 Task: Create new invoice with Date Opened :15-Apr-23, Select Customer: Live Odor Free, Terms: Payment Term 1. Make invoice entry for item-1 with Date: 15-Apr-23, Description: Cheeze it White Cheddar_x000D_
, Action: Material, Income Account: Income:Sales, Quantity: 2, Unit Price: 8.25, Discount %: 6. Make entry for item-2 with Date: 15-Apr-23, Description: Ben & Jerry's Netflix & Chilll'd_x000D_
, Action: Material, Income Account: Income:Sales, Quantity: 1, Unit Price: 9.5, Discount %: 9. Make entry for item-3 with Date: 15-Apr-23, Description: Hershey's Candy Bar Milk Chocolate, Action: Material, Income Account: Income:Sales, Quantity: 4, Unit Price: 10.5, Discount %: 11. Write Notes: 'Looking forward to serving you again.'. Post Invoice with Post Date: 15-Apr-23, Post to Accounts: Assets:Accounts Receivable. Pay / Process Payment with Transaction Date: 15-May-23, Amount: 61.535, Transfer Account: Checking Account. Print Invoice, display notes by going to Option, then go to Display Tab and check 'Invoice Notes'.
Action: Mouse moved to (134, 29)
Screenshot: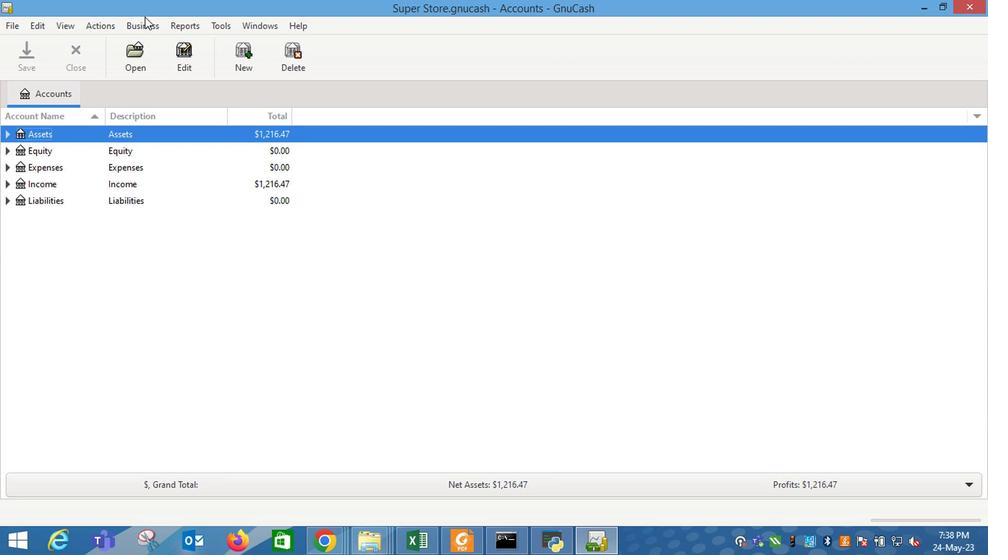 
Action: Mouse pressed left at (134, 29)
Screenshot: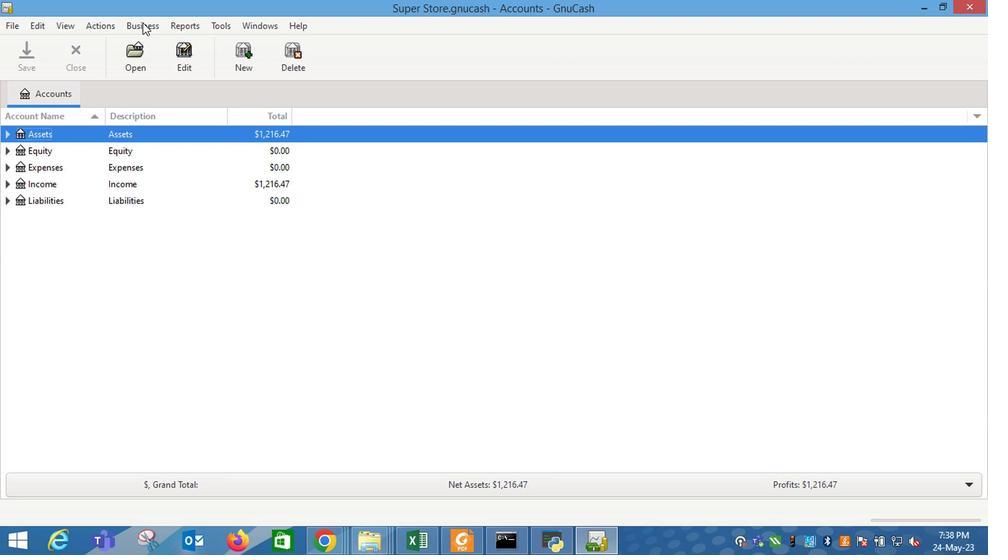 
Action: Mouse moved to (293, 106)
Screenshot: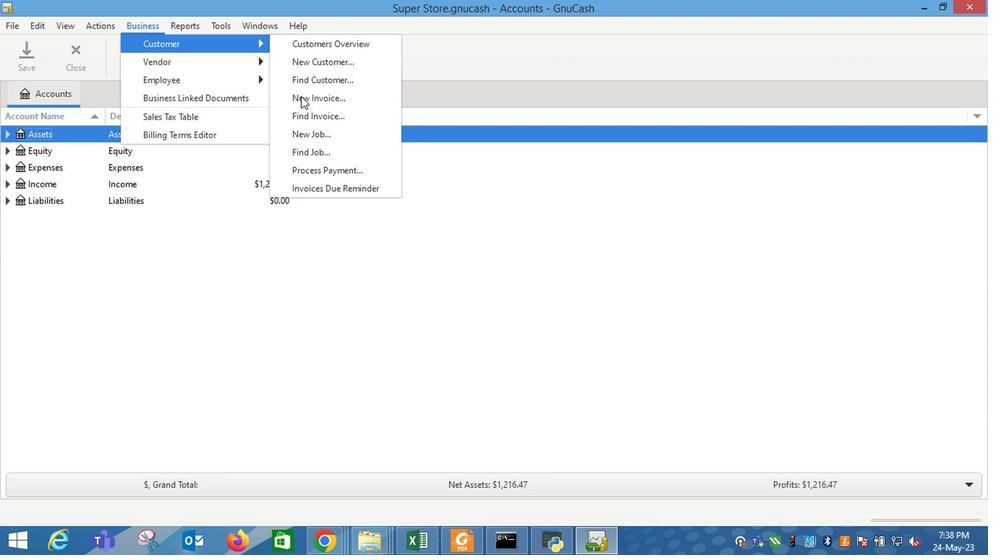 
Action: Mouse pressed left at (293, 106)
Screenshot: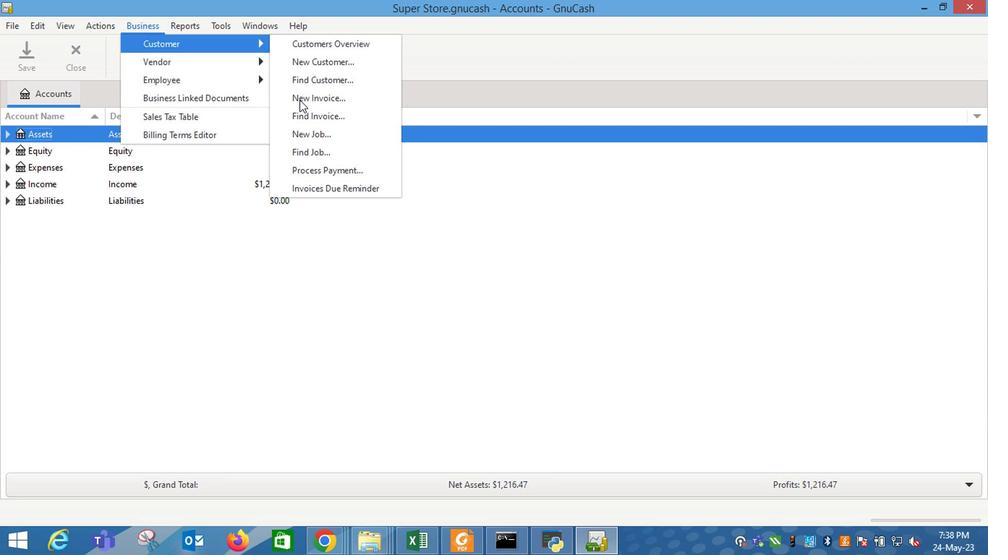 
Action: Mouse moved to (597, 222)
Screenshot: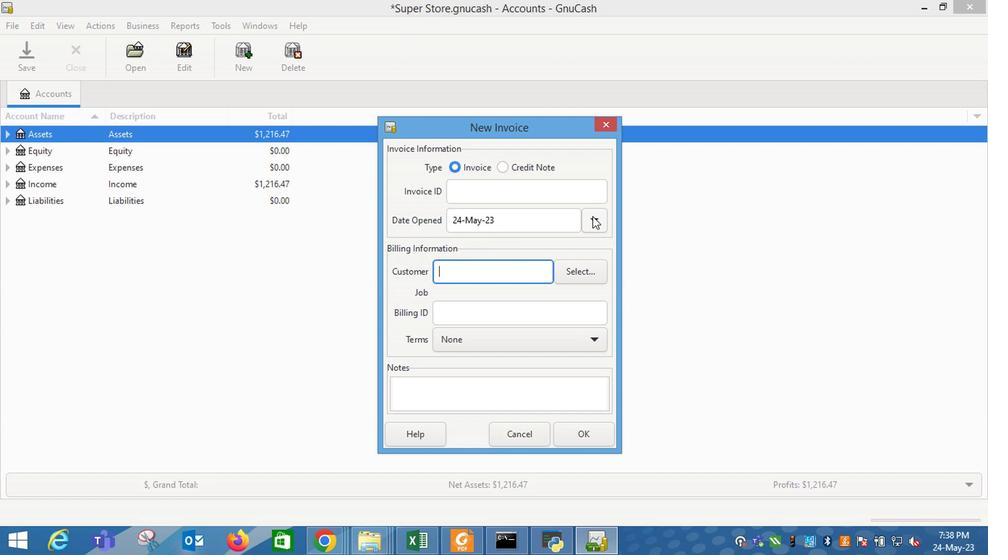 
Action: Mouse pressed left at (597, 222)
Screenshot: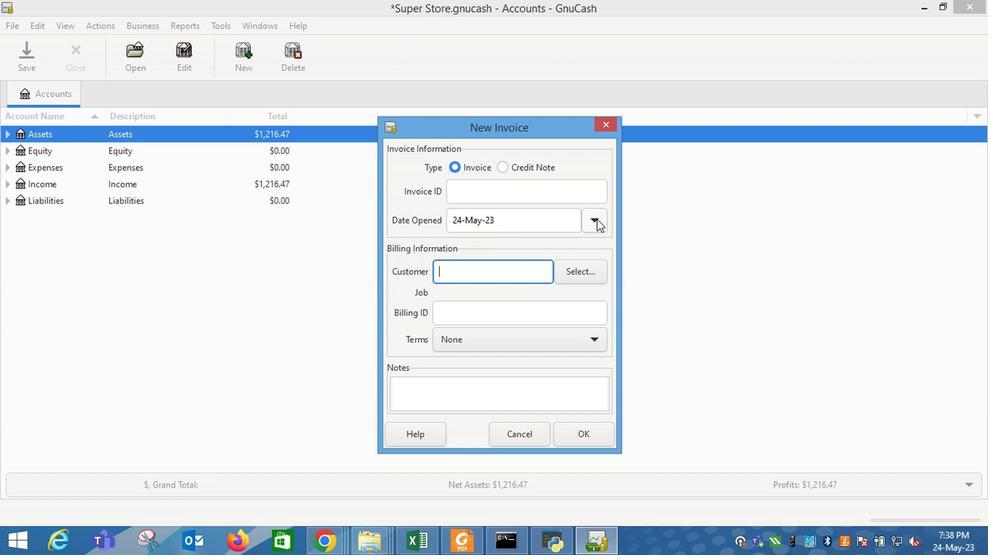 
Action: Mouse moved to (478, 243)
Screenshot: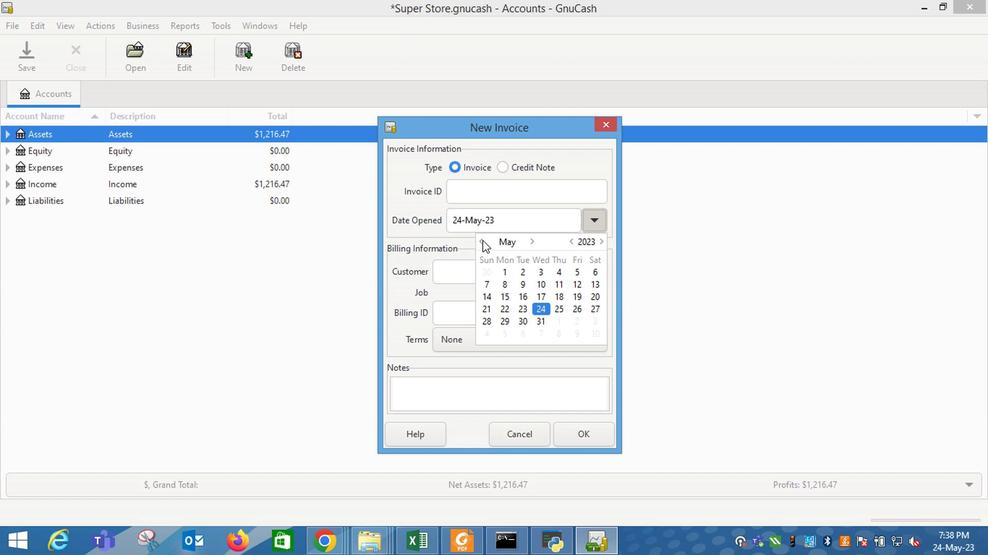 
Action: Mouse pressed left at (478, 243)
Screenshot: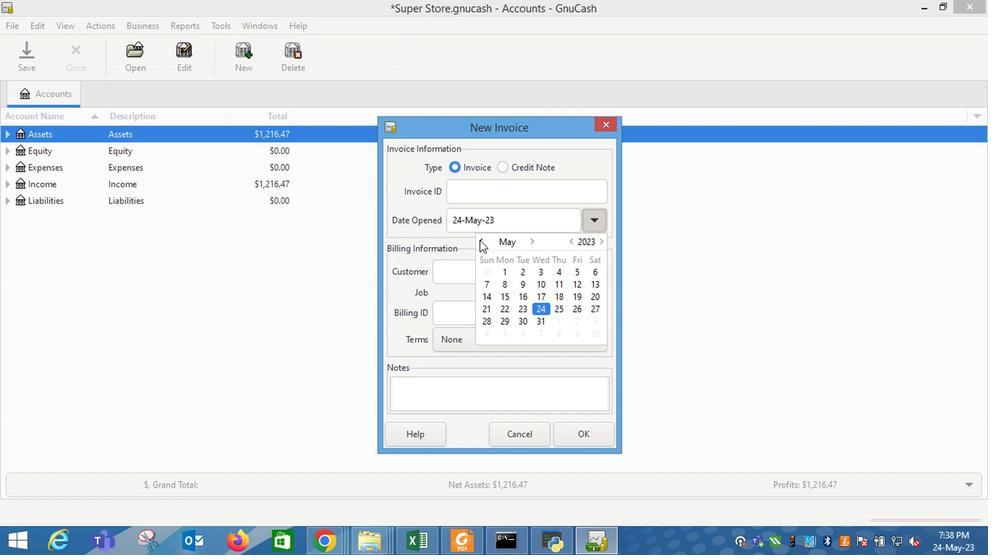 
Action: Mouse moved to (595, 300)
Screenshot: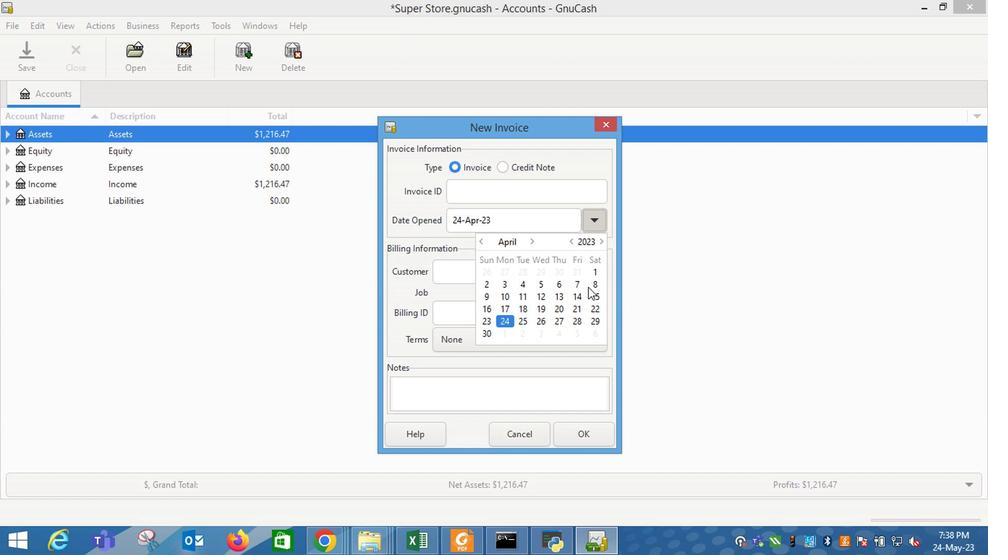 
Action: Mouse pressed left at (595, 300)
Screenshot: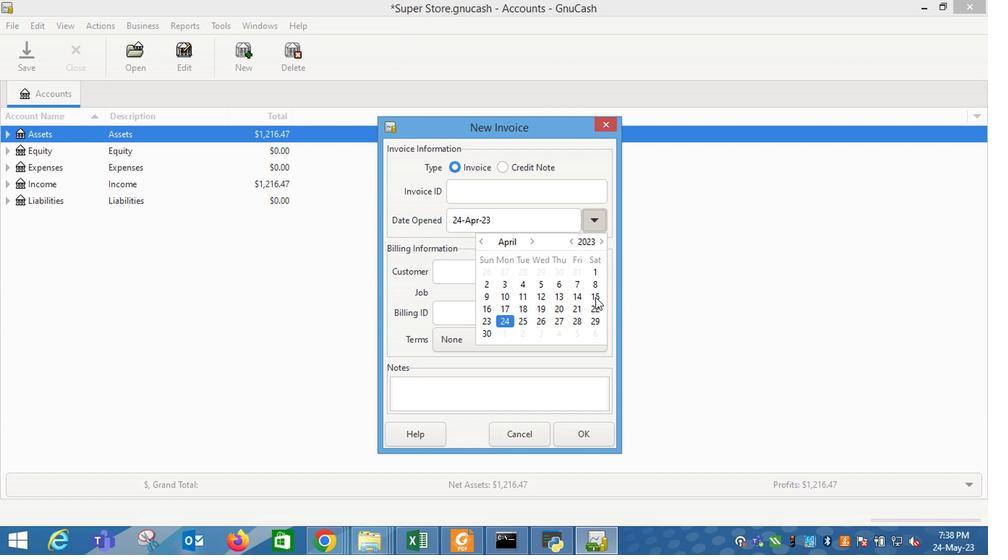 
Action: Mouse moved to (431, 274)
Screenshot: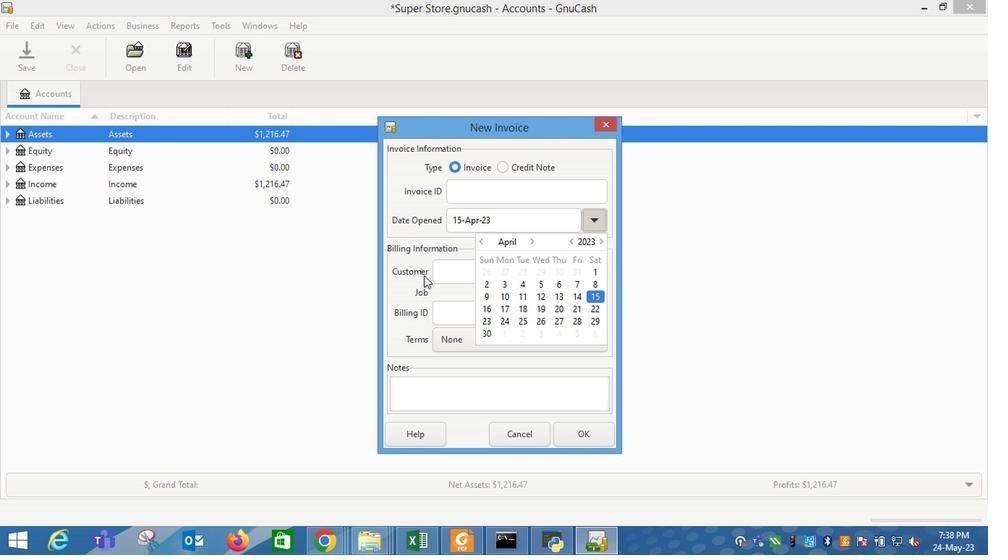 
Action: Mouse pressed left at (431, 274)
Screenshot: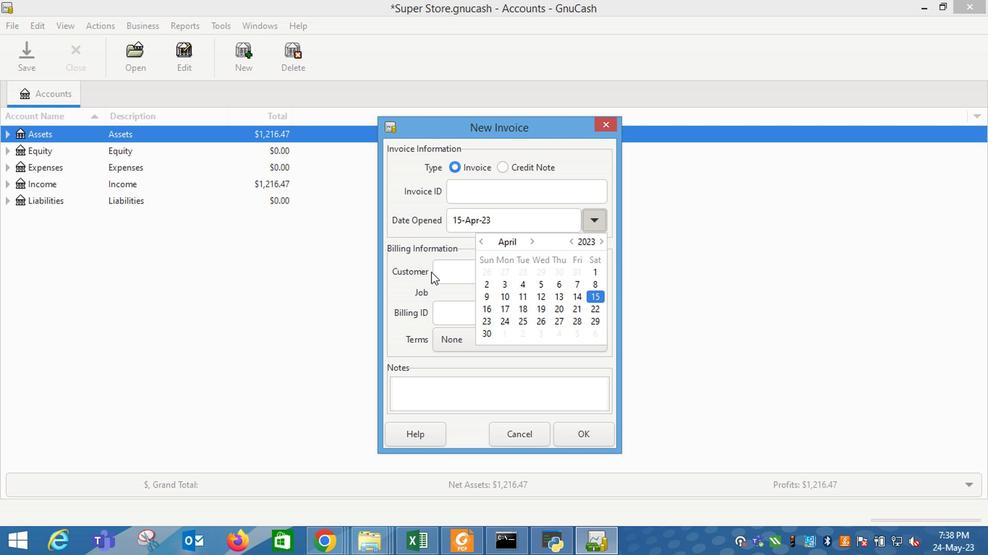 
Action: Mouse moved to (435, 274)
Screenshot: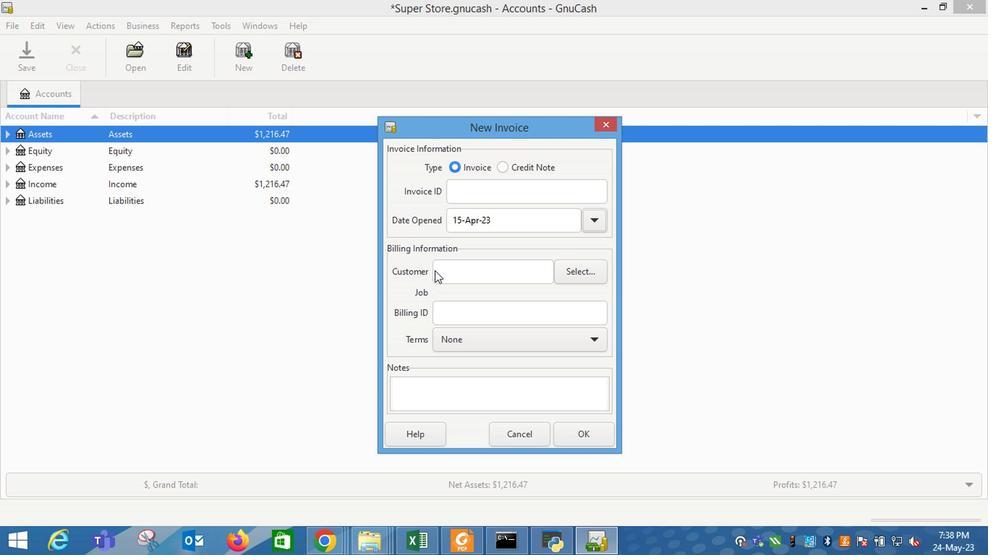 
Action: Mouse pressed left at (435, 274)
Screenshot: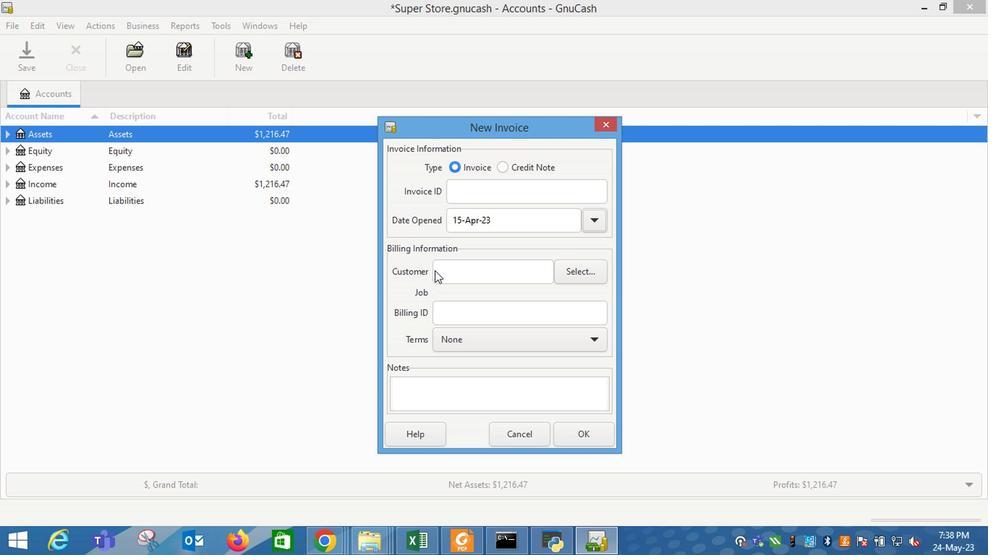 
Action: Mouse moved to (437, 274)
Screenshot: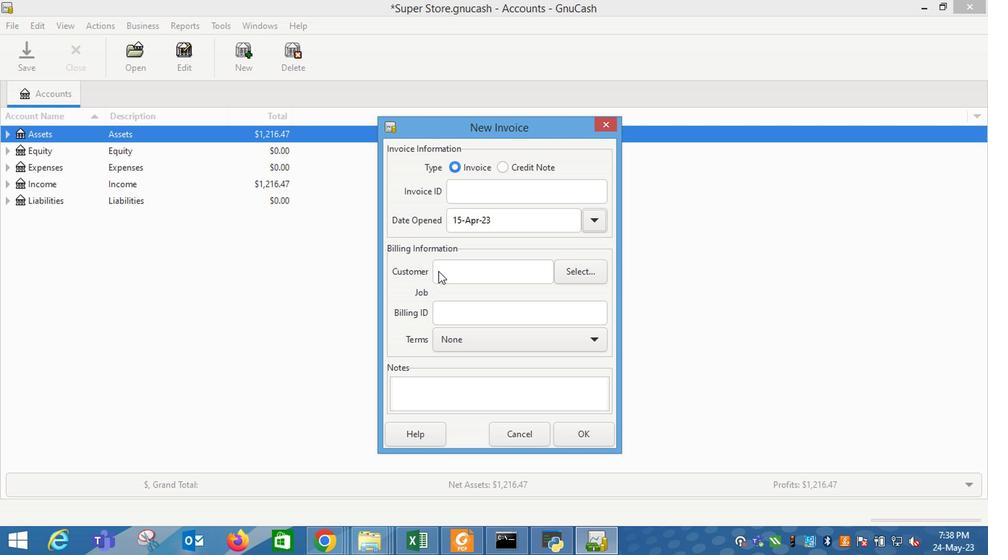 
Action: Key pressed li
Screenshot: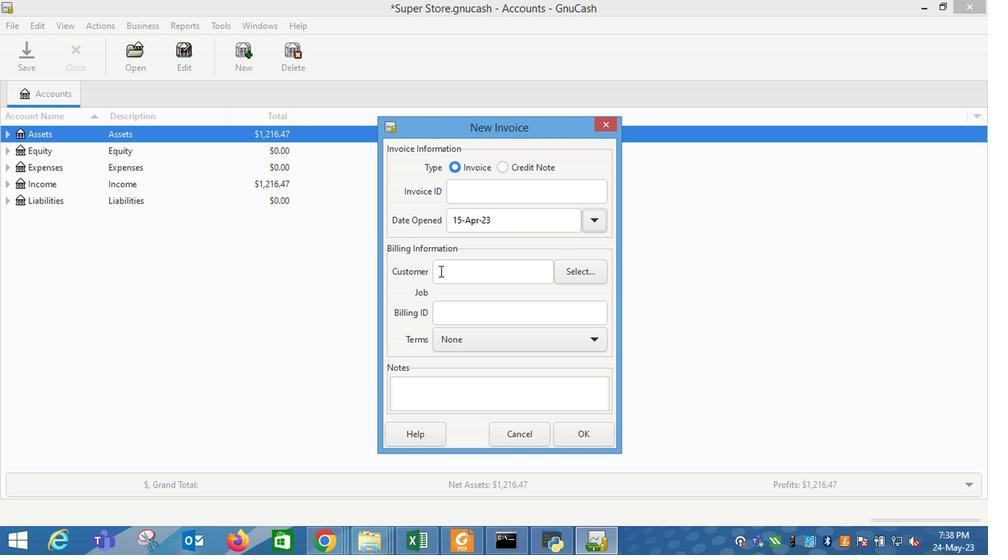 
Action: Mouse moved to (447, 273)
Screenshot: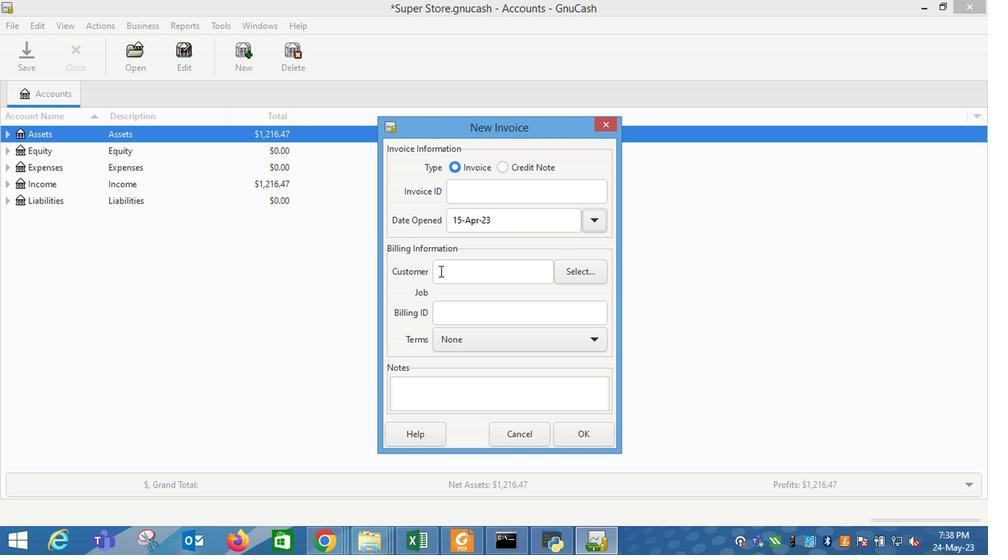 
Action: Mouse pressed left at (447, 273)
Screenshot: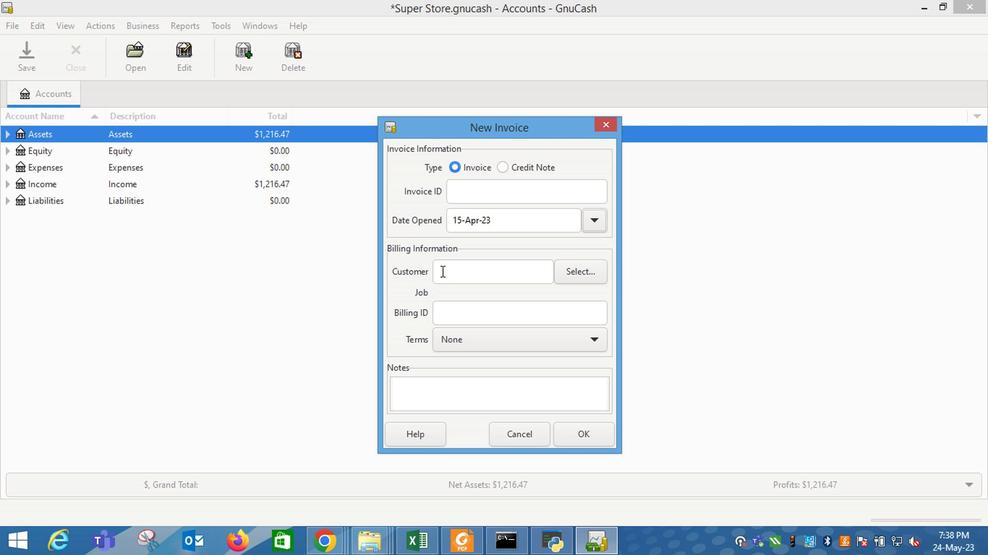 
Action: Key pressed li
Screenshot: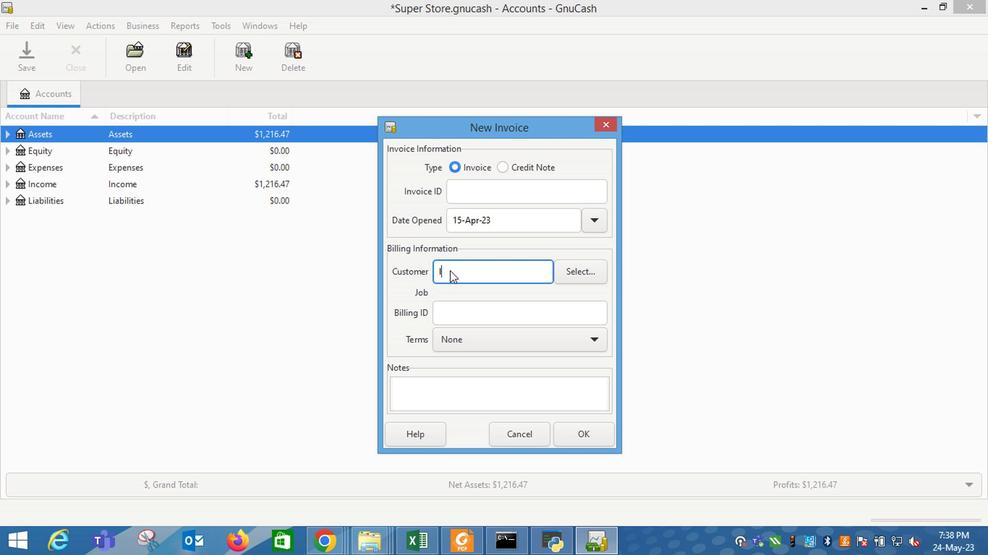 
Action: Mouse moved to (454, 294)
Screenshot: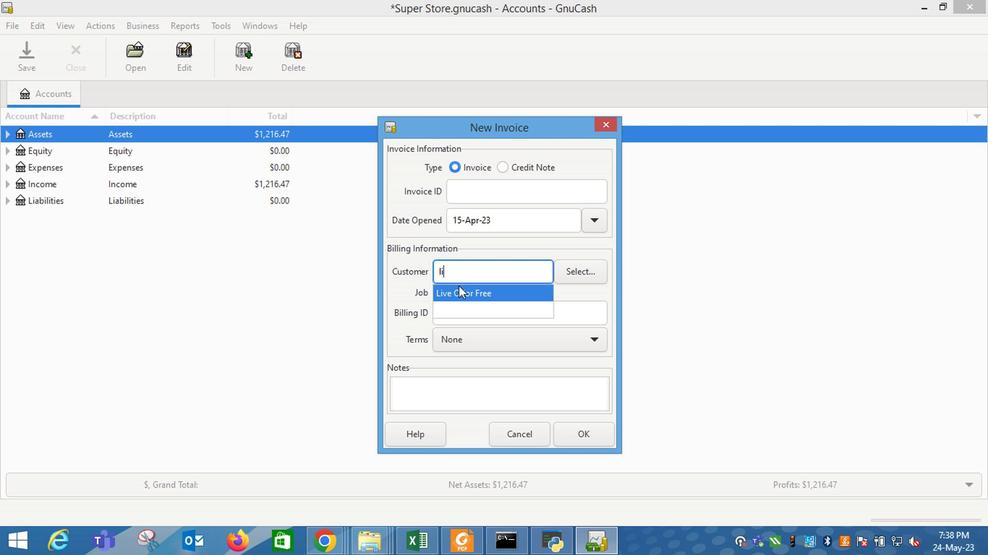 
Action: Mouse pressed left at (454, 294)
Screenshot: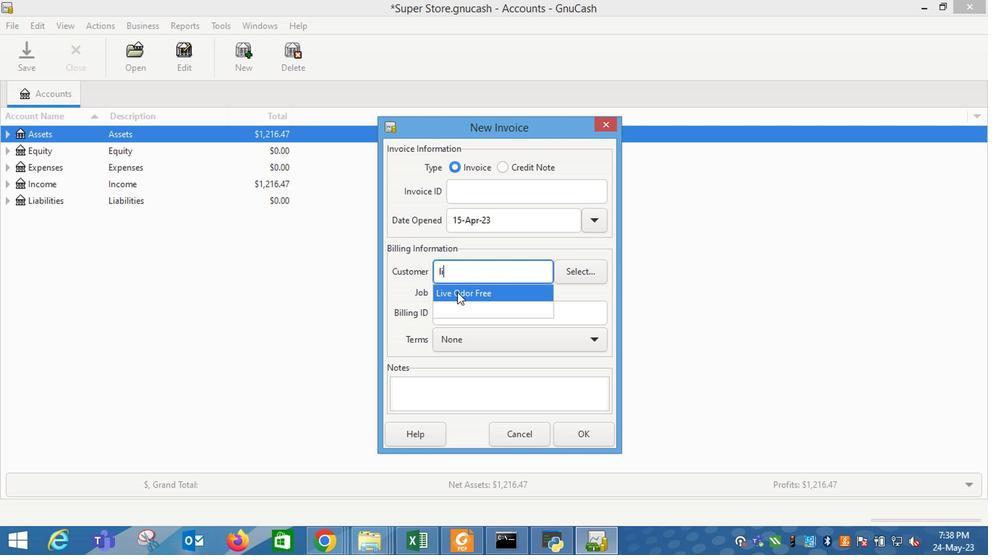 
Action: Mouse moved to (531, 350)
Screenshot: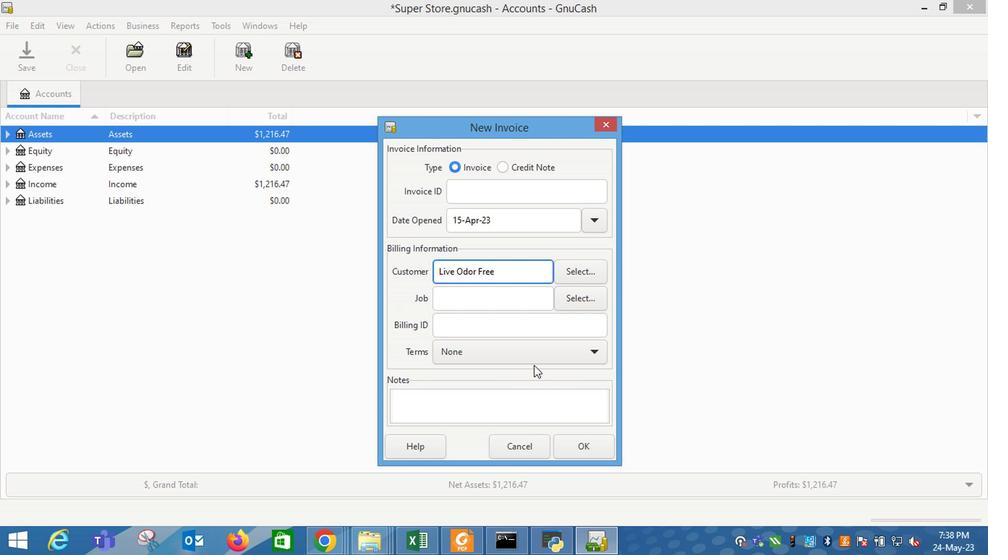 
Action: Mouse pressed left at (531, 350)
Screenshot: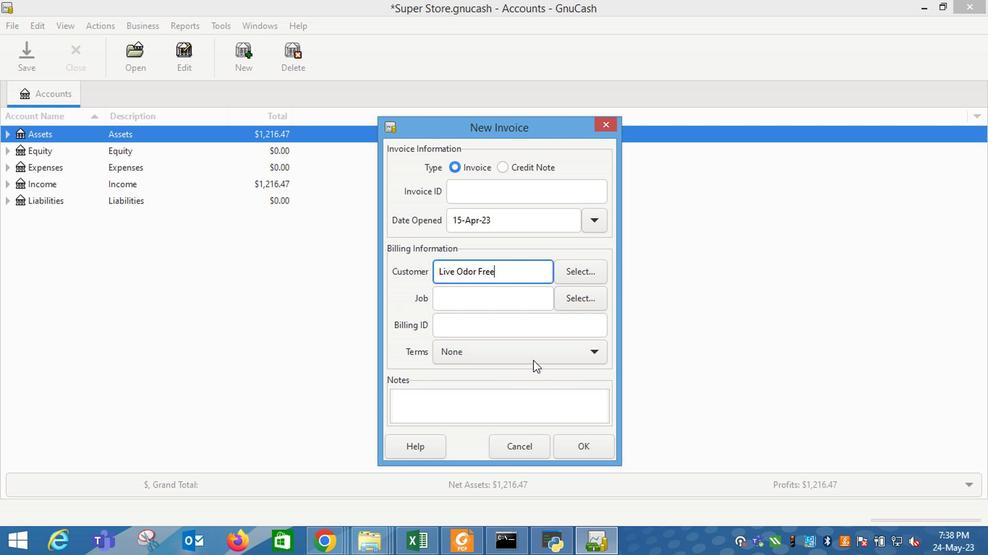 
Action: Mouse moved to (492, 374)
Screenshot: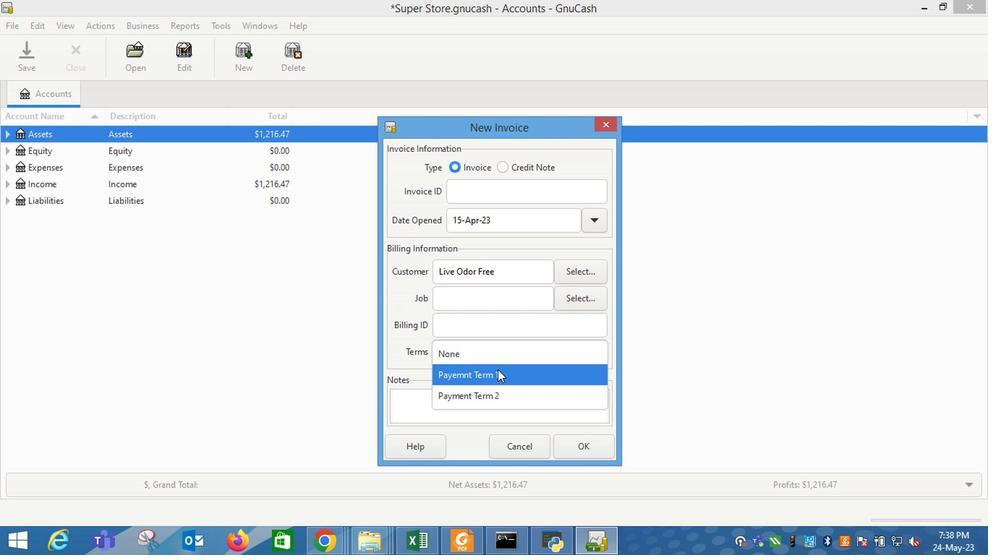 
Action: Mouse pressed left at (492, 374)
Screenshot: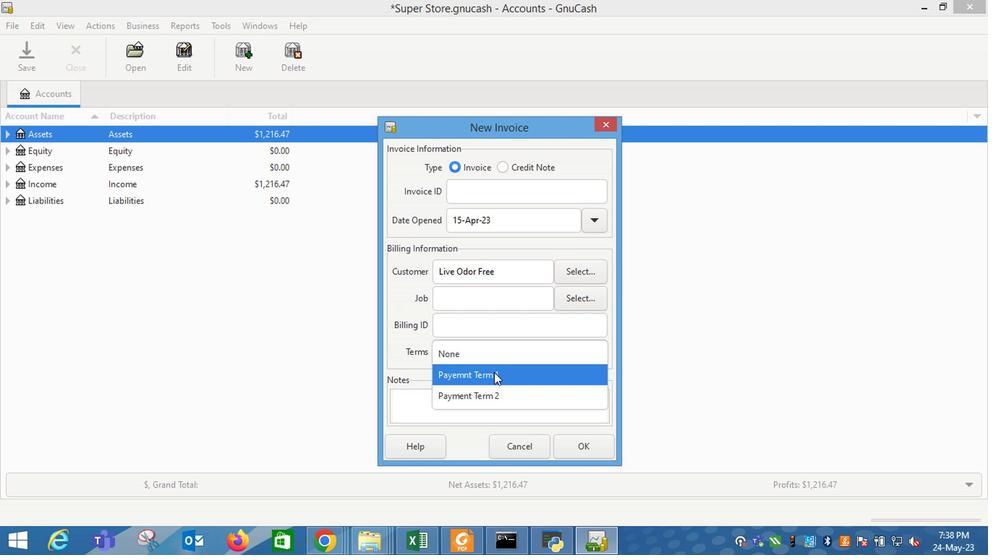 
Action: Mouse moved to (561, 454)
Screenshot: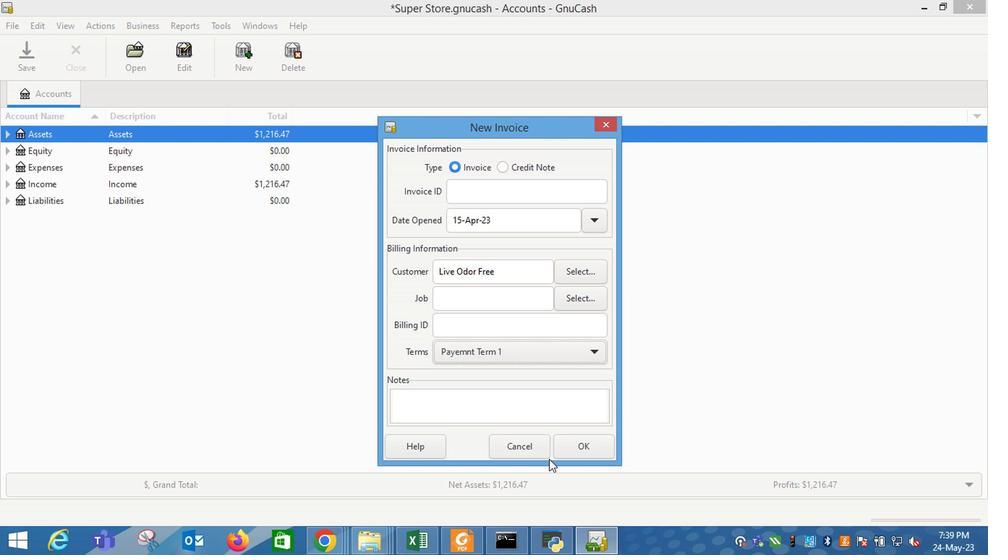 
Action: Mouse pressed left at (561, 454)
Screenshot: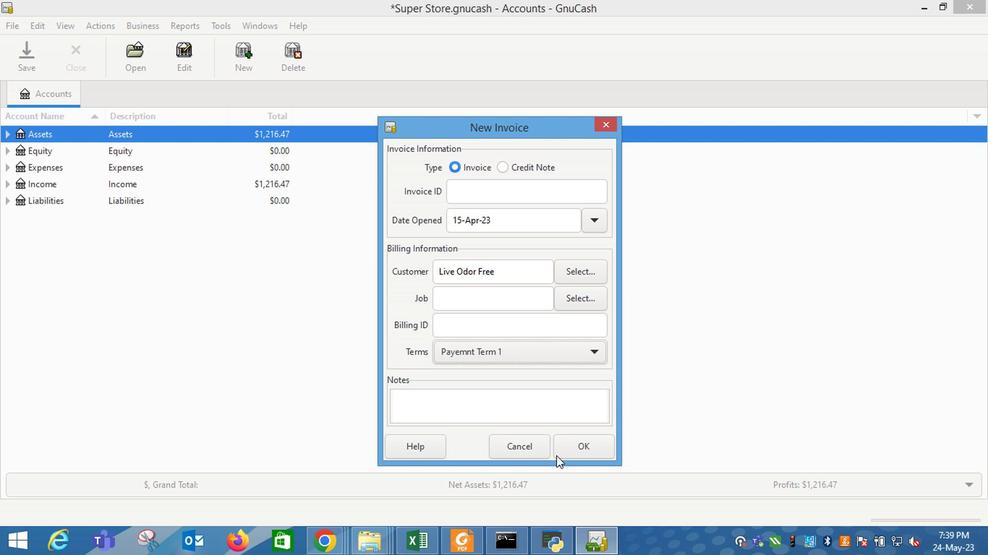
Action: Mouse moved to (51, 285)
Screenshot: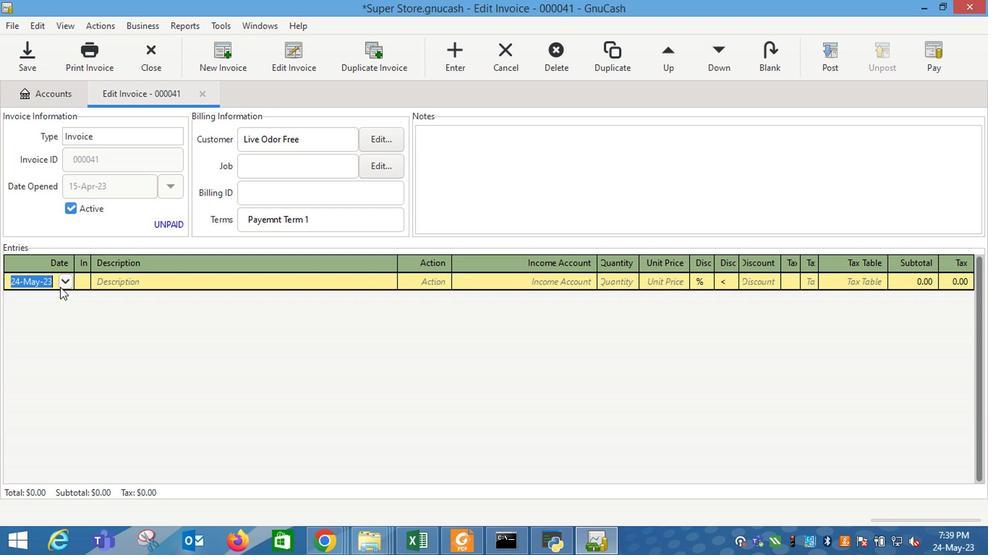 
Action: Mouse pressed left at (51, 285)
Screenshot: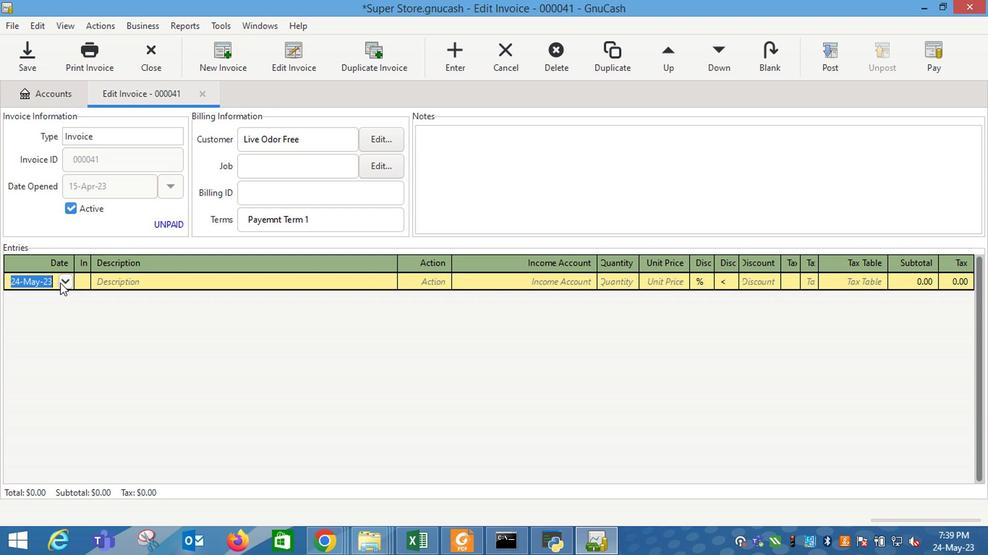 
Action: Mouse moved to (1, 305)
Screenshot: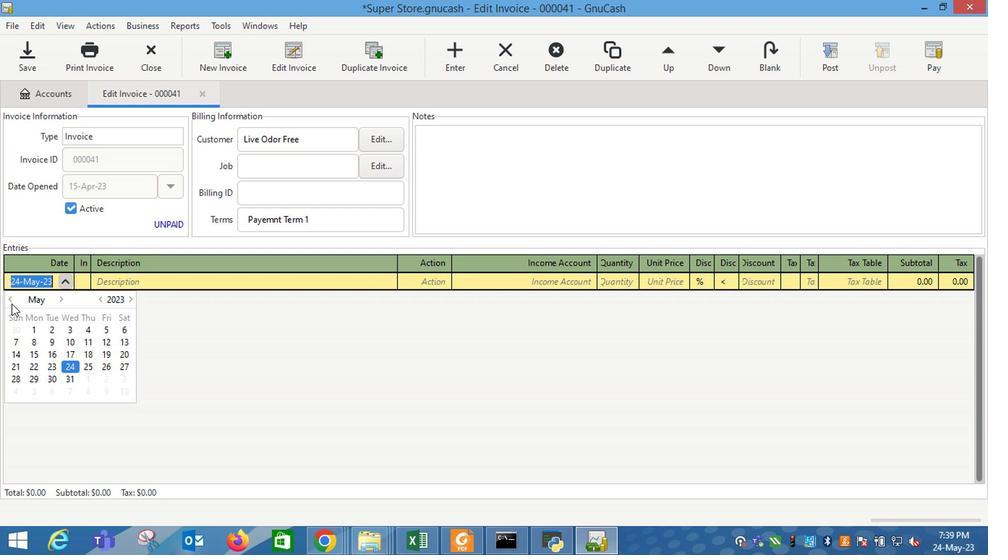 
Action: Mouse pressed left at (1, 305)
Screenshot: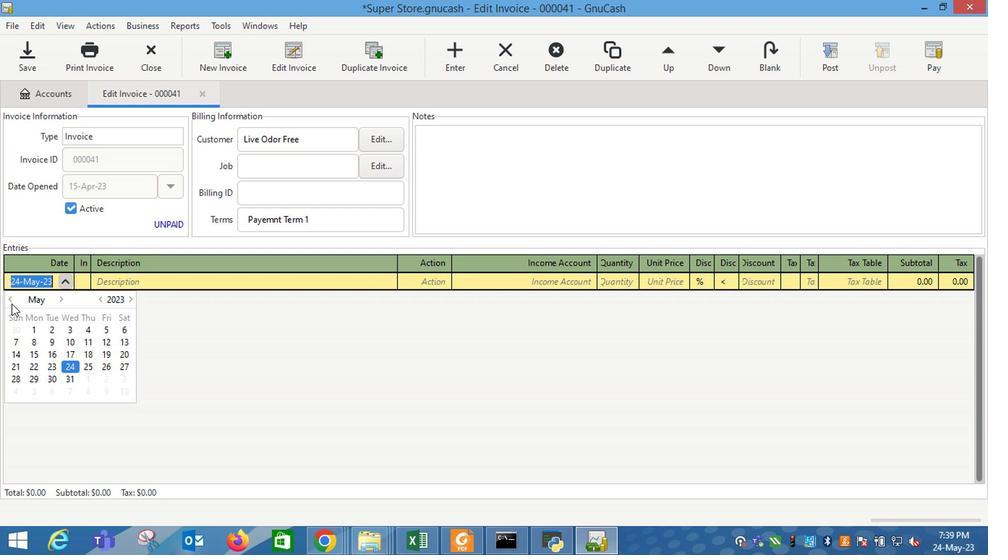 
Action: Mouse moved to (111, 352)
Screenshot: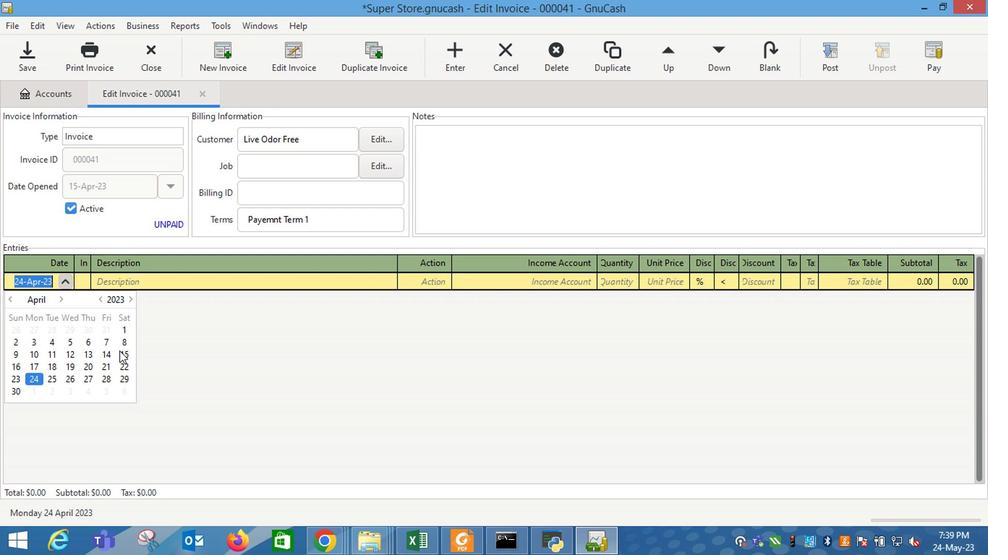 
Action: Mouse pressed left at (111, 352)
Screenshot: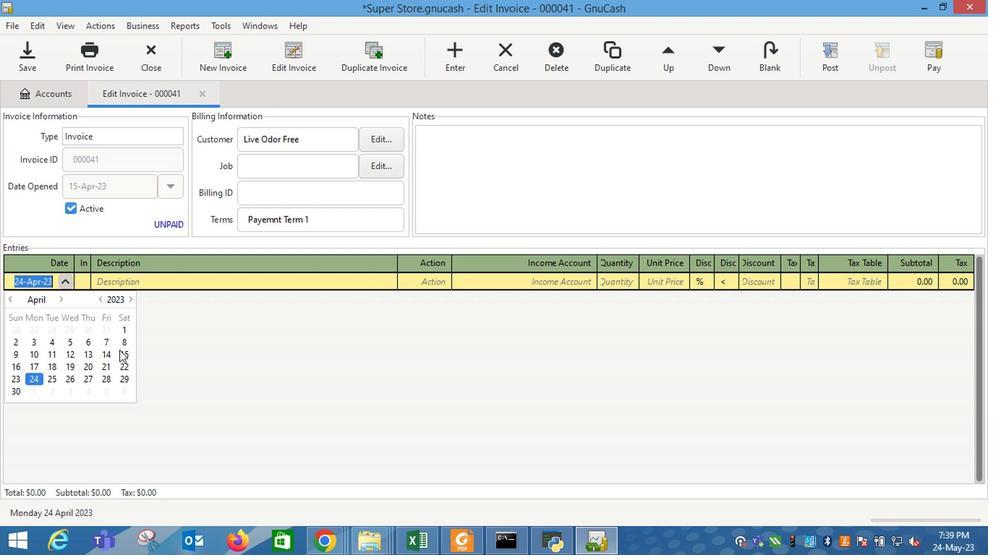 
Action: Mouse moved to (131, 283)
Screenshot: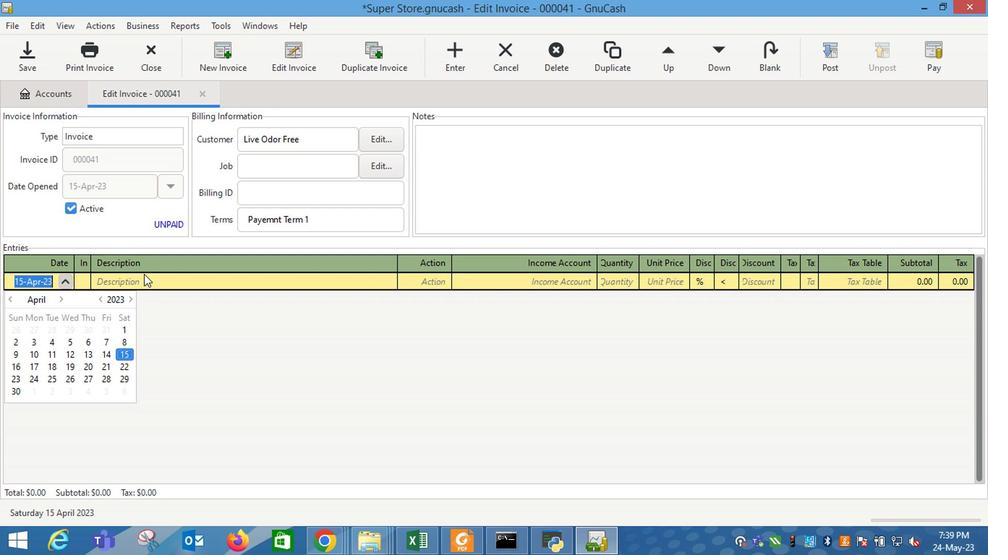 
Action: Mouse pressed left at (131, 283)
Screenshot: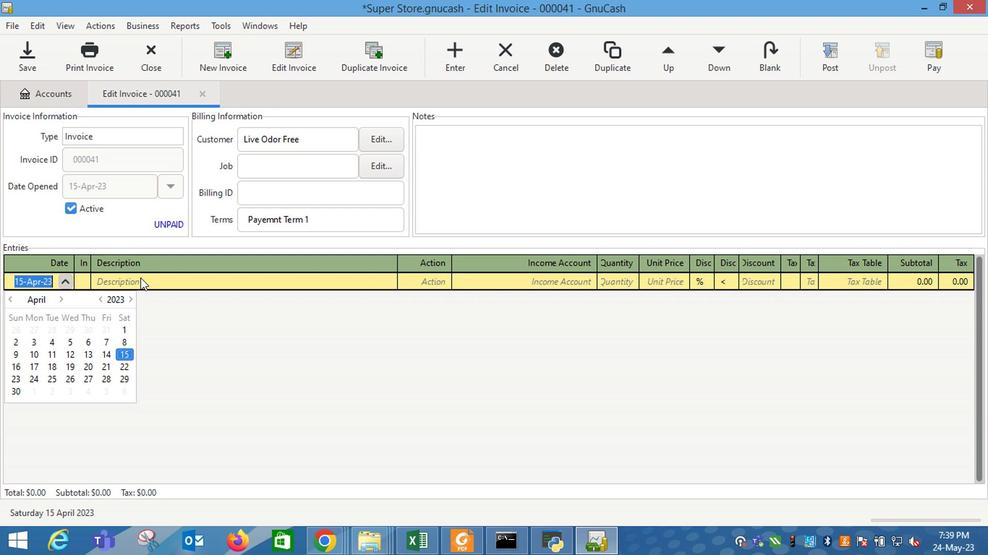 
Action: Mouse moved to (128, 285)
Screenshot: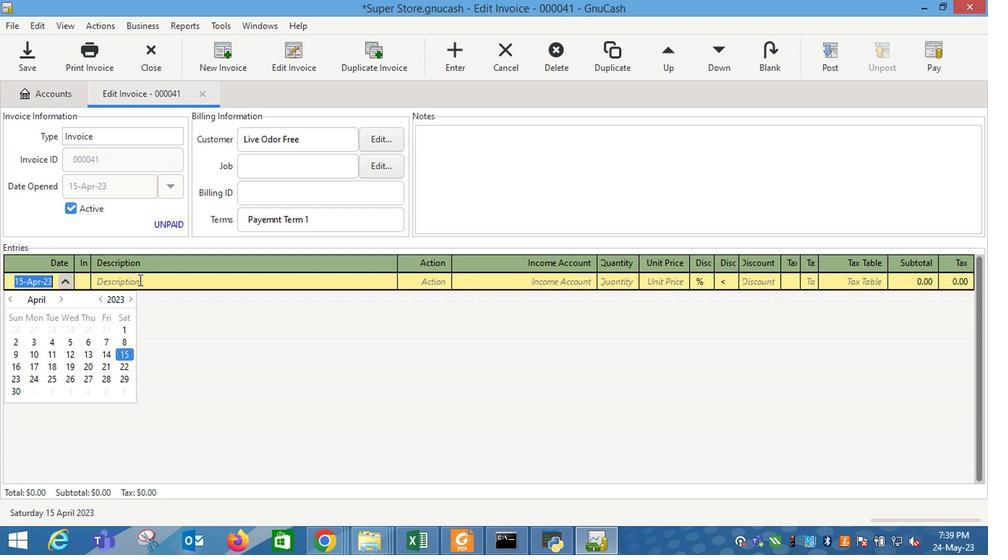 
Action: Key pressed <Key.shift_r>Cheeze<Key.space><Key.shift_r>It<Key.space><Key.shift_r>White<Key.space><Key.shift_r>Cheddar
Screenshot: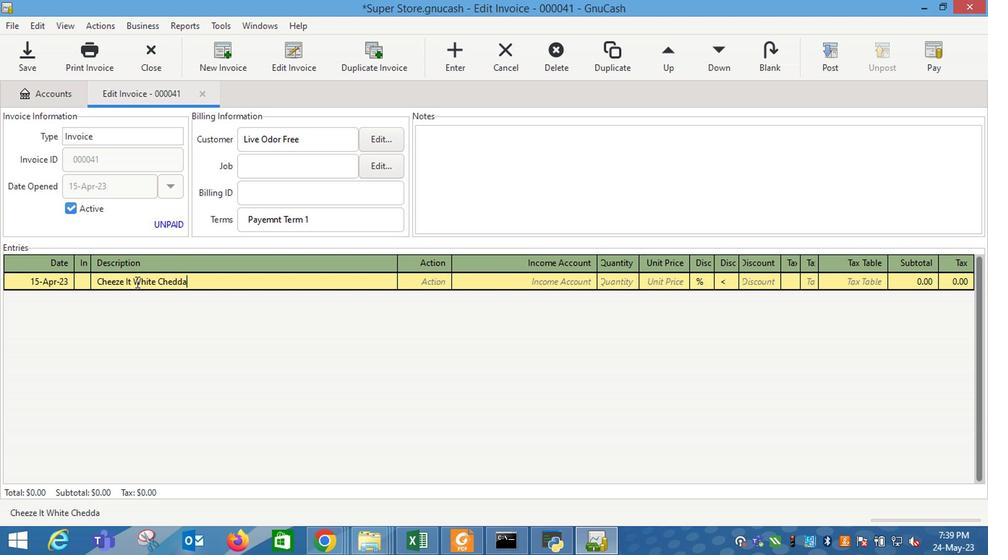 
Action: Mouse moved to (207, 243)
Screenshot: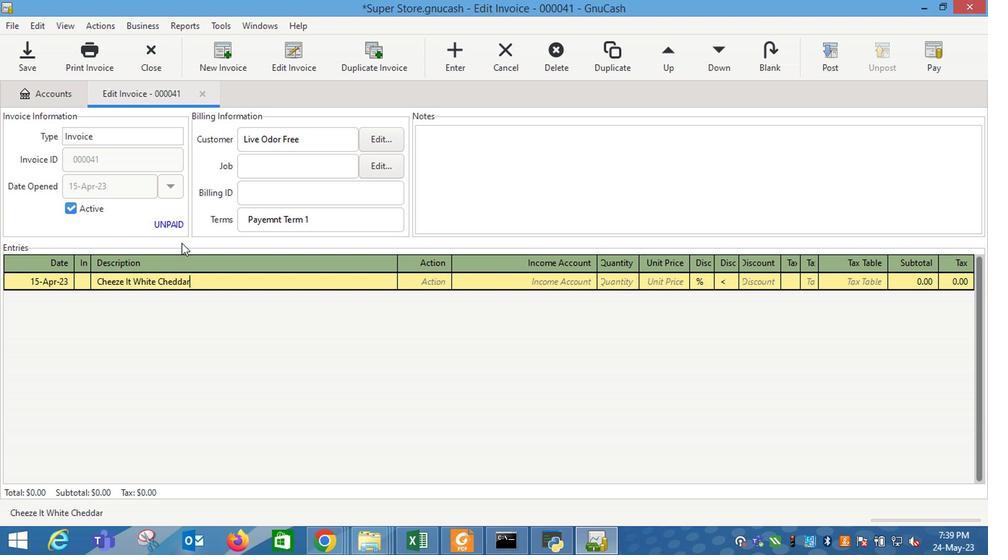 
Action: Key pressed <Key.tab>
Screenshot: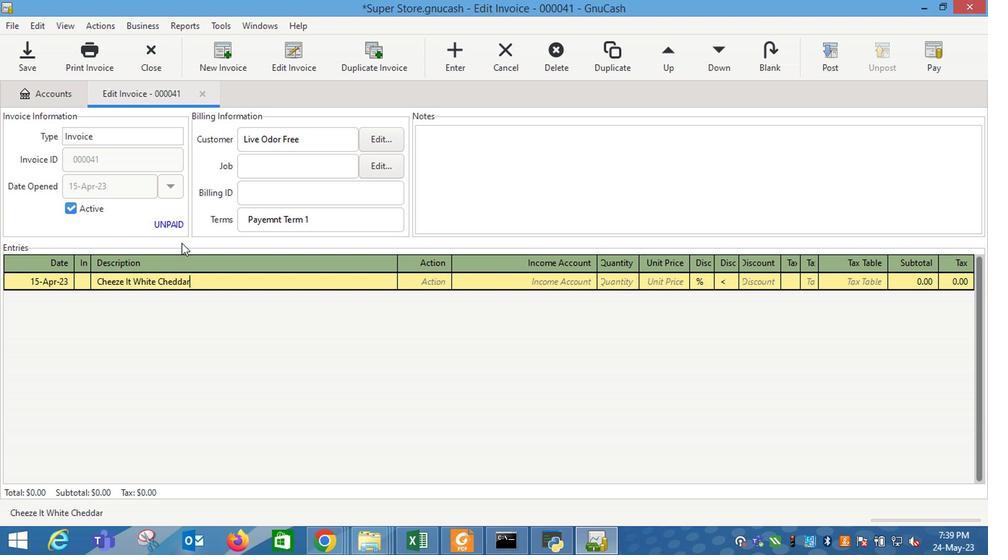 
Action: Mouse moved to (437, 284)
Screenshot: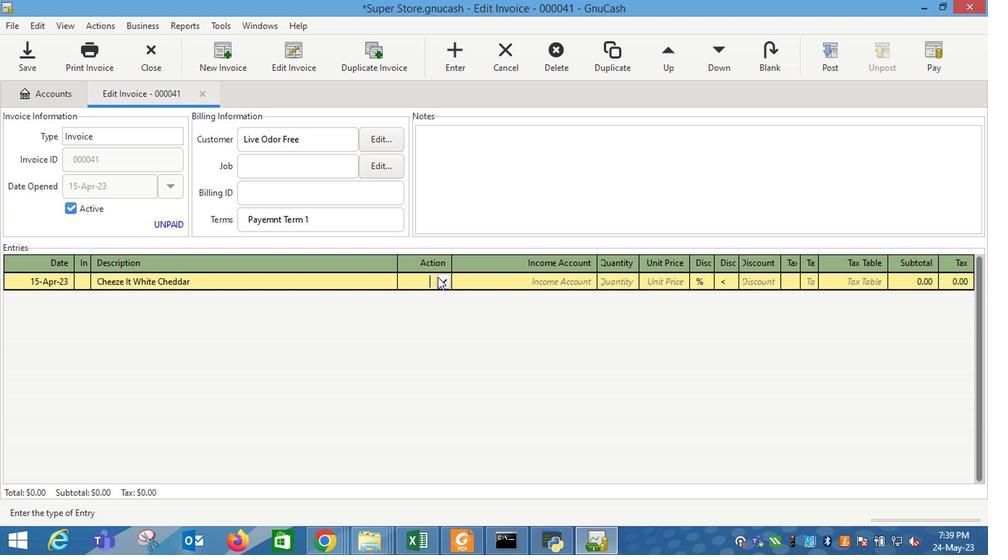 
Action: Mouse pressed left at (437, 284)
Screenshot: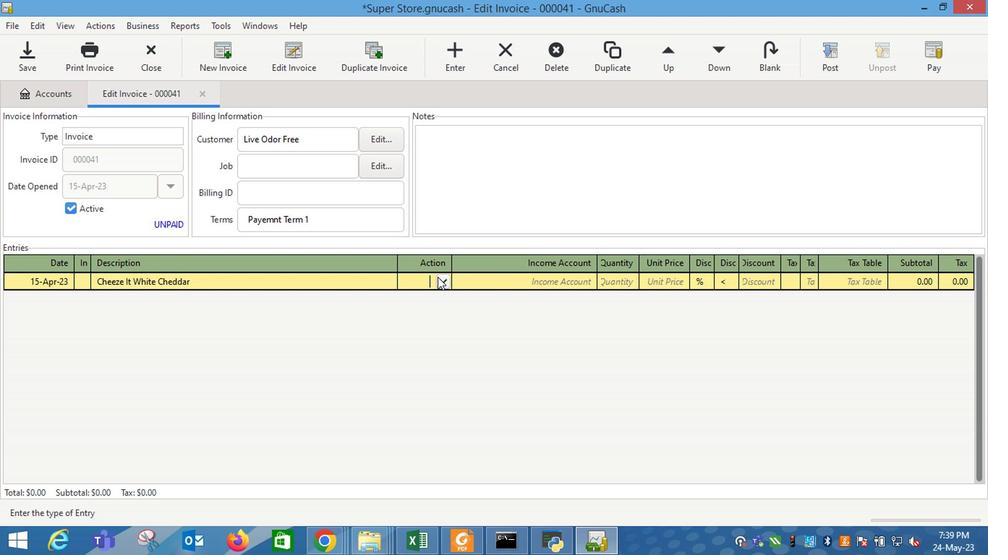 
Action: Mouse moved to (418, 318)
Screenshot: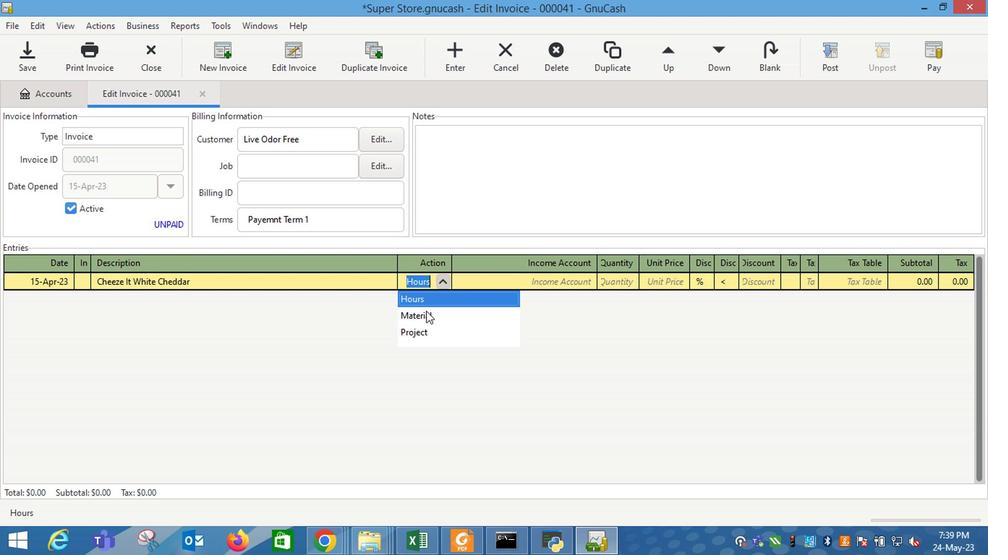 
Action: Mouse pressed left at (418, 318)
Screenshot: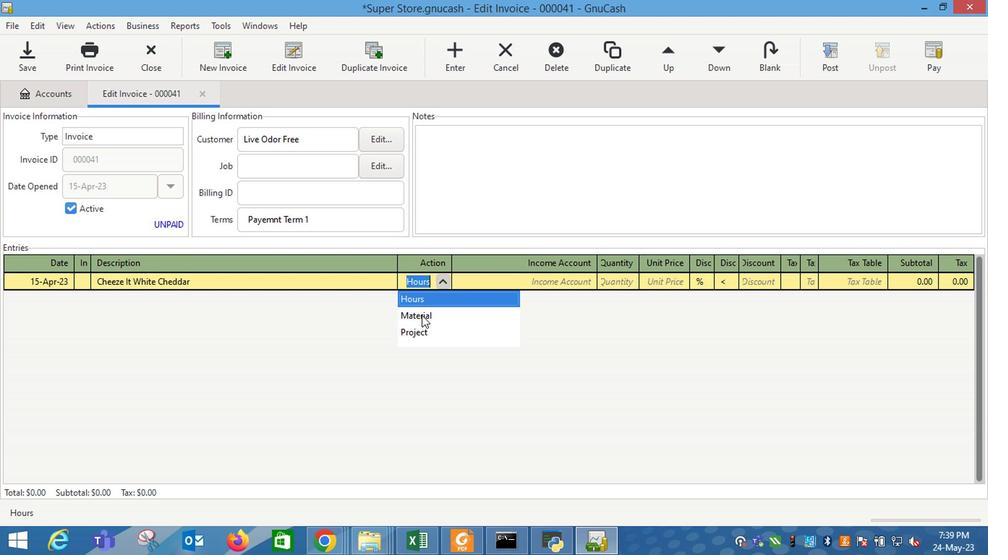 
Action: Mouse moved to (527, 284)
Screenshot: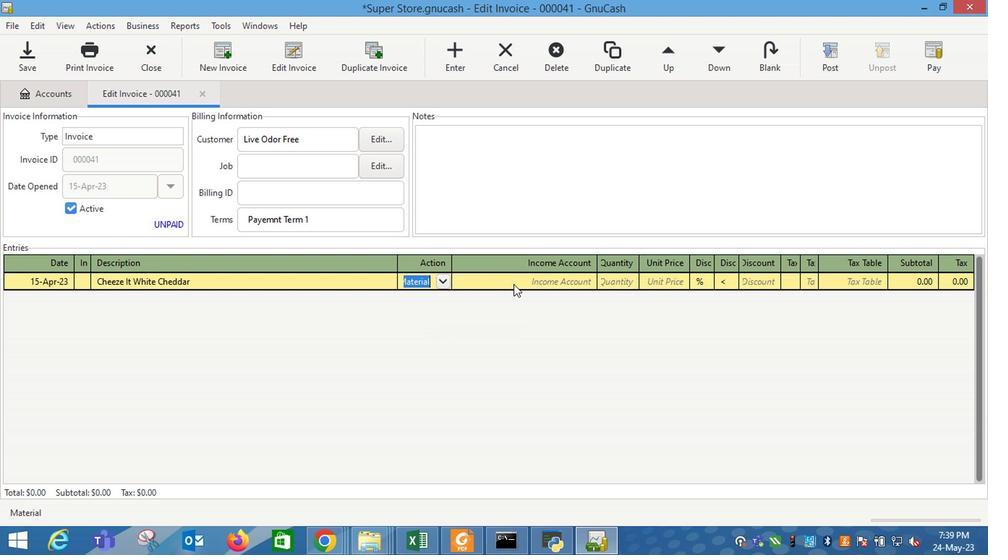 
Action: Key pressed <Key.tab>
Screenshot: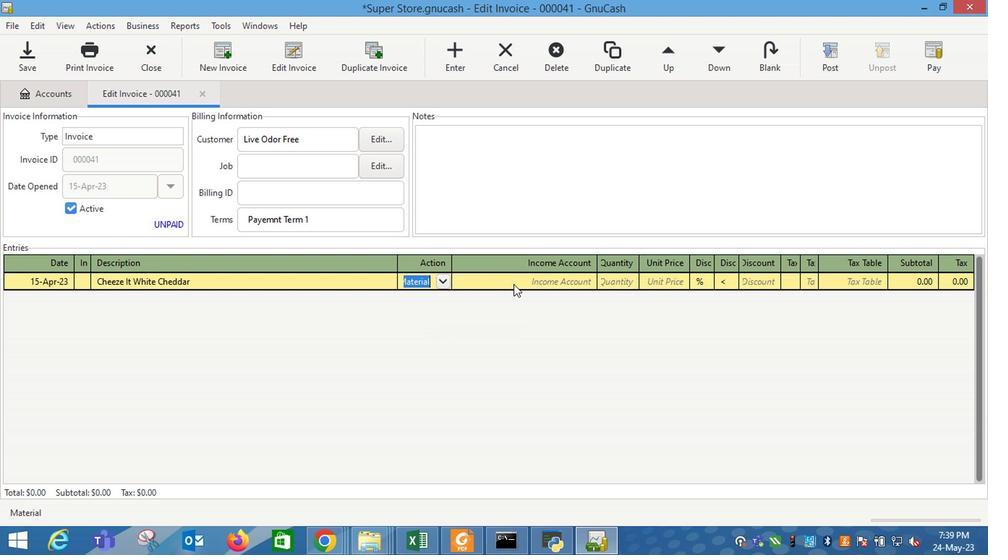 
Action: Mouse moved to (586, 284)
Screenshot: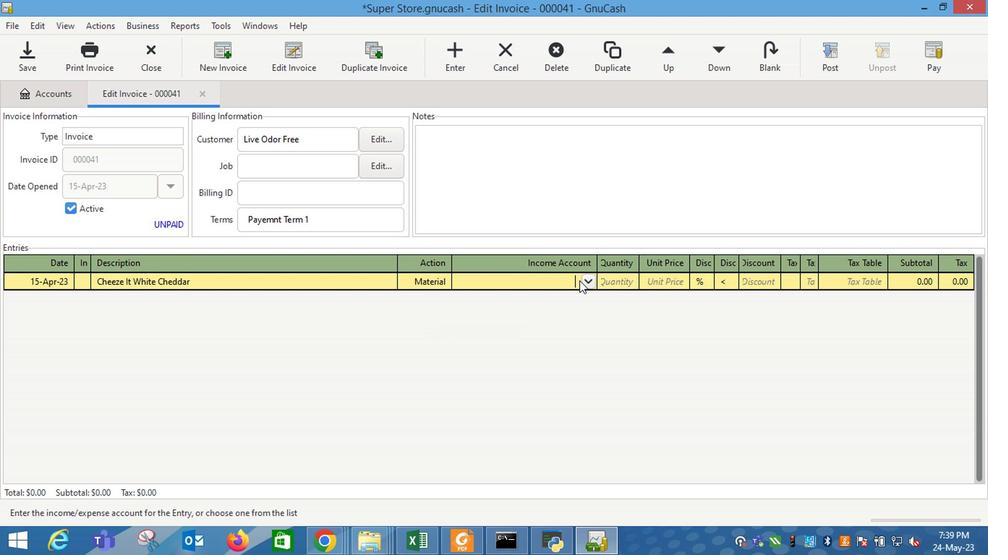 
Action: Mouse pressed left at (586, 284)
Screenshot: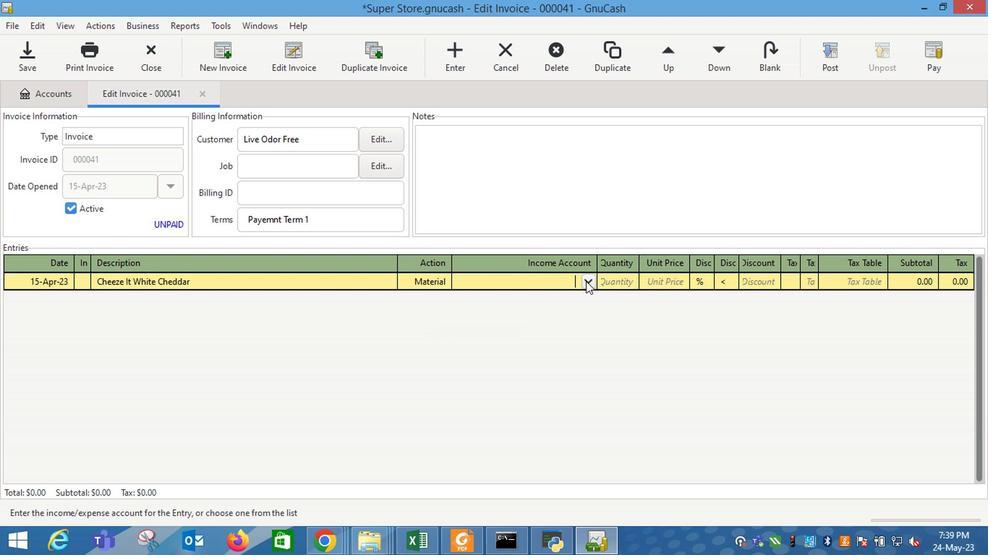 
Action: Mouse moved to (493, 353)
Screenshot: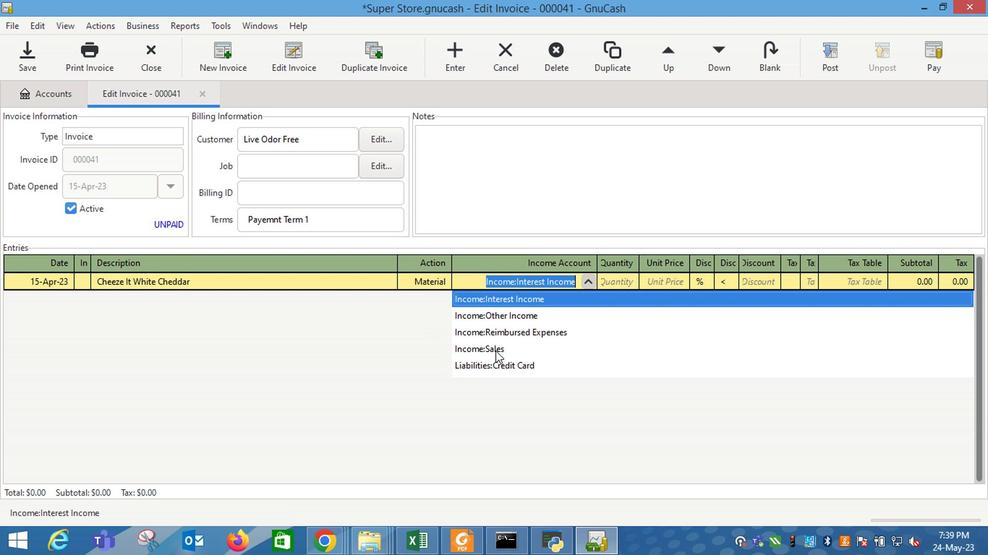 
Action: Mouse pressed left at (493, 353)
Screenshot: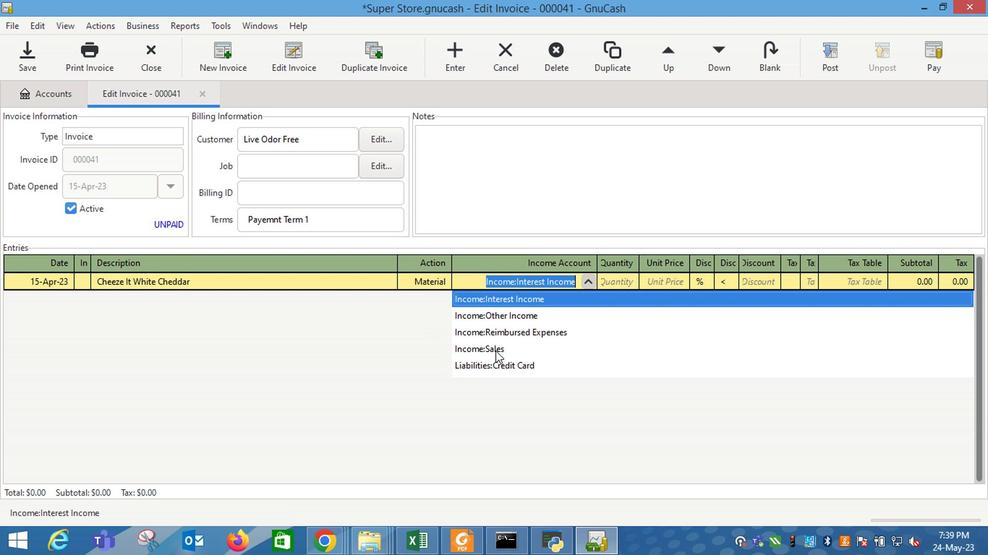 
Action: Mouse moved to (622, 290)
Screenshot: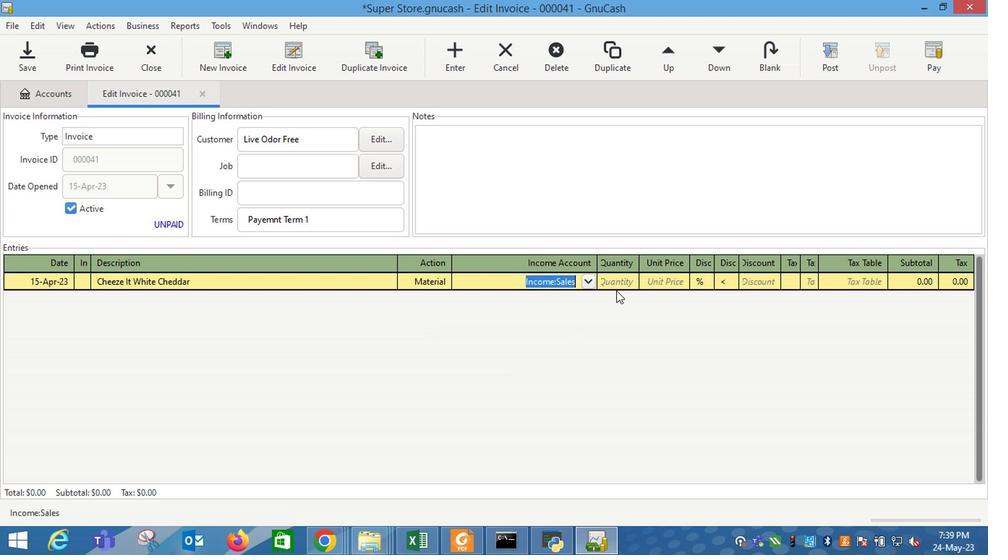 
Action: Mouse pressed left at (622, 290)
Screenshot: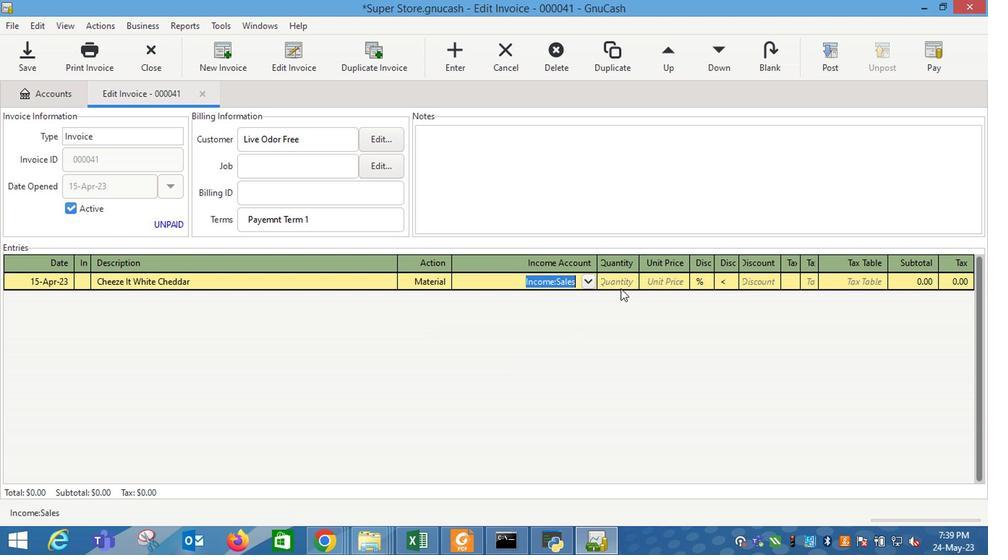 
Action: Key pressed 2
Screenshot: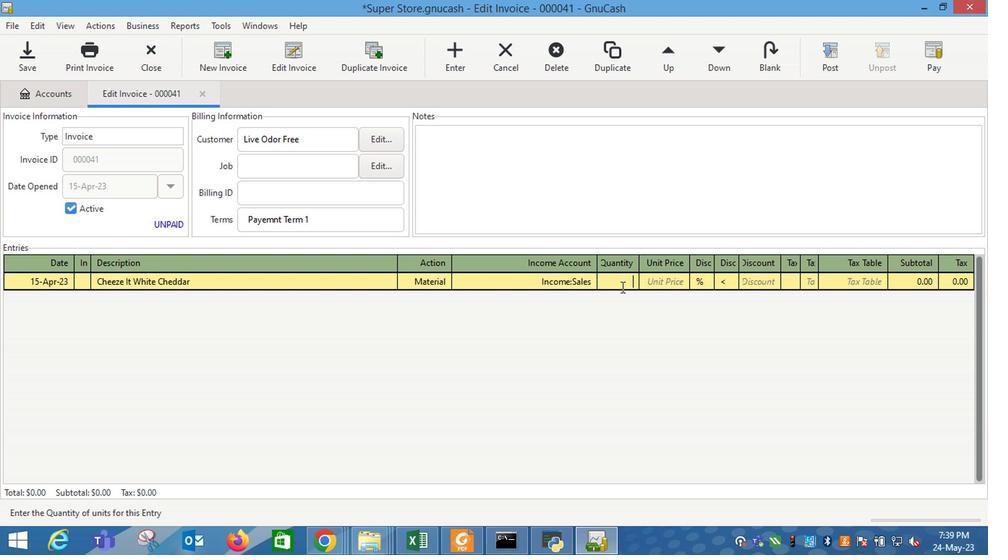 
Action: Mouse moved to (650, 285)
Screenshot: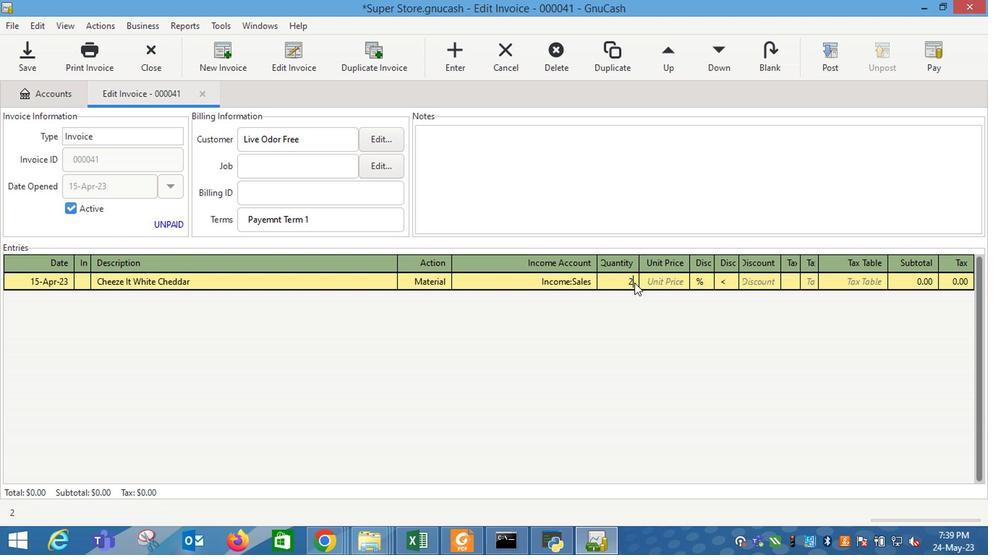 
Action: Mouse pressed left at (650, 285)
Screenshot: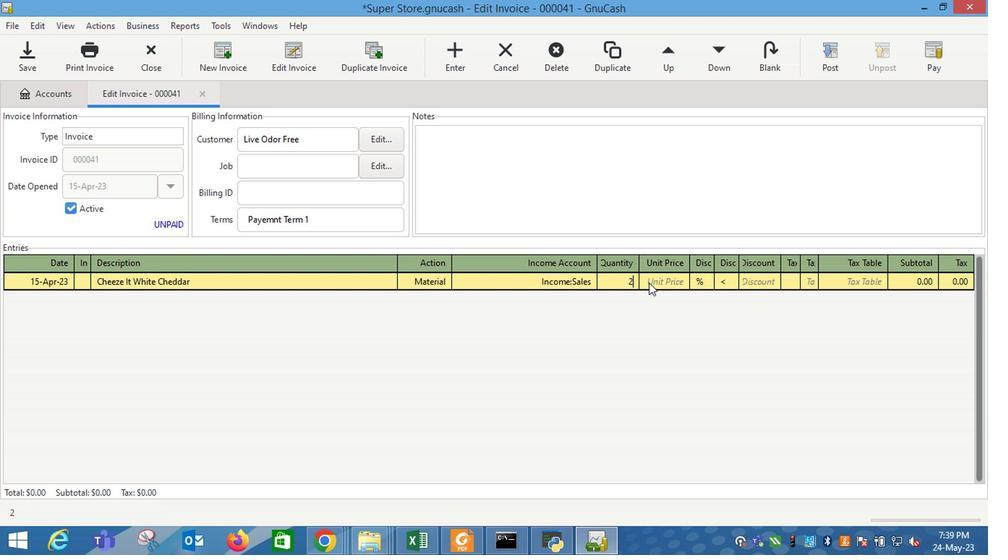 
Action: Mouse moved to (651, 285)
Screenshot: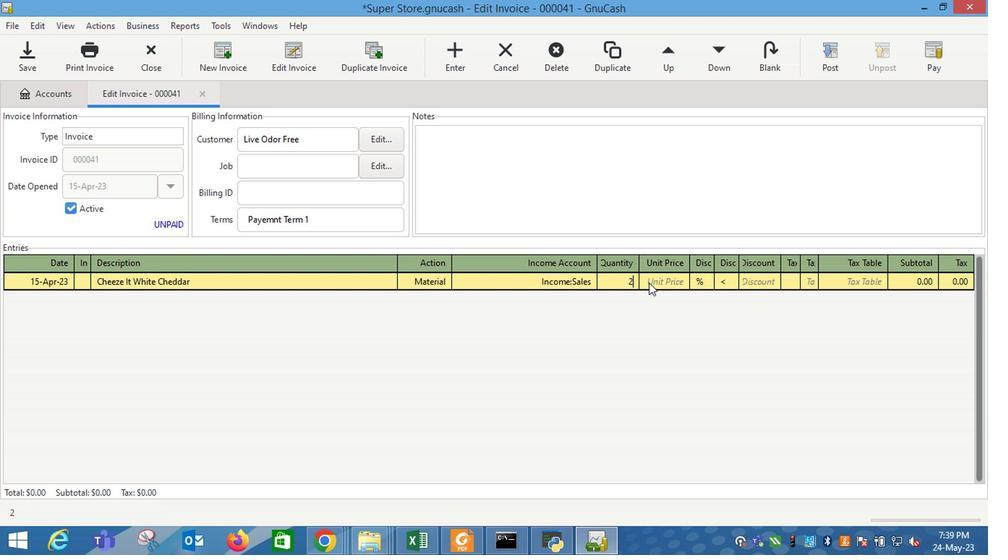 
Action: Key pressed 8.25
Screenshot: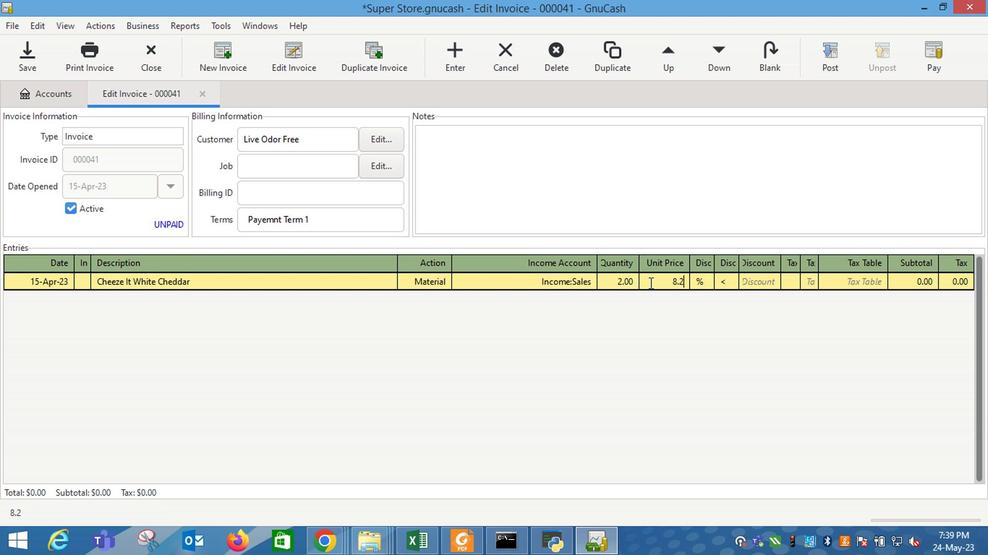 
Action: Mouse moved to (729, 284)
Screenshot: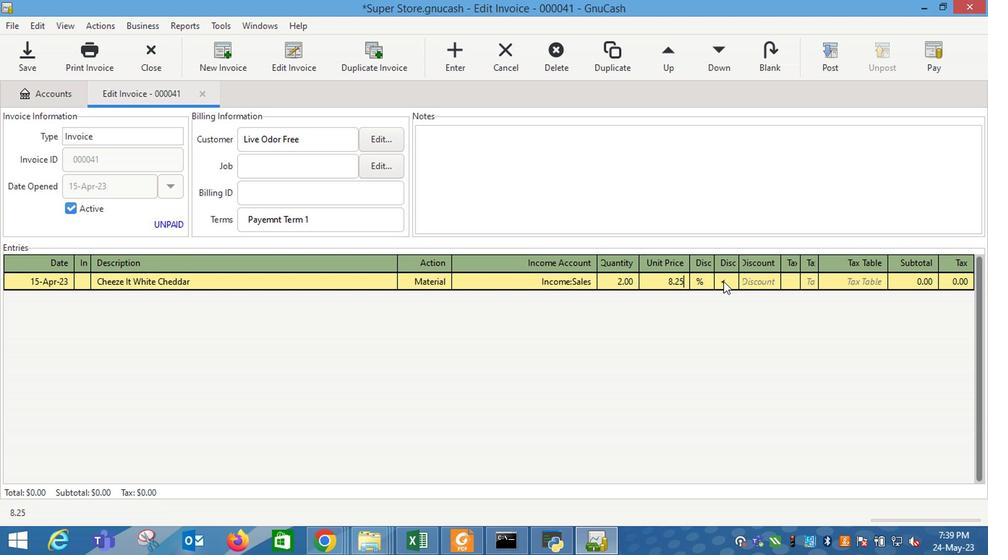 
Action: Mouse pressed left at (729, 284)
Screenshot: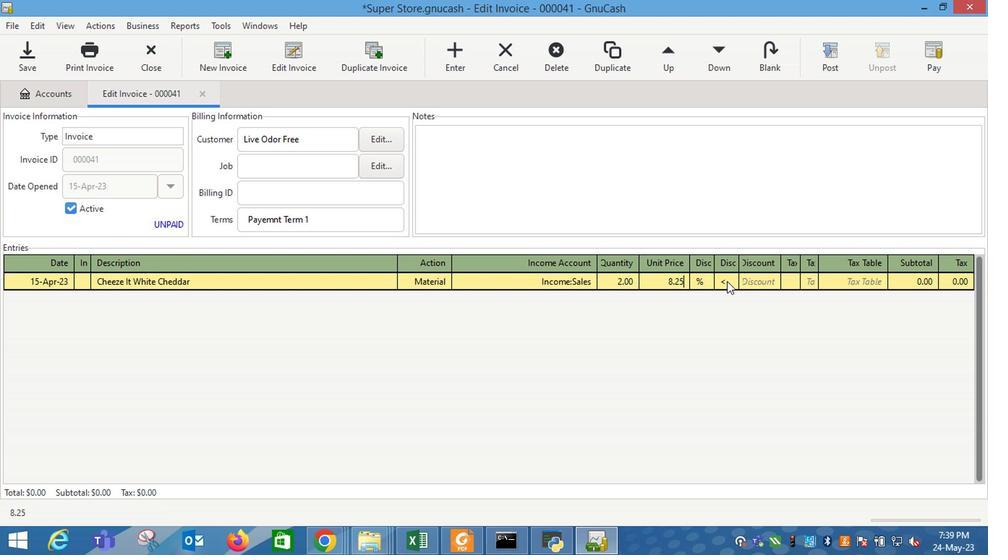 
Action: Mouse moved to (761, 284)
Screenshot: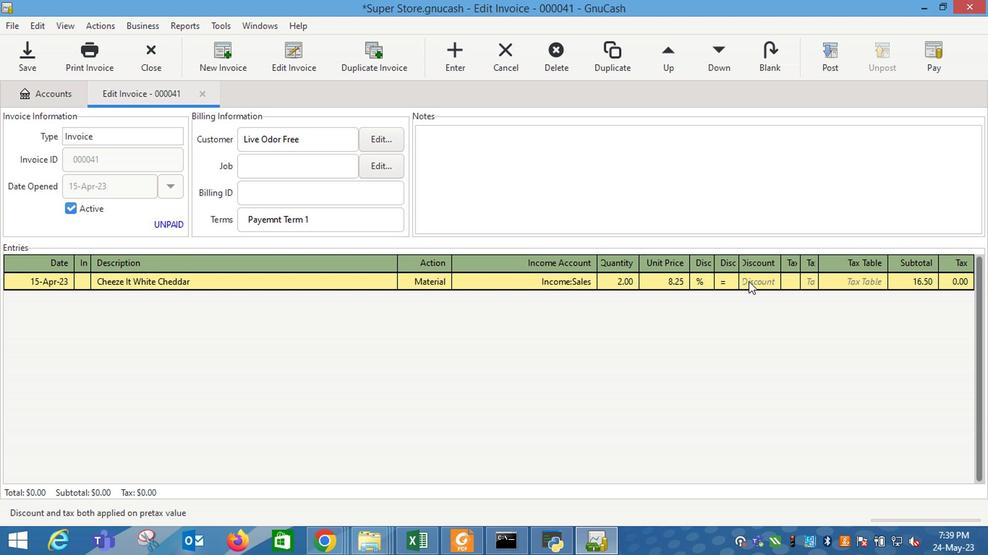
Action: Mouse pressed left at (761, 284)
Screenshot: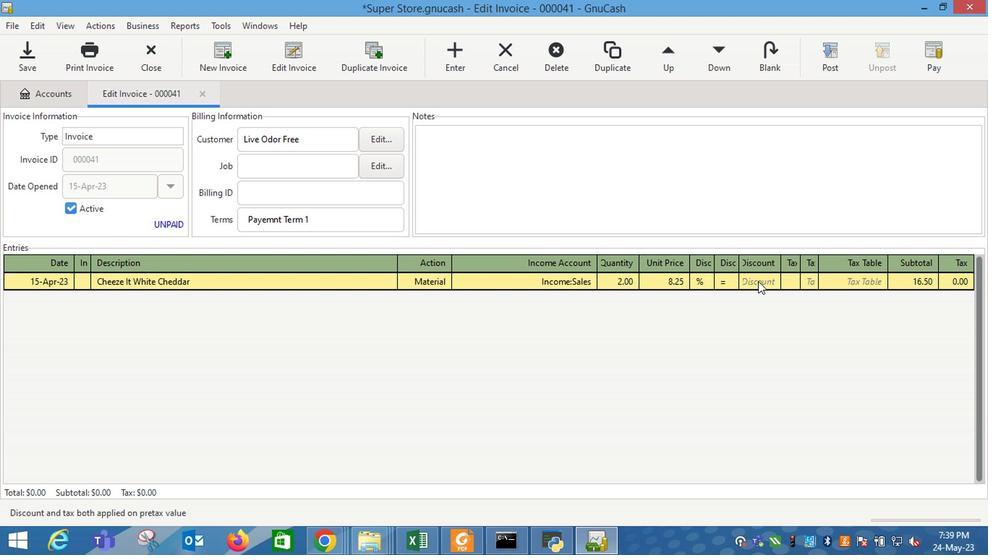 
Action: Mouse moved to (761, 284)
Screenshot: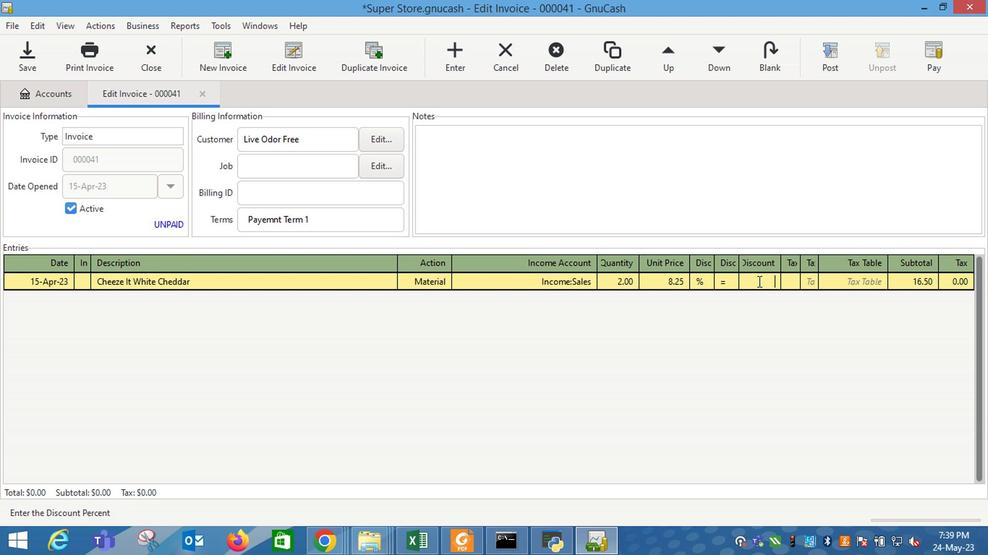 
Action: Key pressed 6<Key.enter>
Screenshot: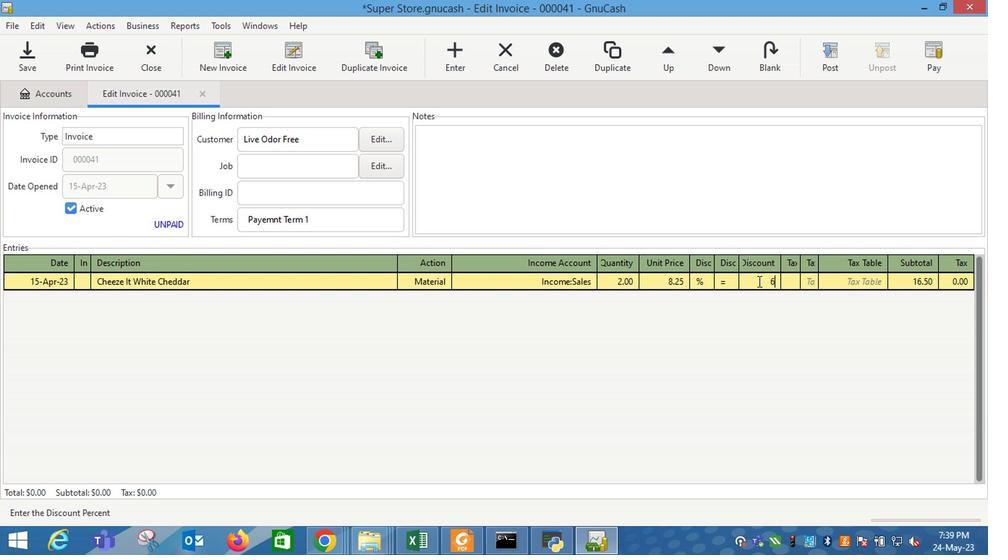 
Action: Mouse moved to (119, 302)
Screenshot: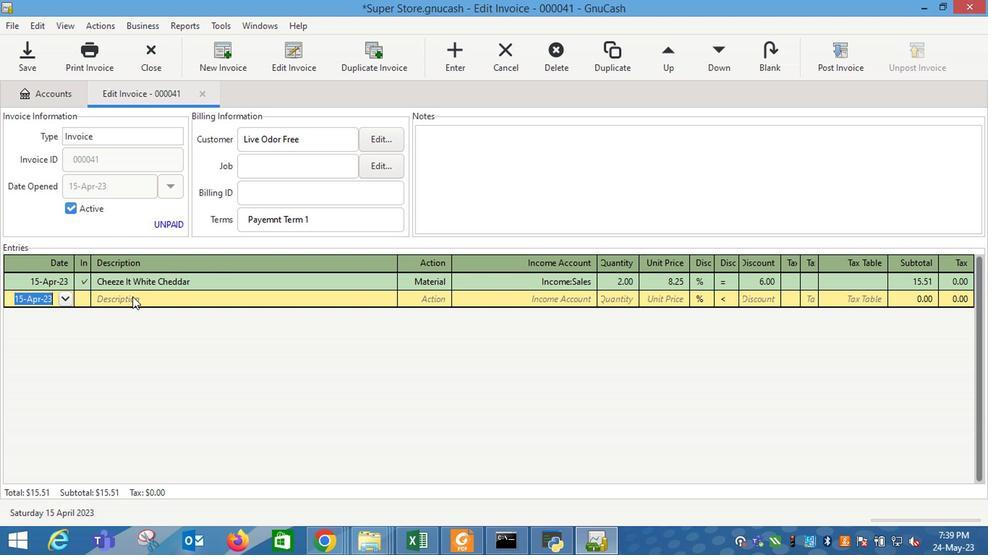 
Action: Mouse pressed left at (119, 302)
Screenshot: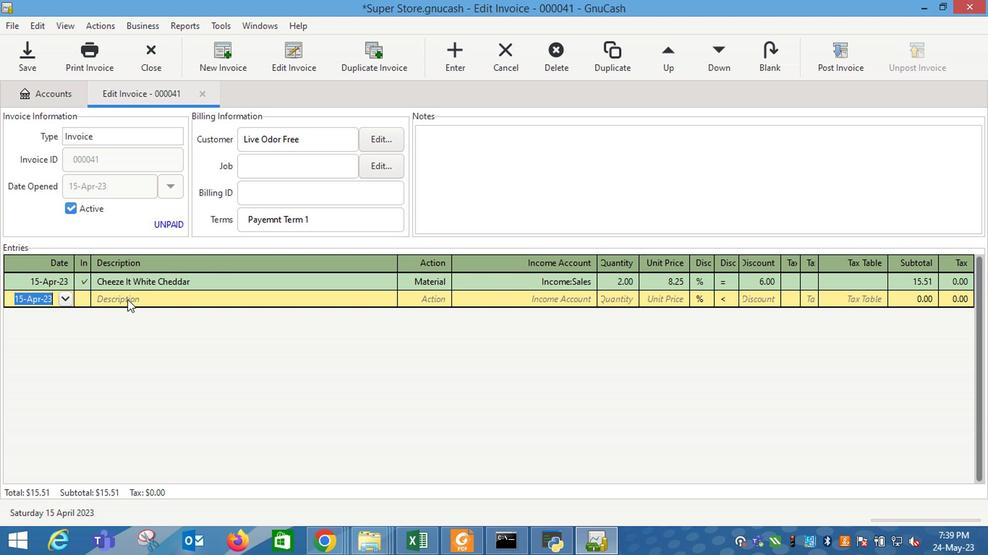 
Action: Key pressed <Key.shift_r><Key.shift_r><Key.shift_r><Key.shift_r><Key.shift_r><Key.shift_r><Key.shift_r><Key.shift_r><Key.shift_r><Key.shift_r><Key.shift_r><Key.shift_r>Ben<Key.space><Key.shift_r>&<Key.space><Key.shift_r>Jerry's<Key.space><Key.shift_r>Netflix<Key.space><Key.shift_r>&<Key.space><Key.shift_r>Chilll'd
Screenshot: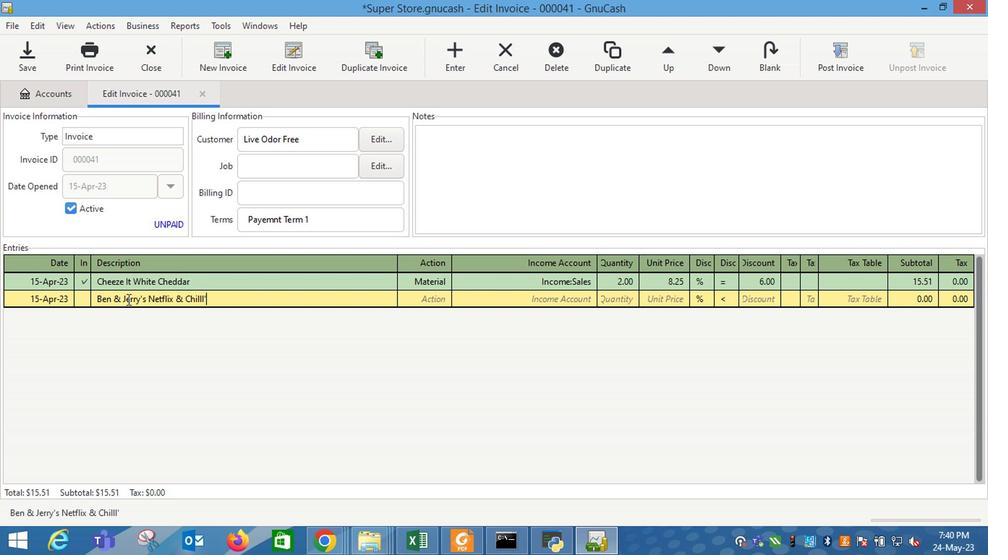 
Action: Mouse moved to (444, 305)
Screenshot: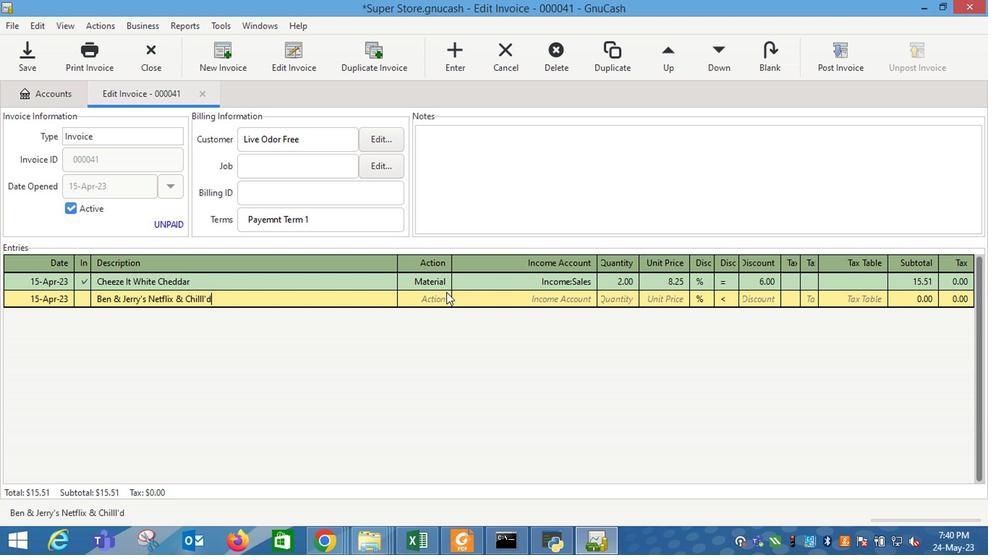 
Action: Key pressed <Key.tab>
Screenshot: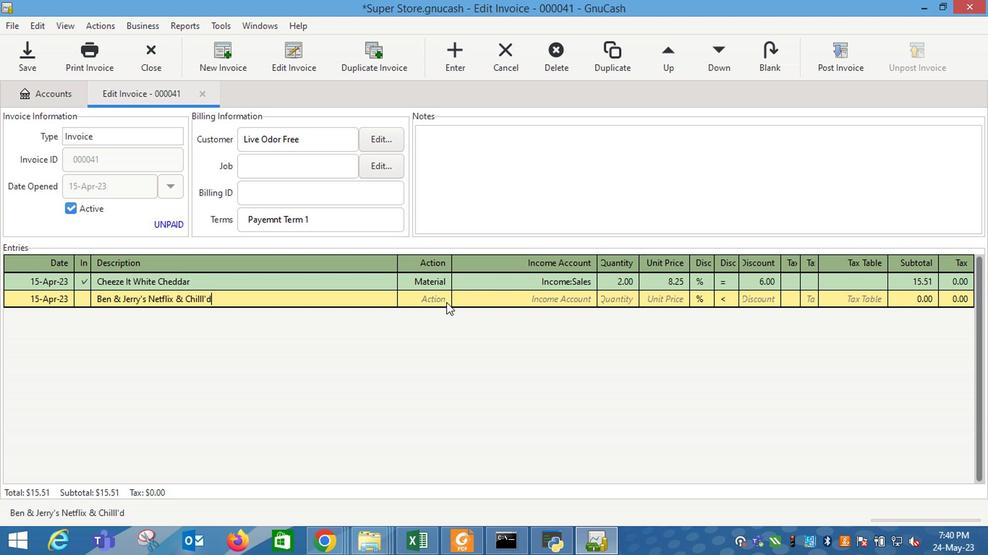 
Action: Mouse moved to (446, 303)
Screenshot: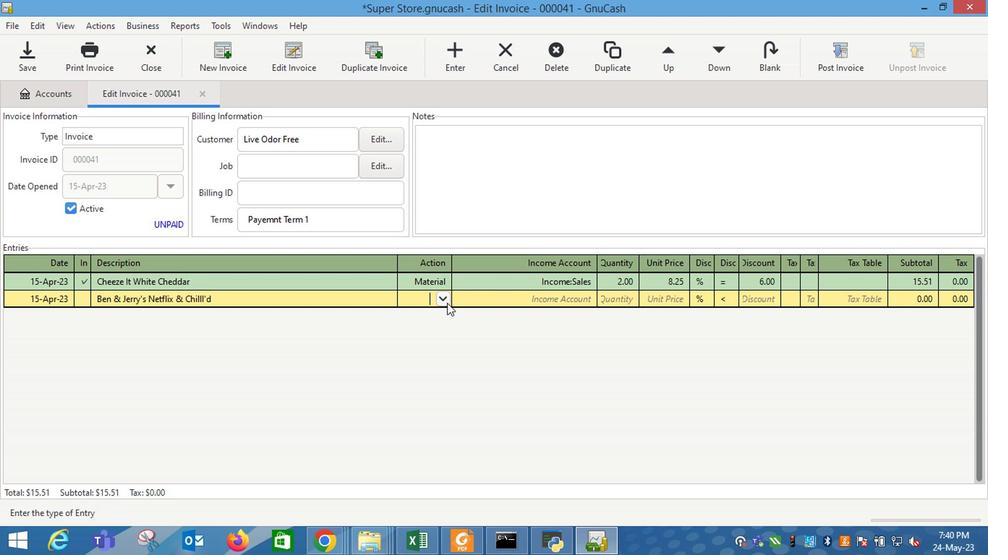 
Action: Mouse pressed left at (446, 303)
Screenshot: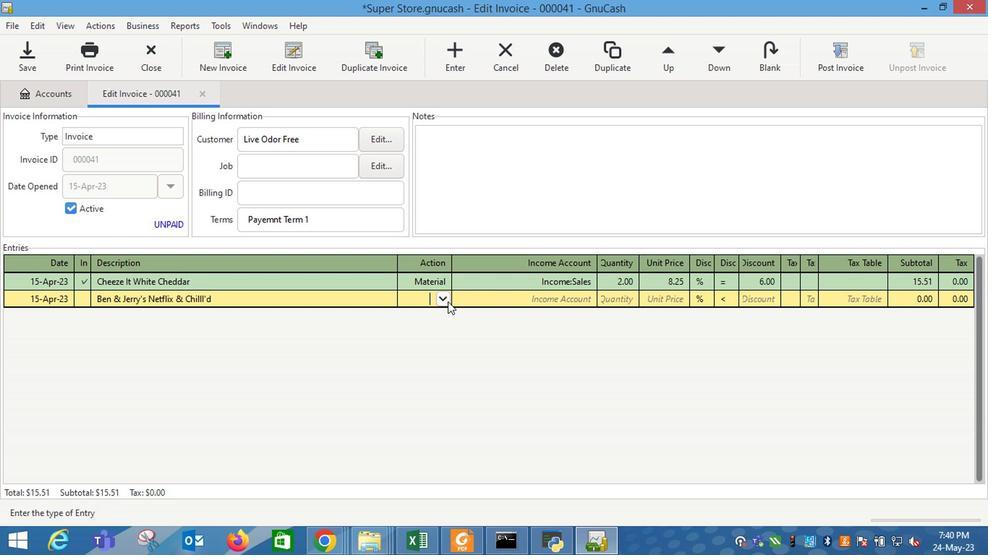 
Action: Mouse moved to (420, 338)
Screenshot: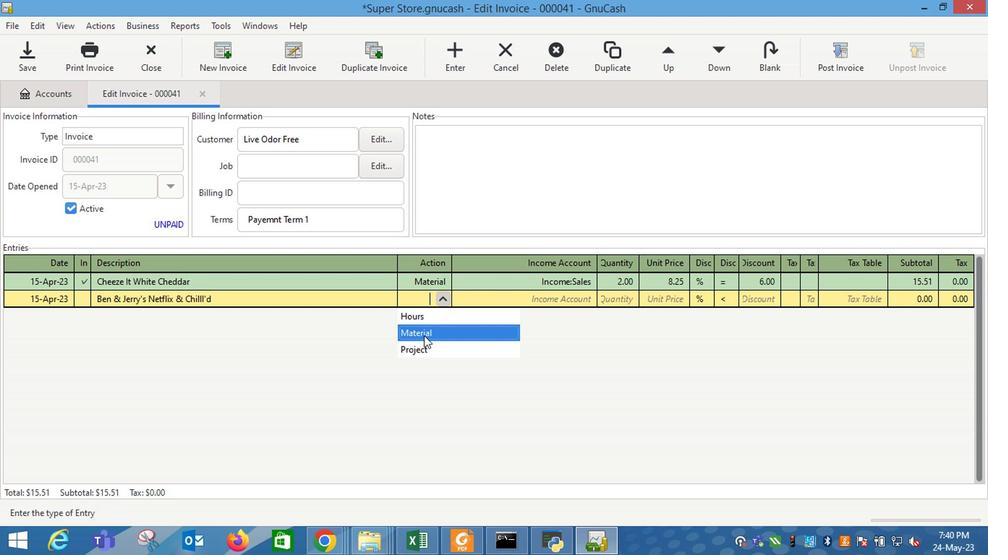 
Action: Mouse pressed left at (420, 338)
Screenshot: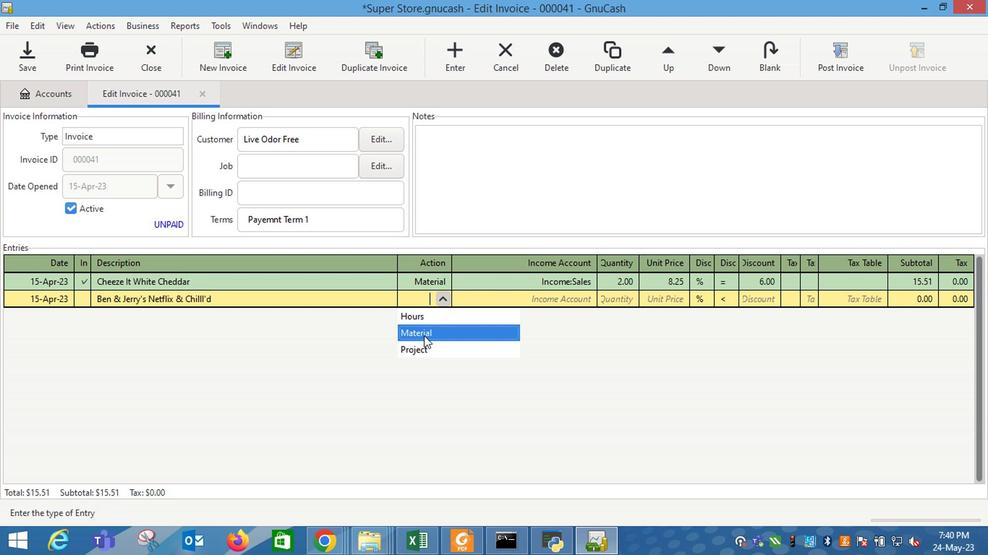 
Action: Mouse moved to (551, 299)
Screenshot: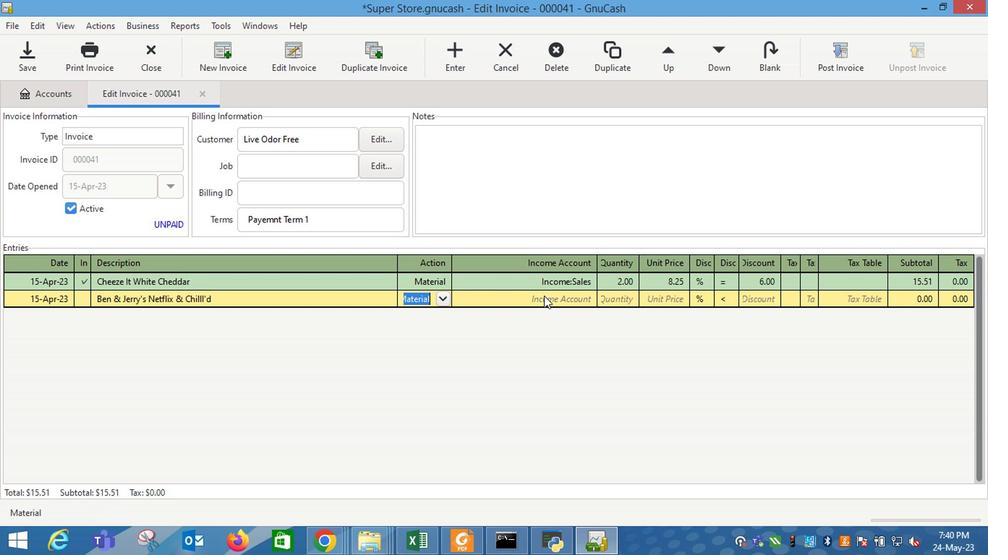 
Action: Key pressed <Key.tab>
Screenshot: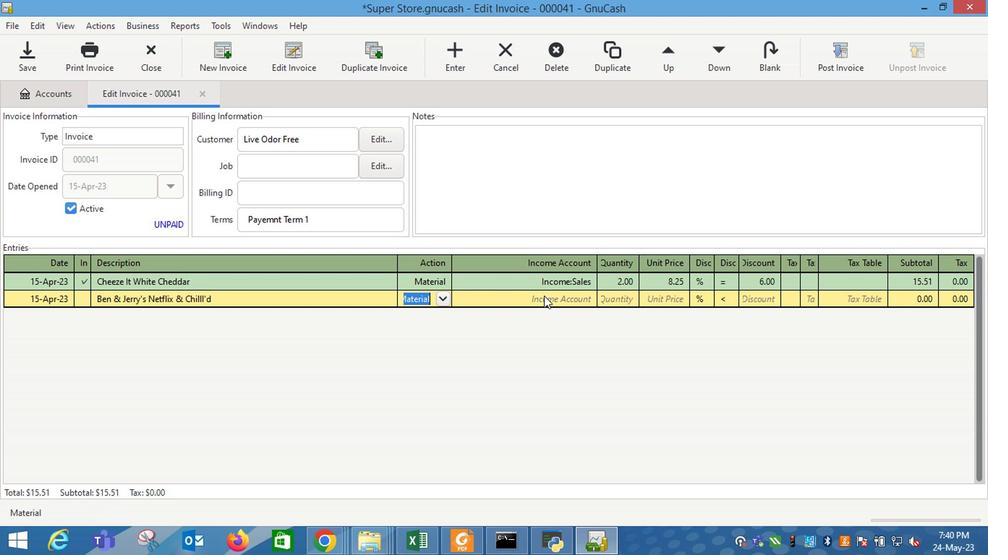 
Action: Mouse moved to (582, 304)
Screenshot: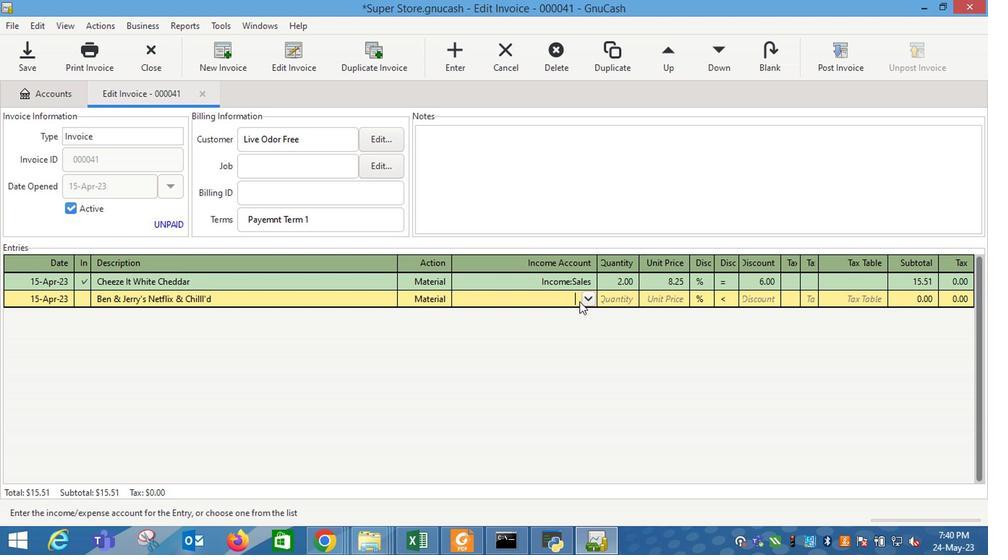 
Action: Mouse pressed left at (582, 304)
Screenshot: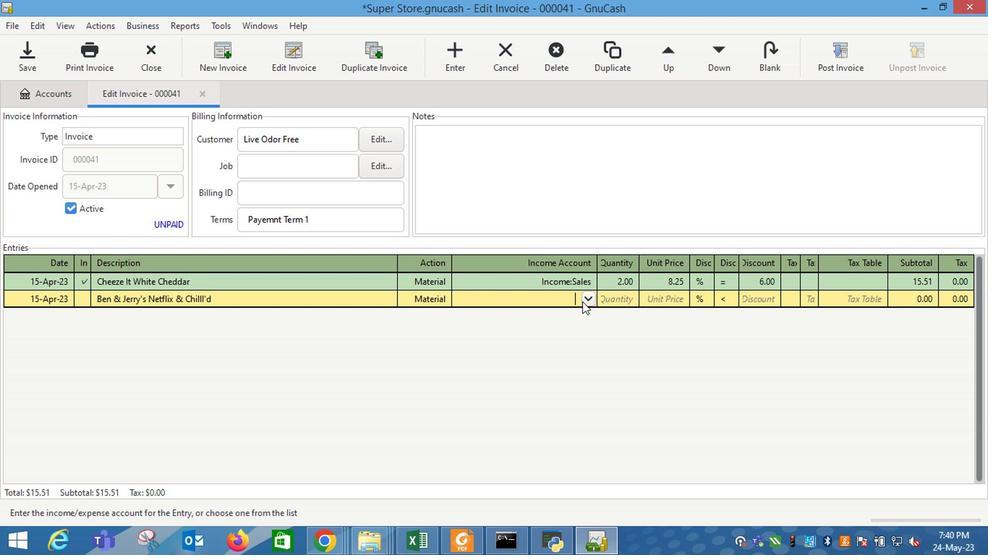 
Action: Mouse moved to (491, 370)
Screenshot: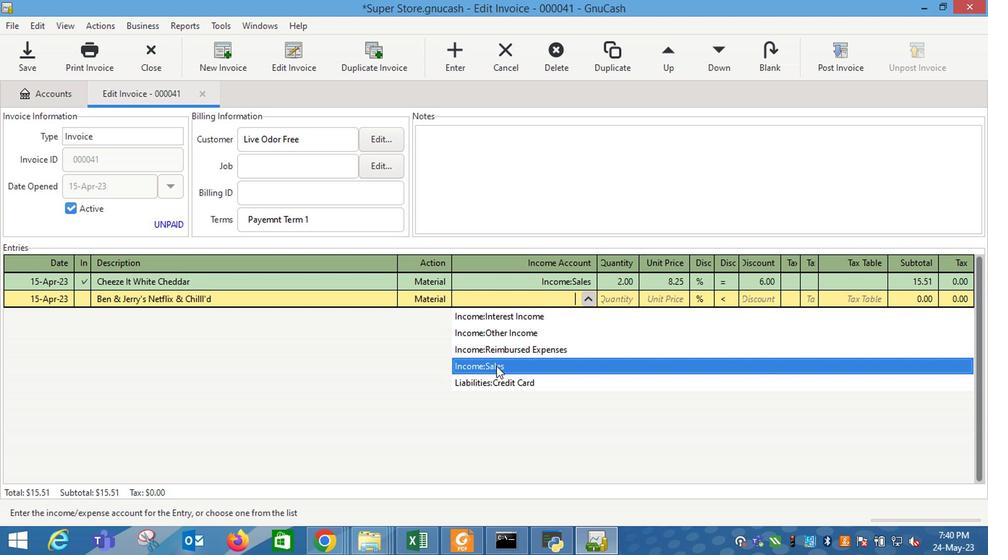 
Action: Mouse pressed left at (491, 370)
Screenshot: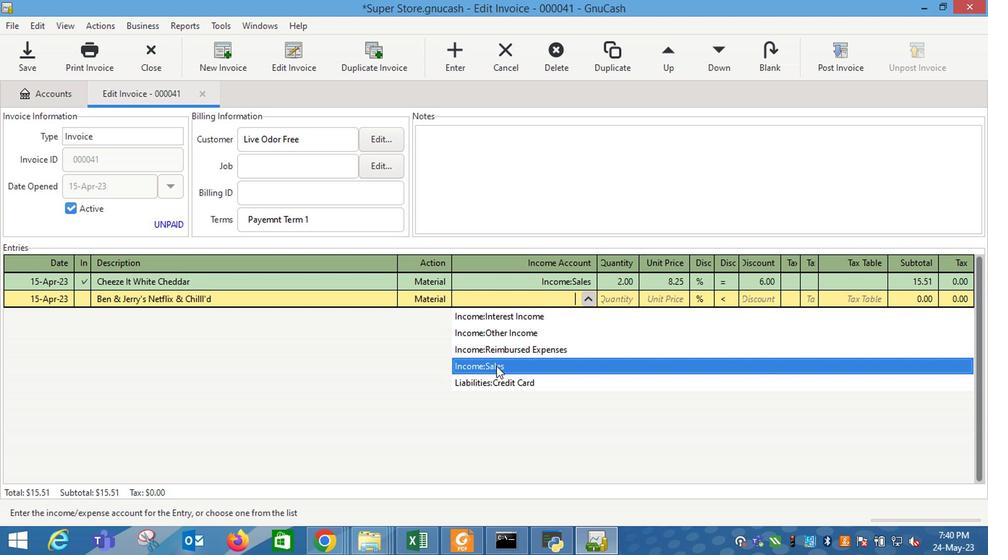 
Action: Mouse moved to (619, 302)
Screenshot: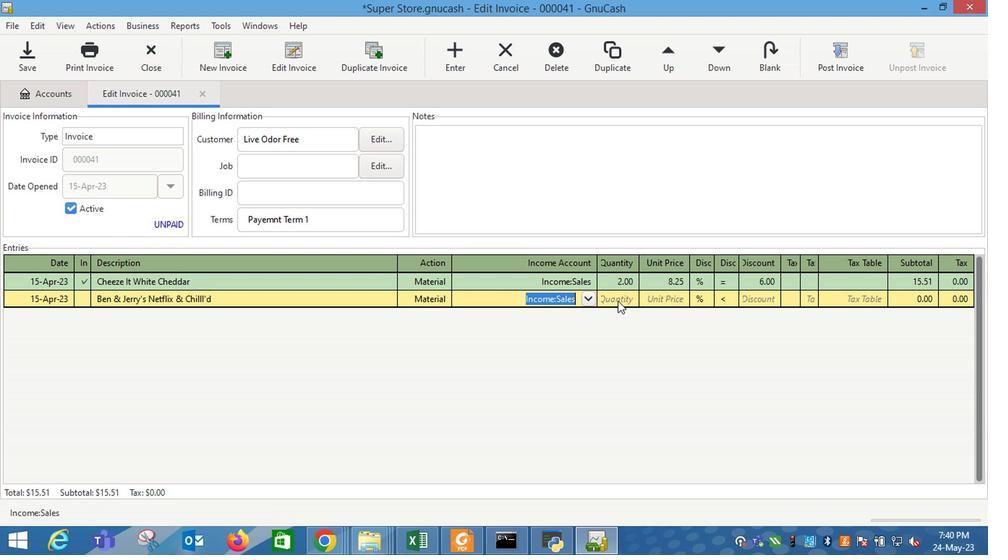 
Action: Mouse pressed left at (619, 302)
Screenshot: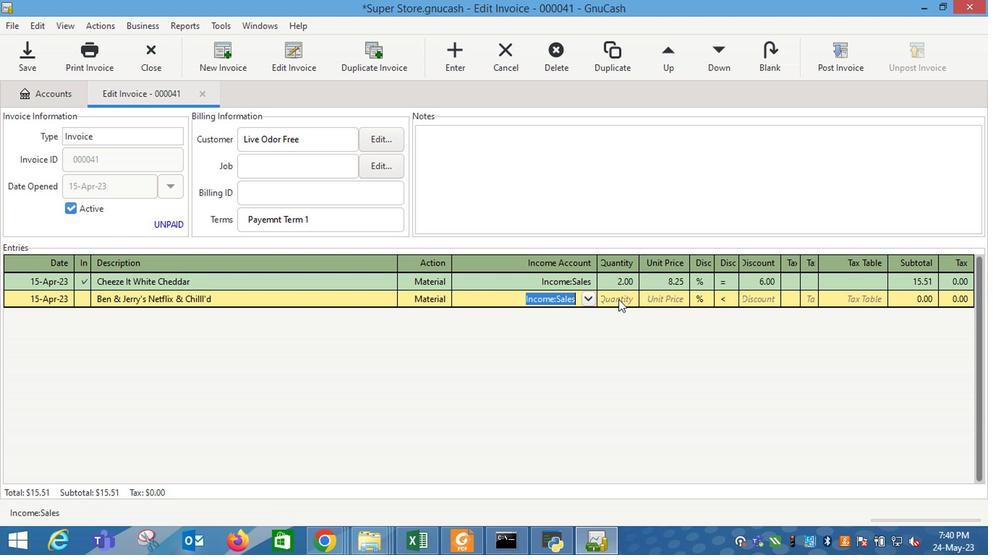 
Action: Key pressed 1
Screenshot: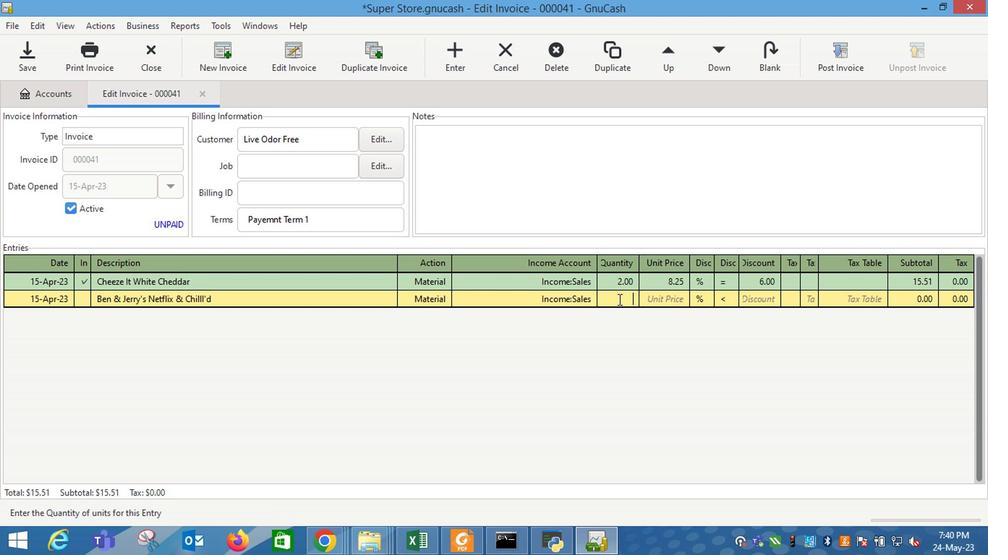 
Action: Mouse moved to (662, 307)
Screenshot: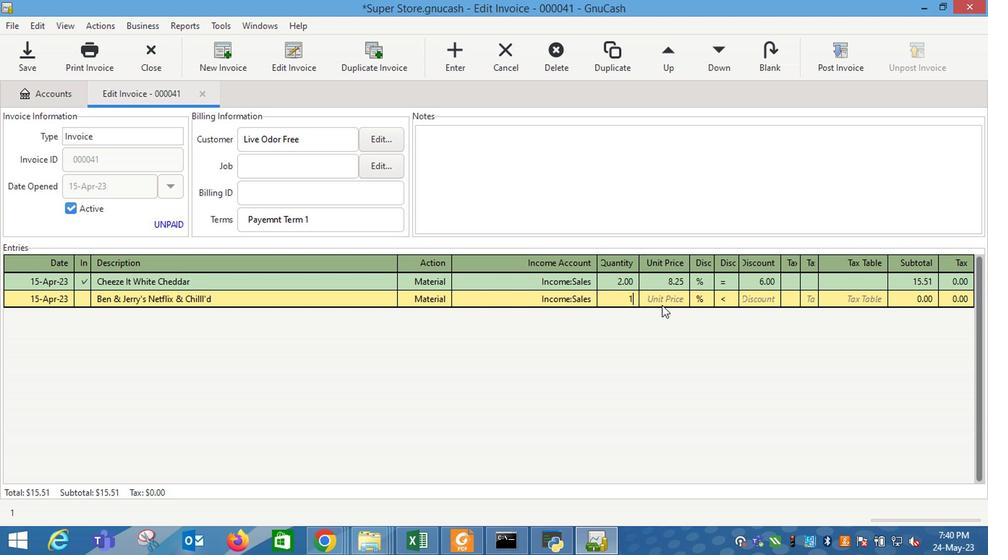 
Action: Mouse pressed left at (662, 307)
Screenshot: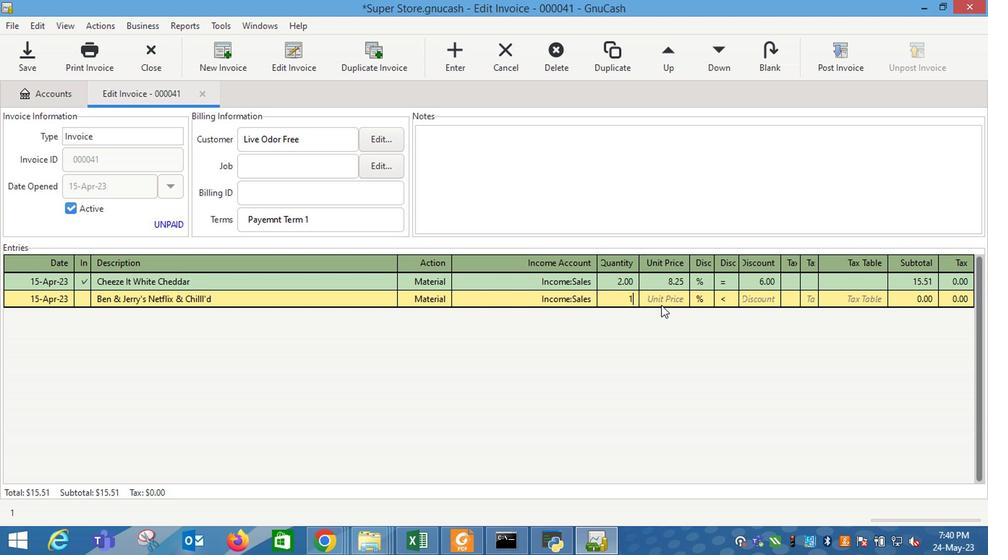 
Action: Key pressed 9.5
Screenshot: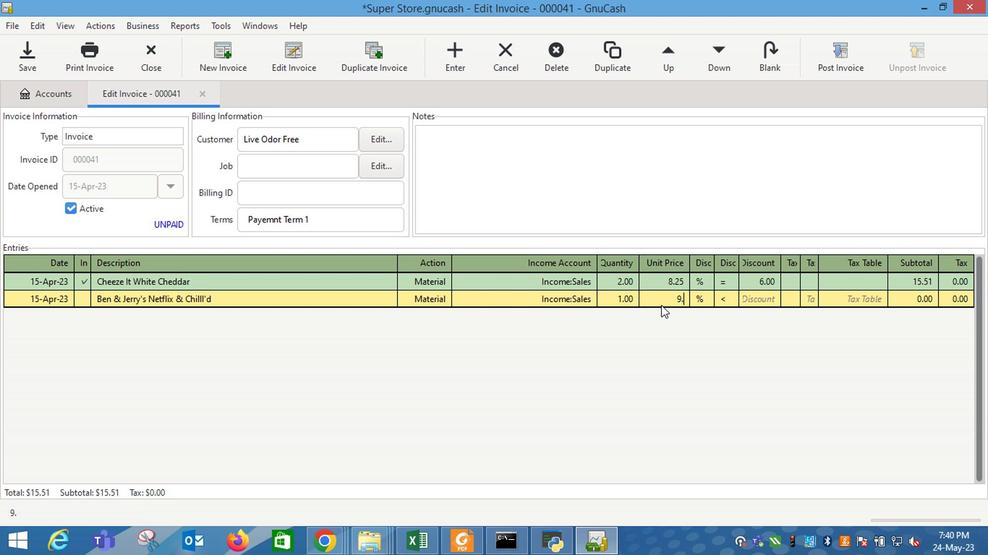 
Action: Mouse moved to (731, 296)
Screenshot: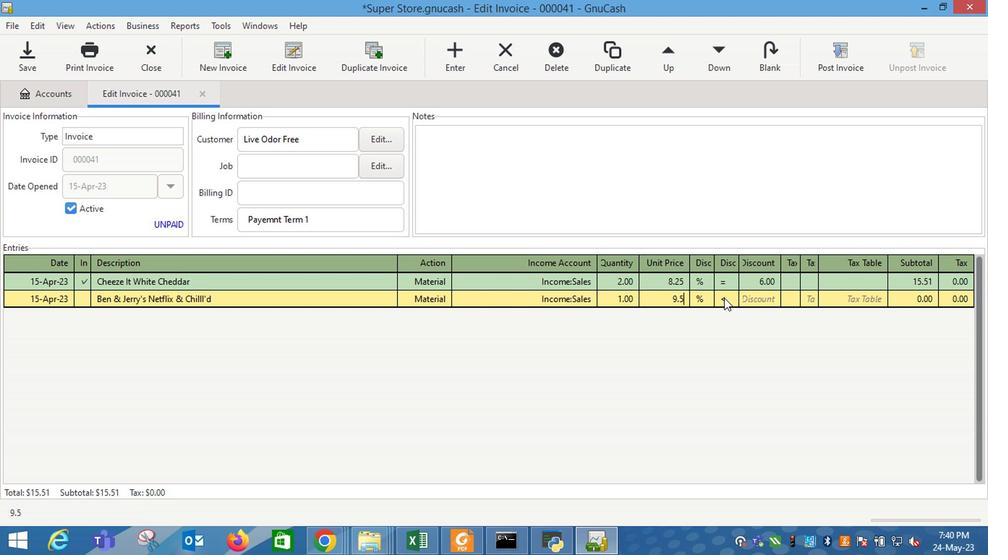 
Action: Mouse pressed left at (731, 296)
Screenshot: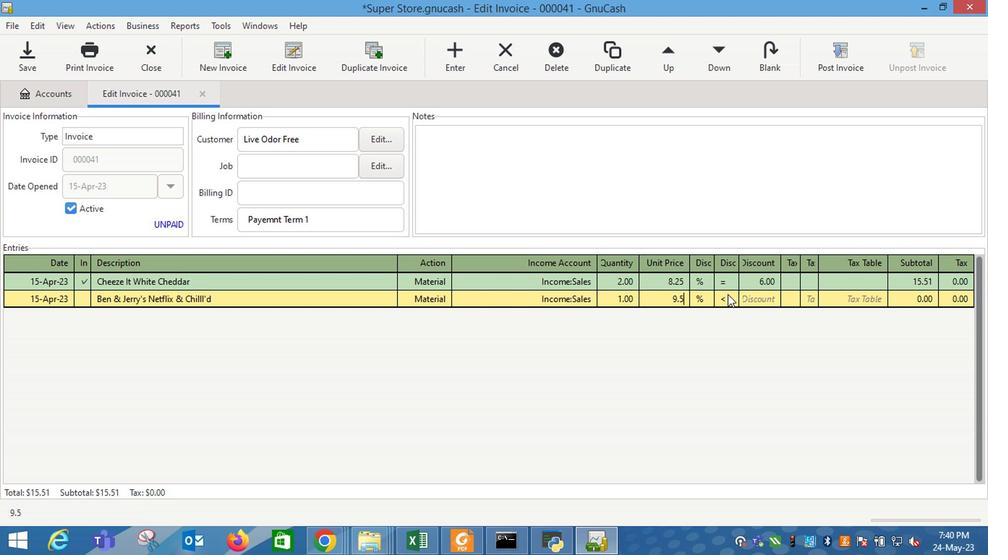 
Action: Mouse moved to (760, 303)
Screenshot: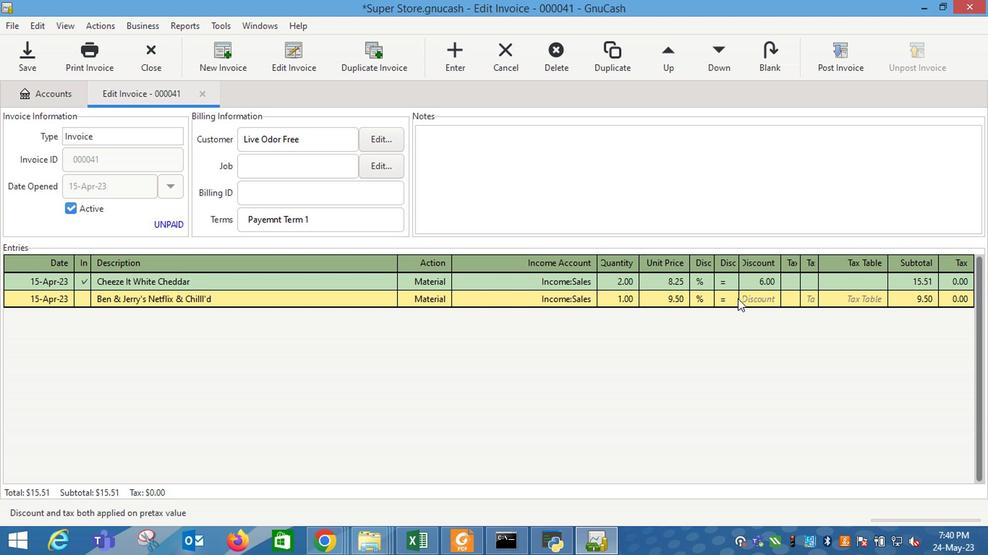 
Action: Mouse pressed left at (760, 303)
Screenshot: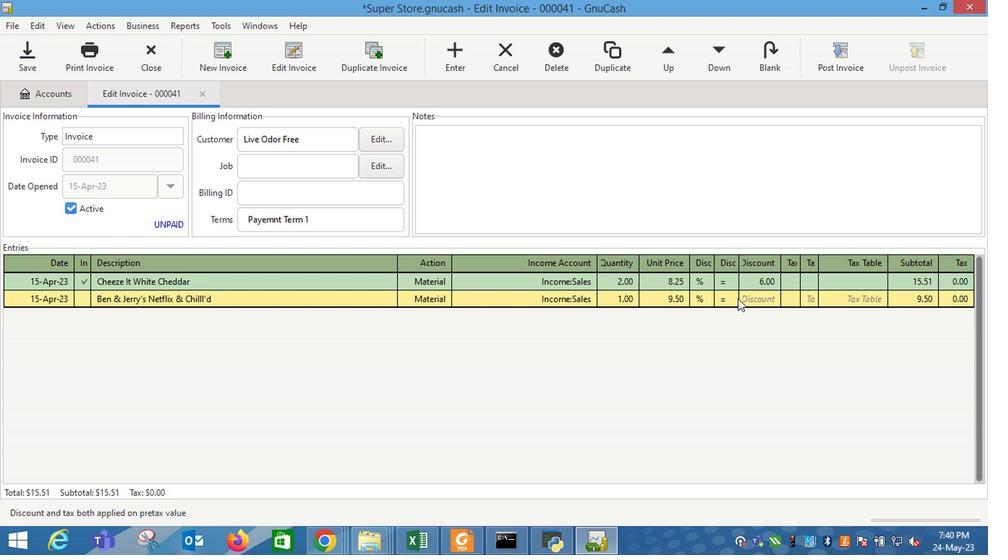 
Action: Mouse moved to (760, 304)
Screenshot: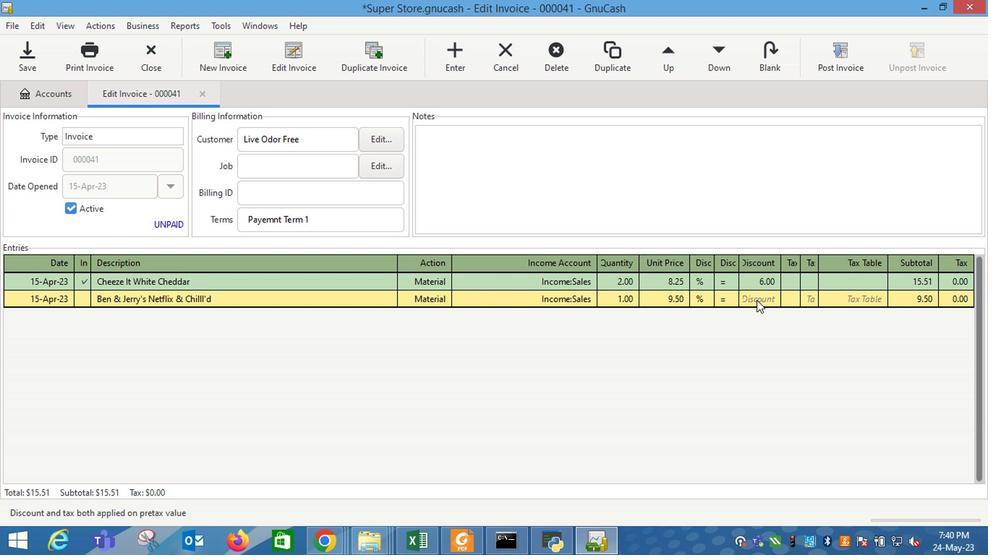 
Action: Key pressed 9<Key.enter>
Screenshot: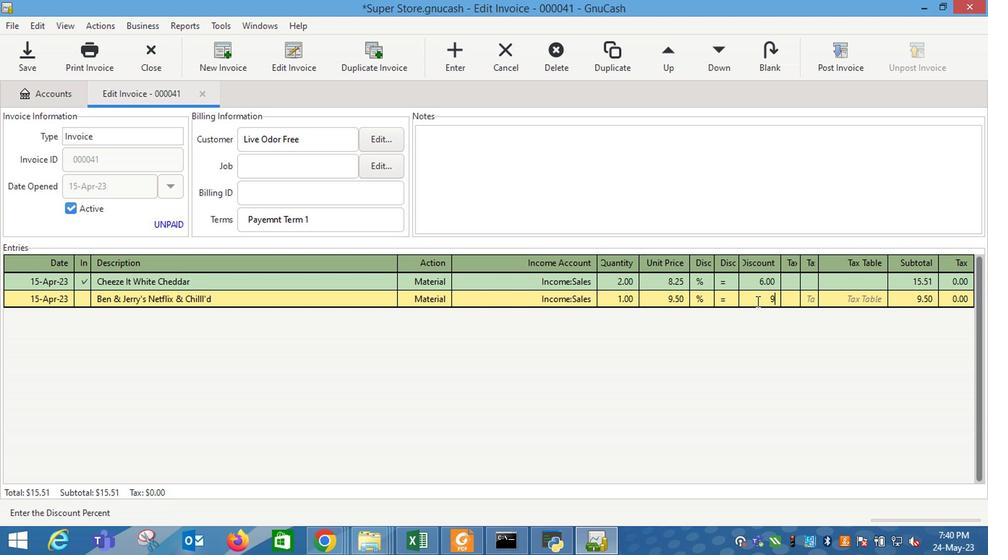 
Action: Mouse moved to (215, 321)
Screenshot: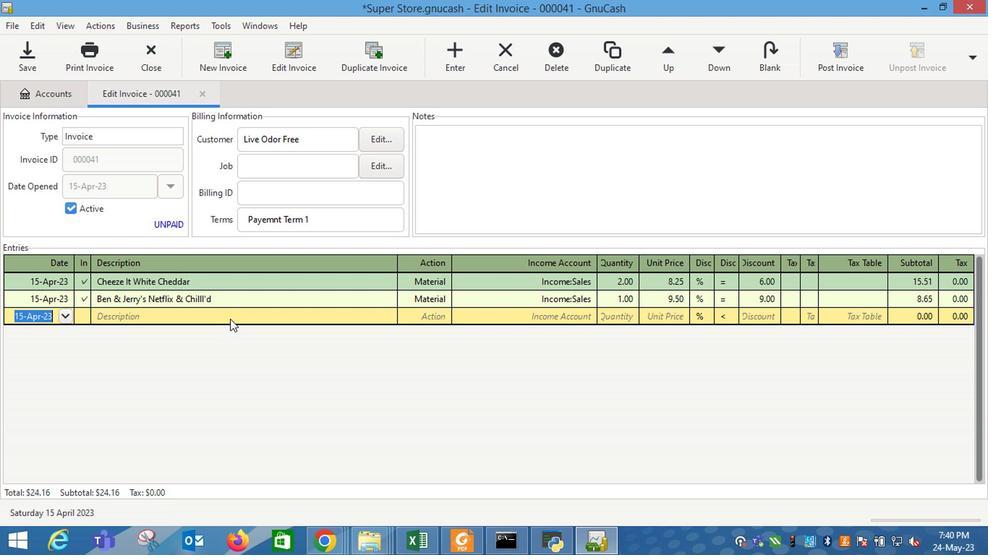 
Action: Mouse pressed left at (215, 321)
Screenshot: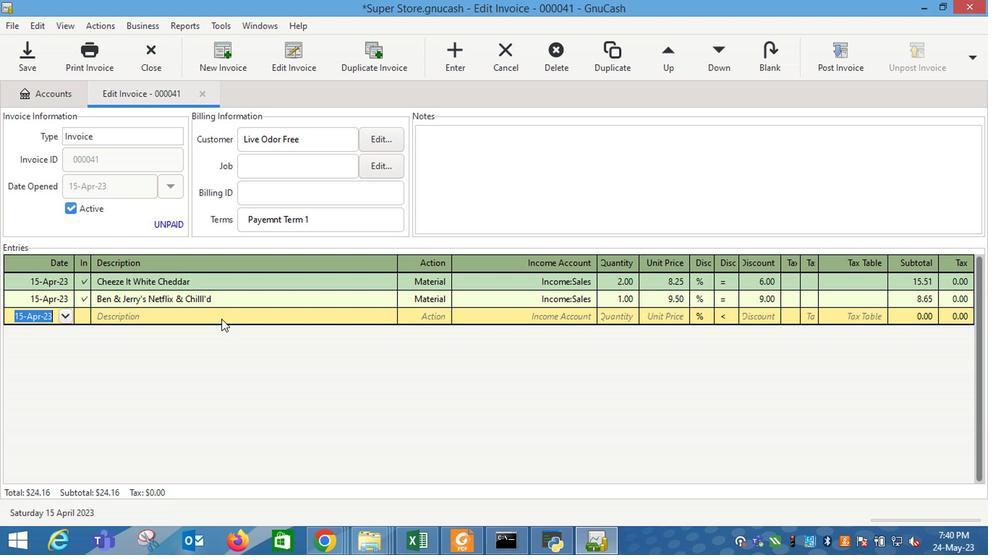 
Action: Key pressed <Key.shift_r>Her
Screenshot: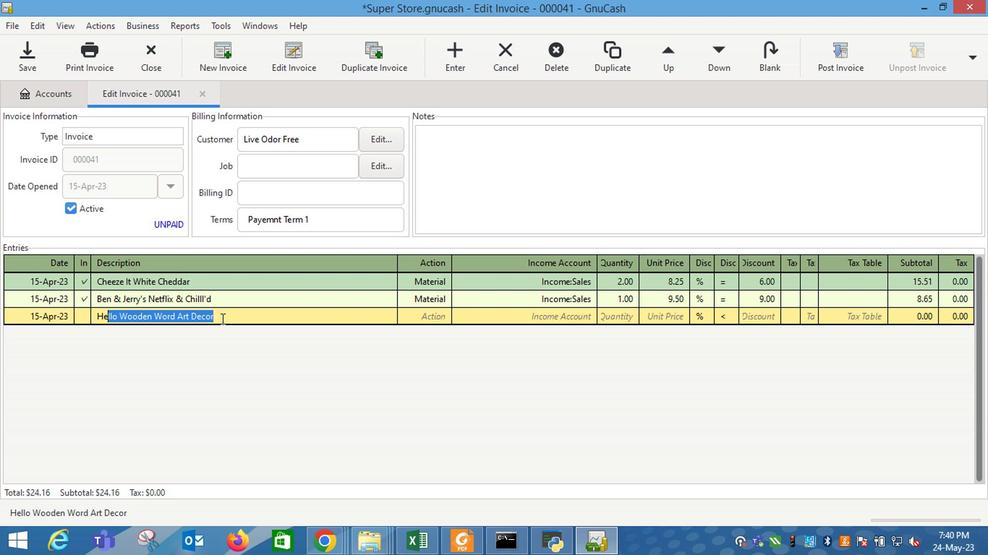 
Action: Mouse moved to (205, 323)
Screenshot: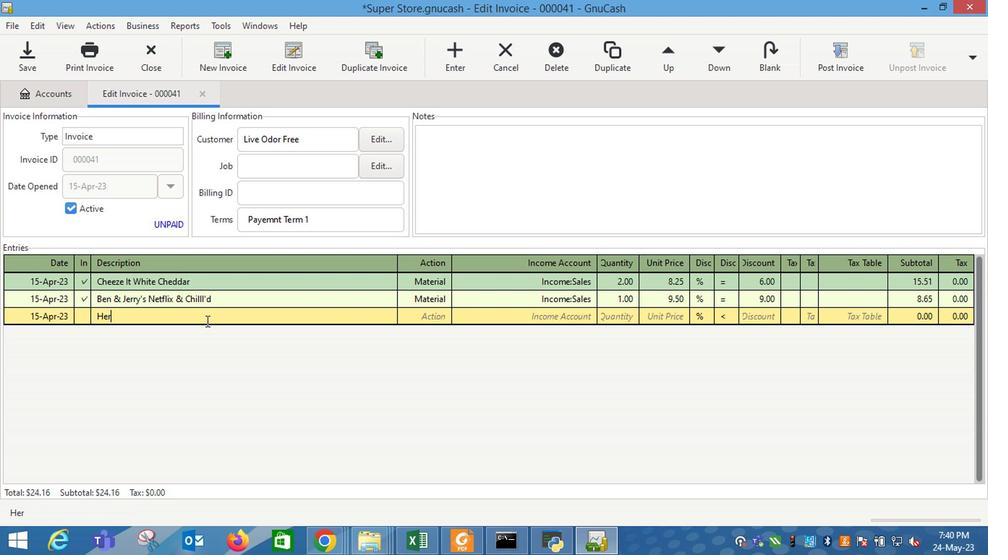 
Action: Key pressed shey's<Key.space><Key.shift_r>Candy<Key.space><Key.shift_r><Key.shift_r><Key.shift_r><Key.shift_r><Key.shift_r><Key.shift_r><Key.shift_r><Key.shift_r><Key.shift_r>Bar<Key.space><Key.shift_r>Milk<Key.space><Key.shift_r>Chocolate<Key.space><Key.backspace><Key.tab>
Screenshot: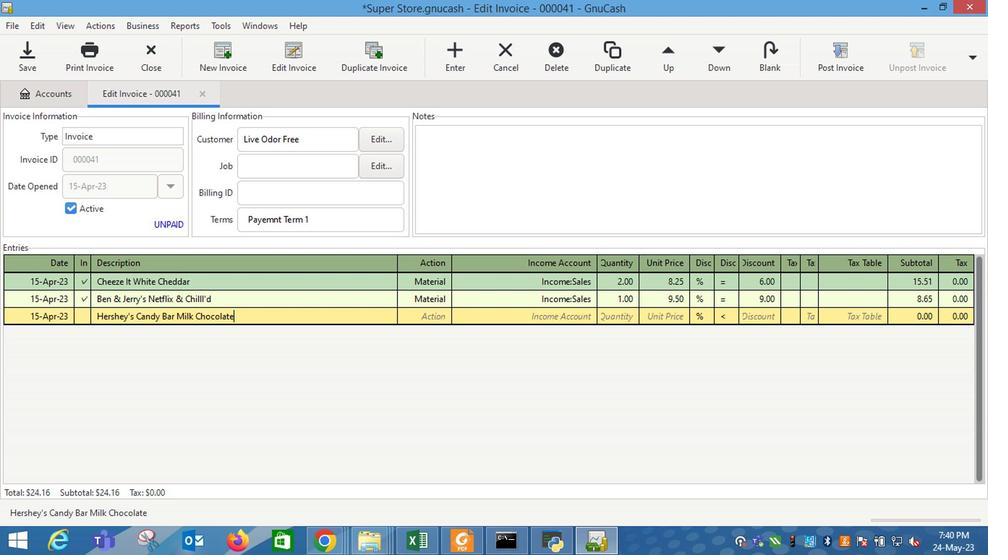 
Action: Mouse moved to (442, 313)
Screenshot: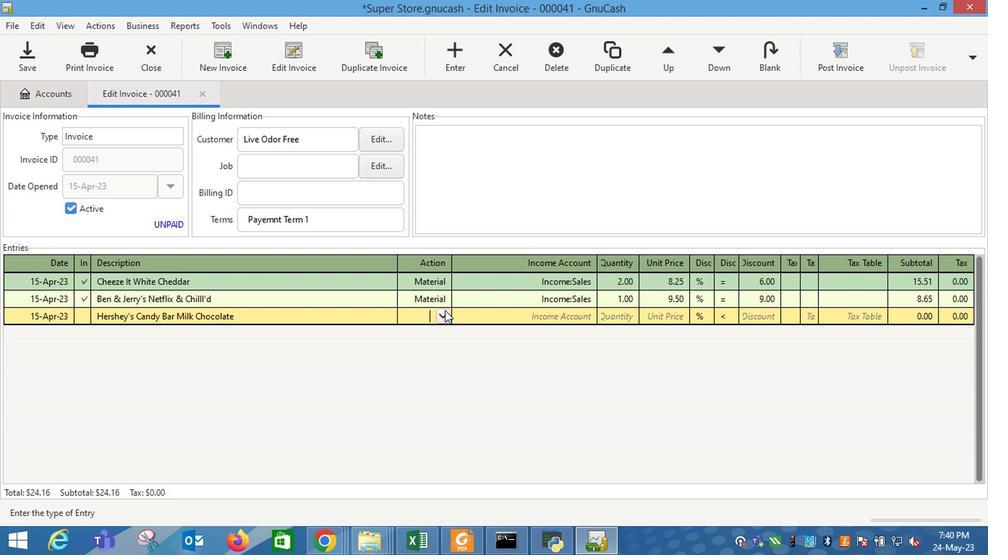 
Action: Mouse pressed left at (442, 313)
Screenshot: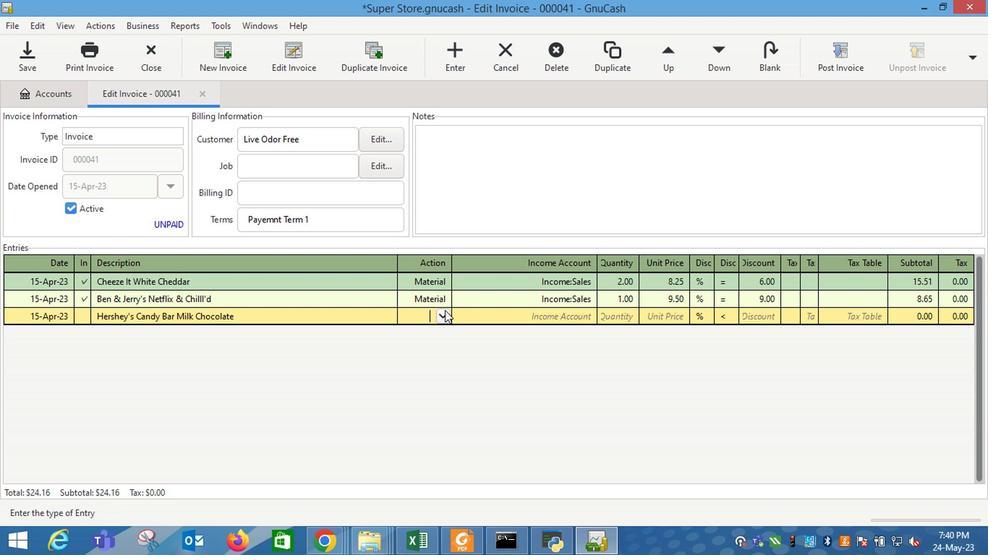
Action: Mouse moved to (413, 354)
Screenshot: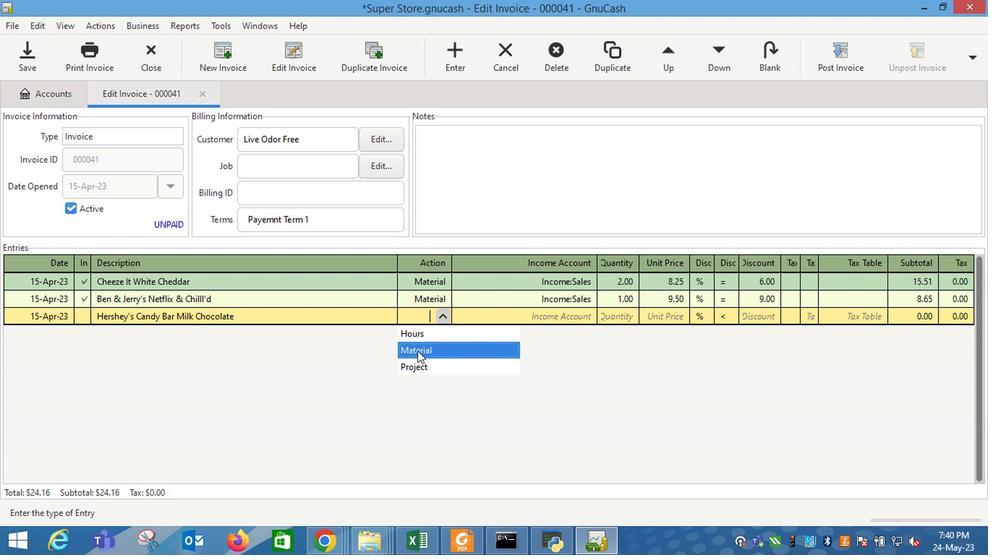 
Action: Mouse pressed left at (413, 354)
Screenshot: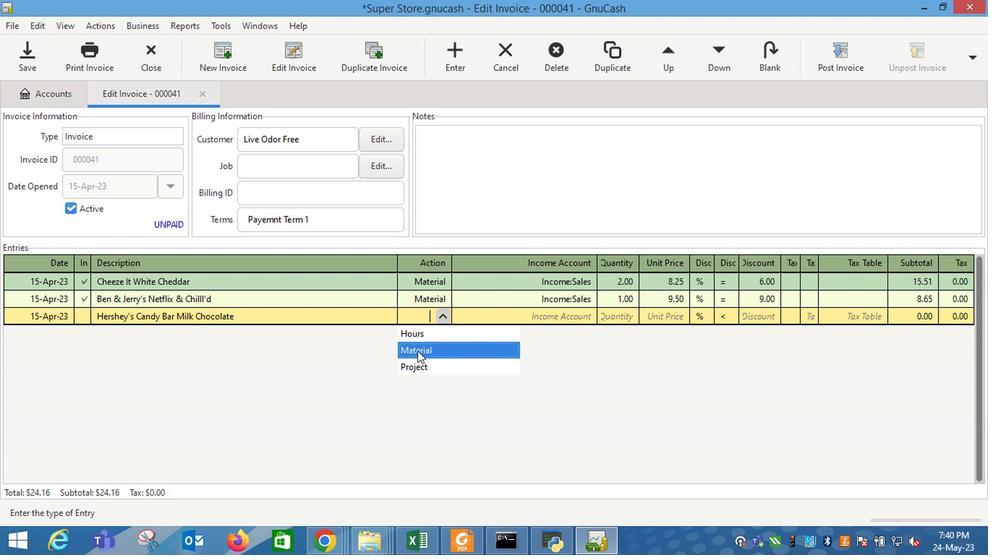 
Action: Mouse moved to (514, 326)
Screenshot: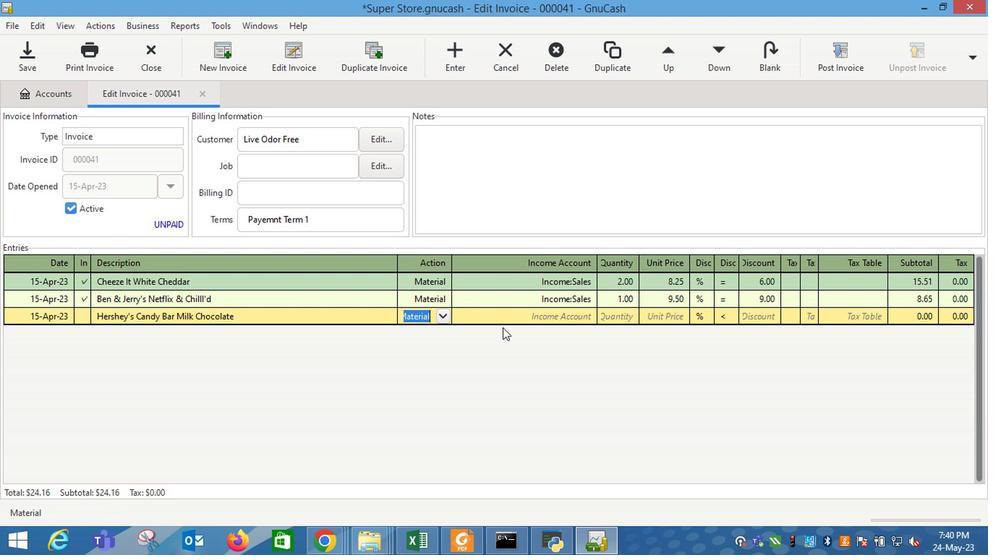 
Action: Key pressed <Key.tab>
Screenshot: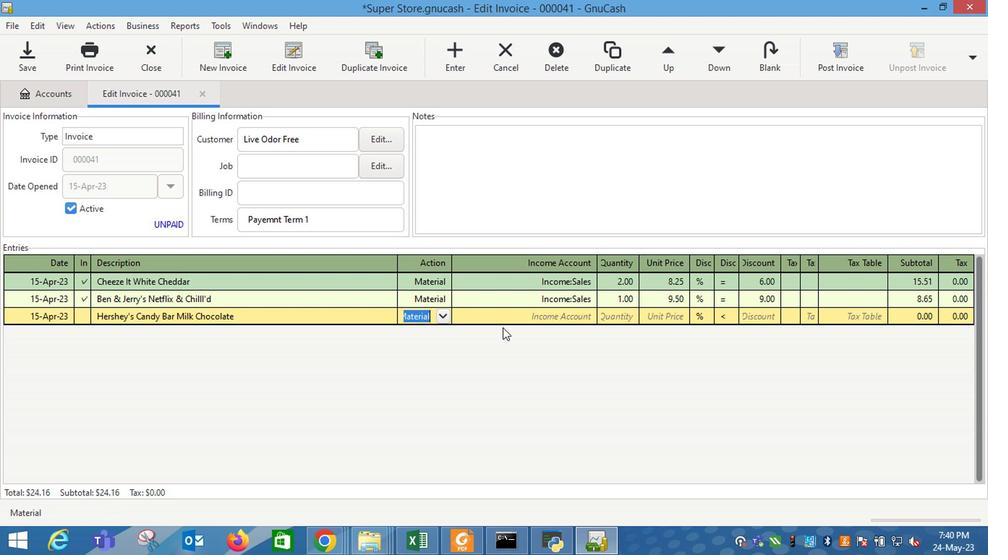 
Action: Mouse moved to (584, 316)
Screenshot: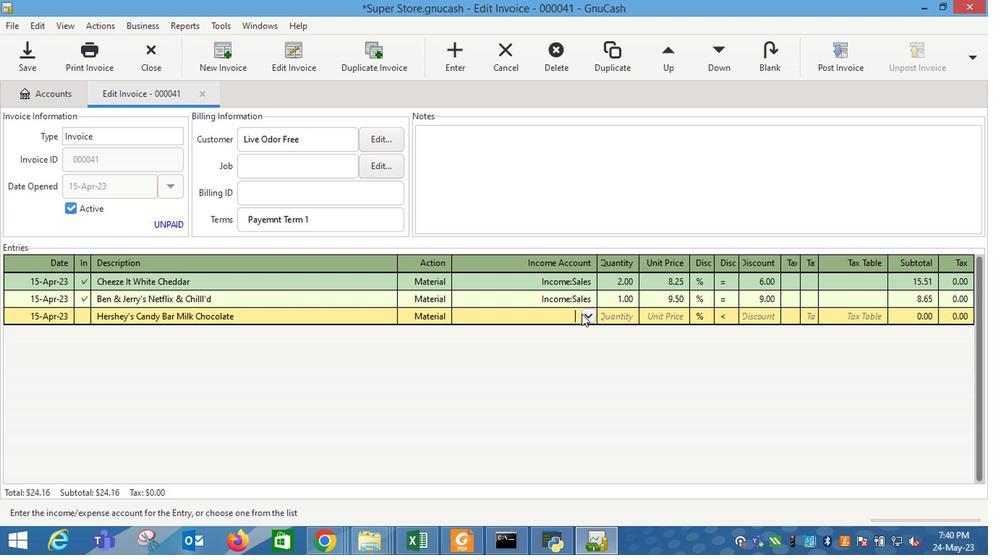 
Action: Mouse pressed left at (584, 316)
Screenshot: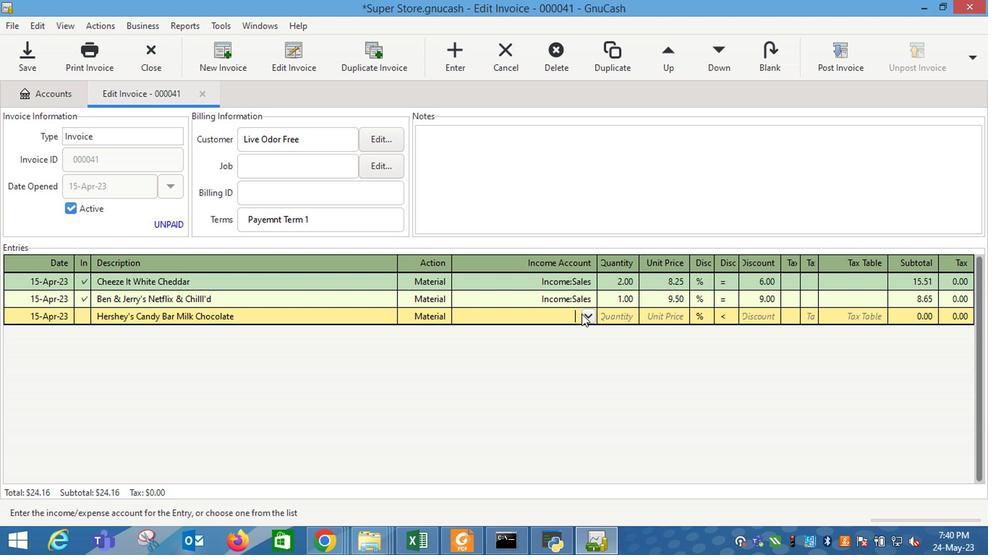 
Action: Mouse moved to (495, 385)
Screenshot: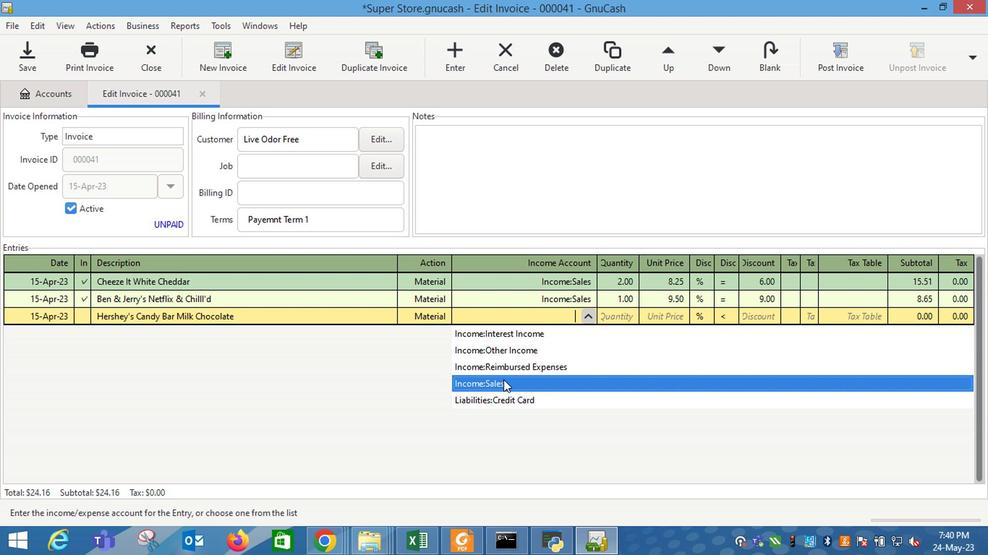 
Action: Mouse pressed left at (495, 385)
Screenshot: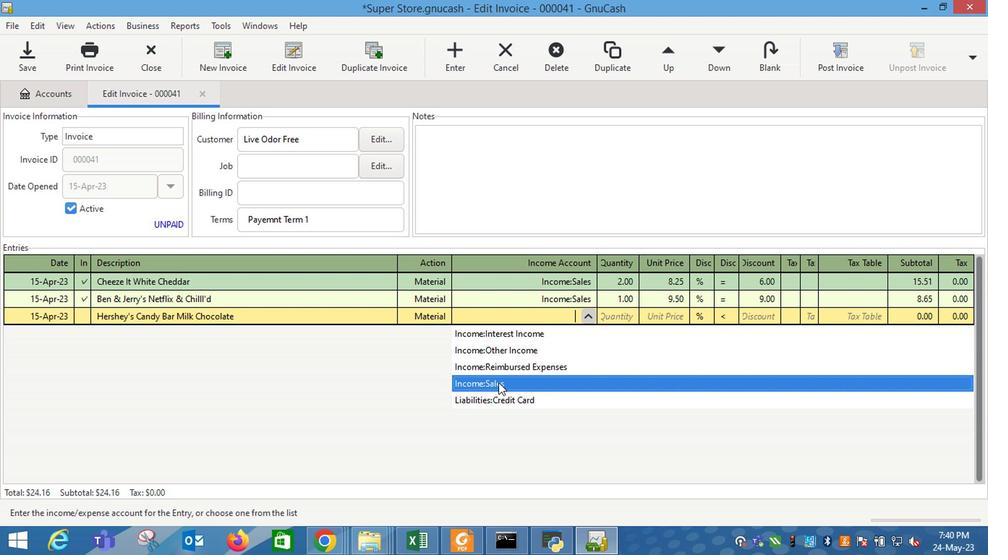 
Action: Mouse moved to (615, 321)
Screenshot: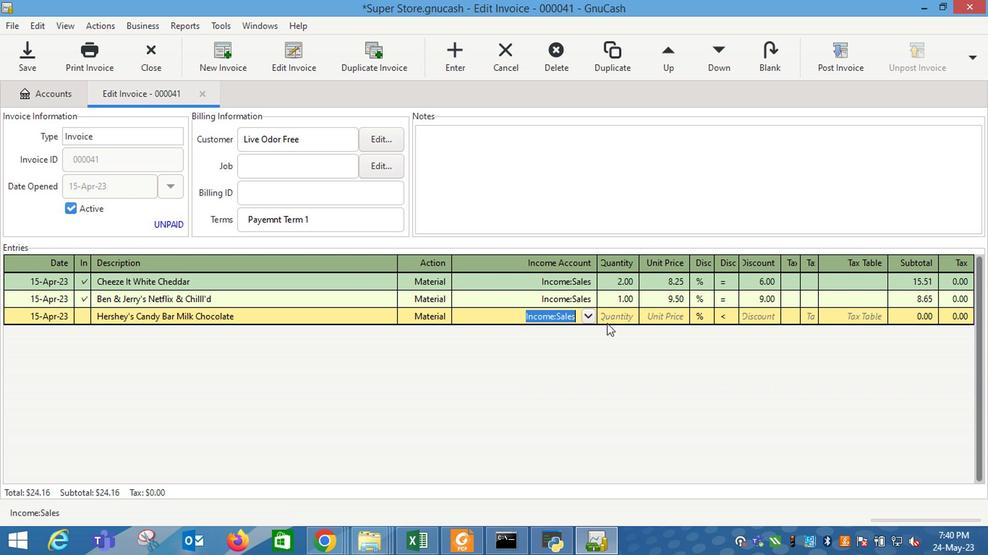 
Action: Mouse pressed left at (615, 321)
Screenshot: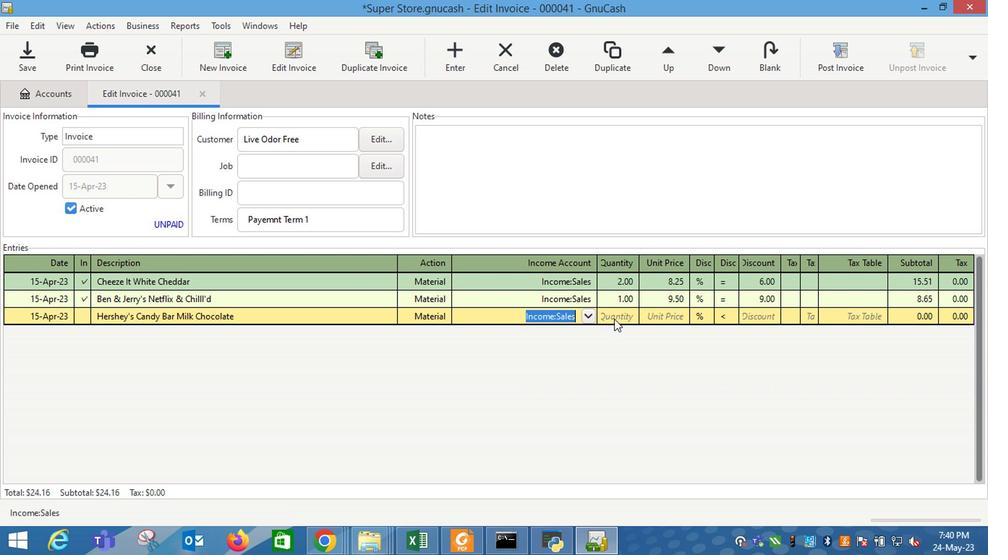 
Action: Mouse moved to (615, 321)
Screenshot: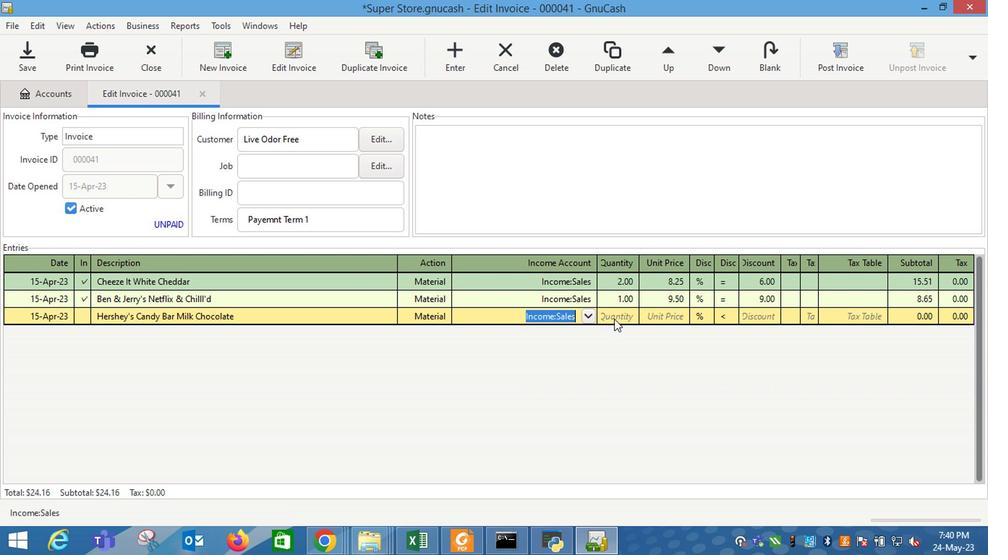 
Action: Key pressed 4
Screenshot: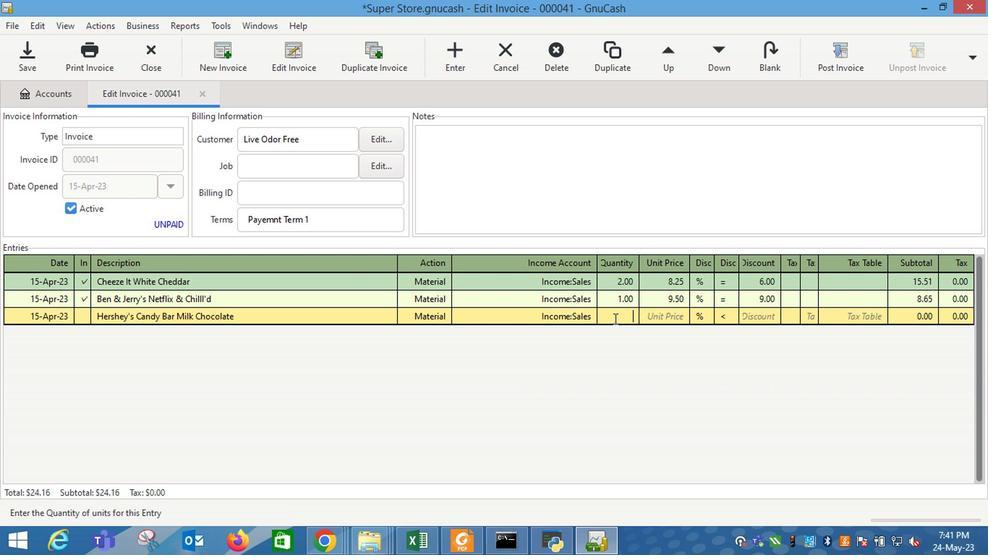 
Action: Mouse moved to (666, 319)
Screenshot: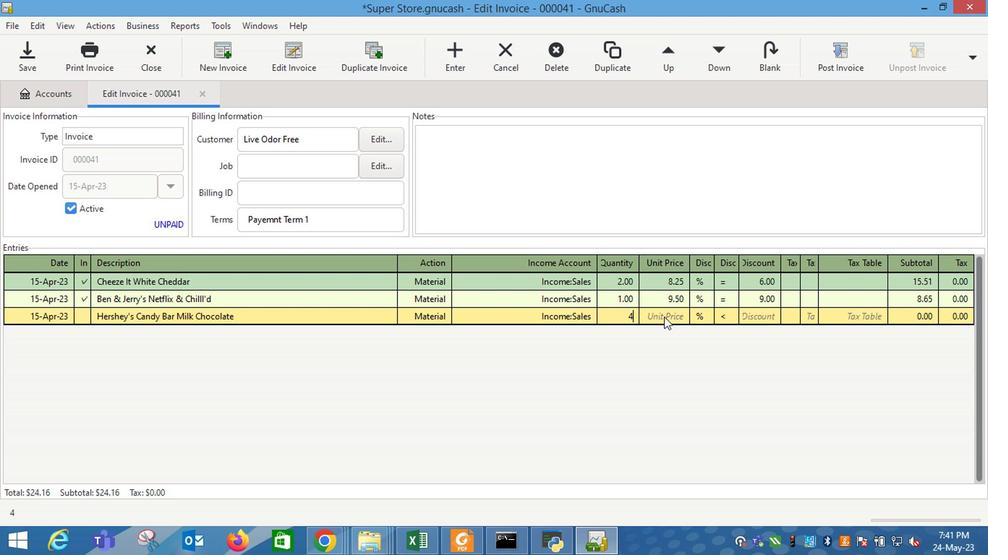 
Action: Mouse pressed left at (666, 319)
Screenshot: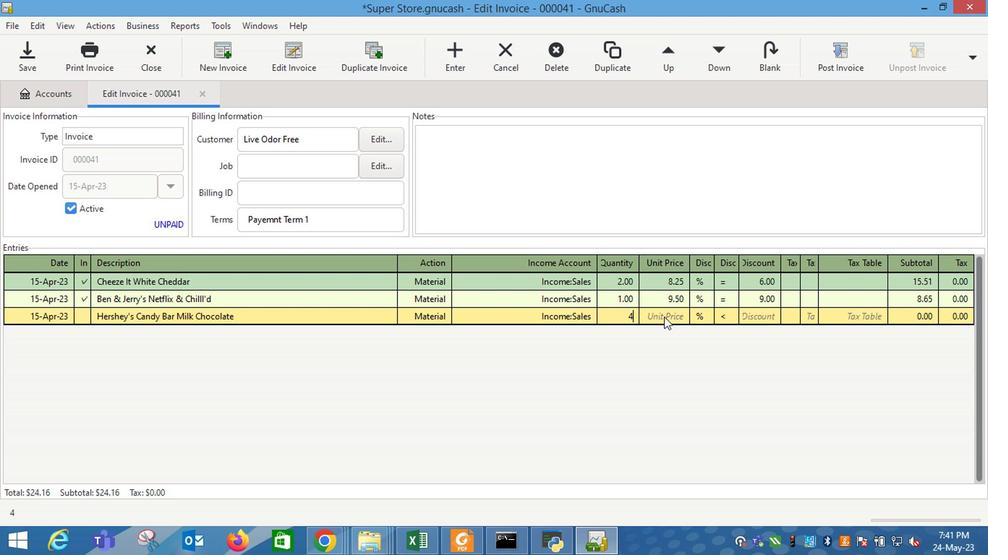 
Action: Mouse moved to (666, 319)
Screenshot: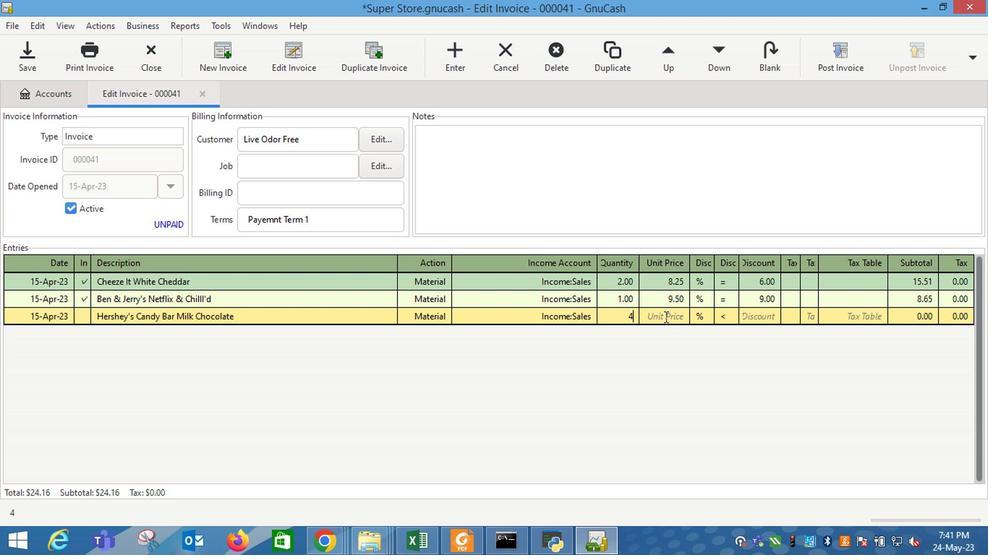 
Action: Key pressed 10.5
Screenshot: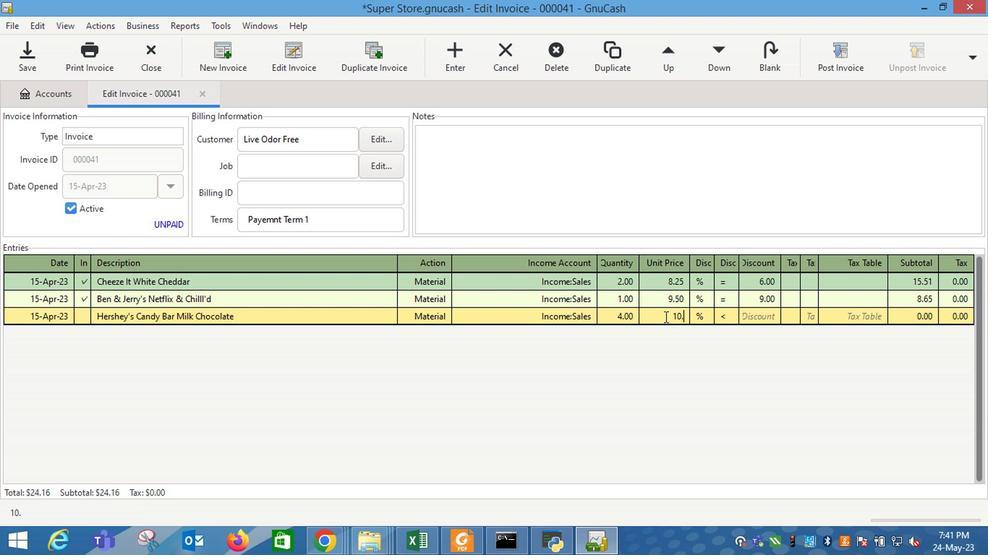 
Action: Mouse moved to (729, 314)
Screenshot: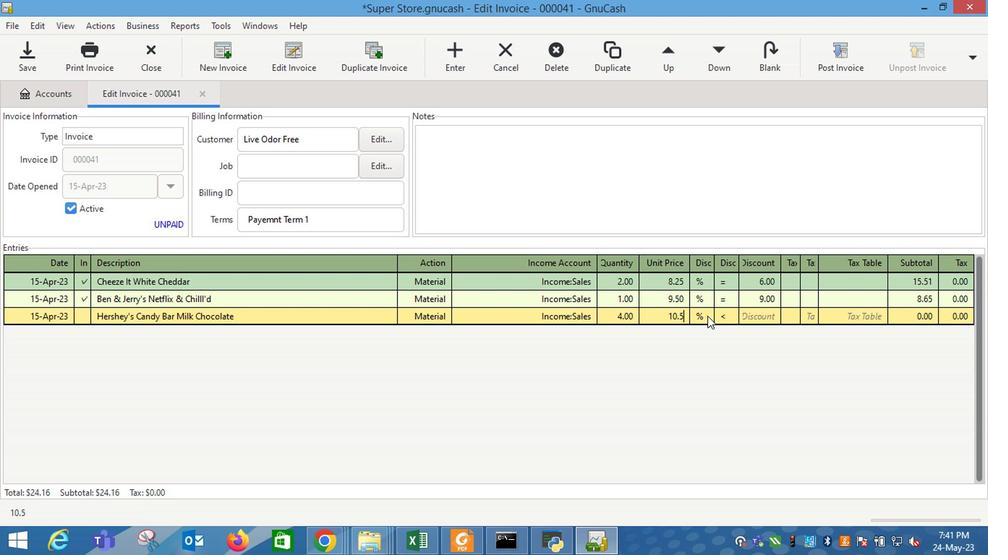 
Action: Mouse pressed left at (729, 314)
Screenshot: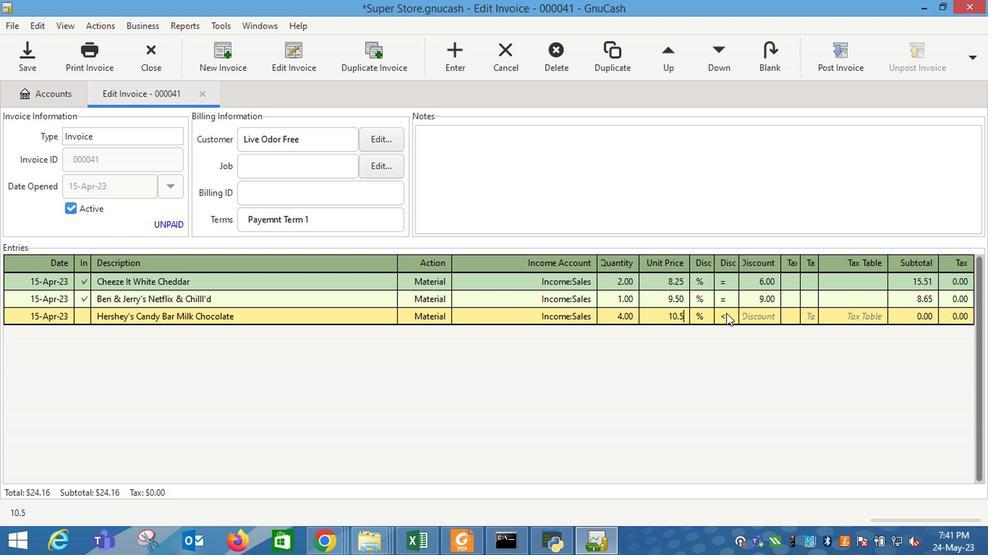 
Action: Mouse moved to (765, 319)
Screenshot: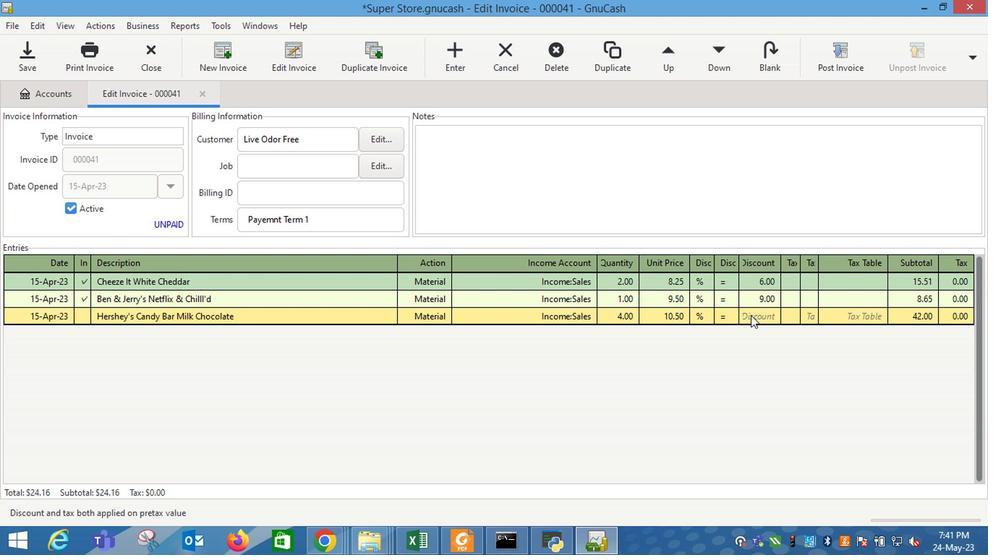 
Action: Mouse pressed left at (765, 319)
Screenshot: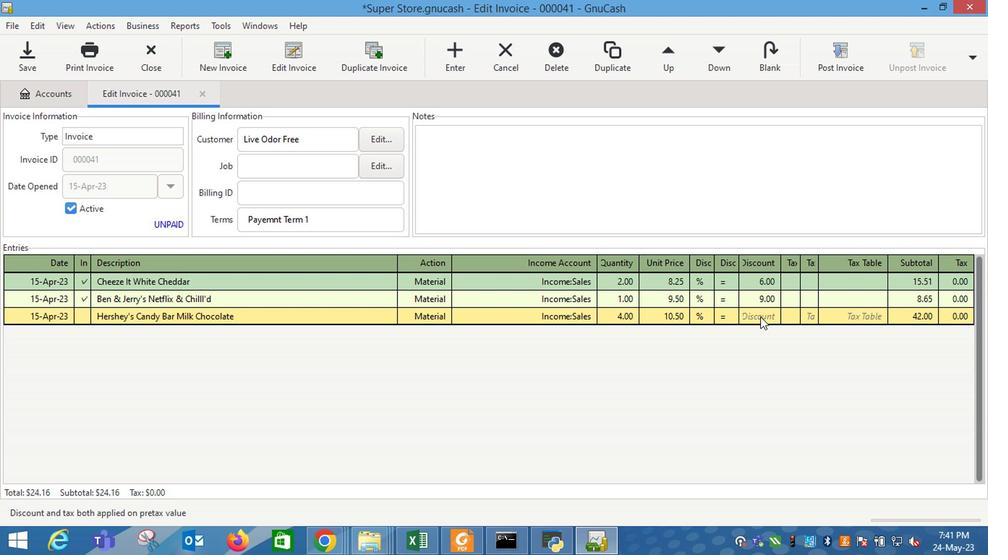 
Action: Mouse moved to (767, 319)
Screenshot: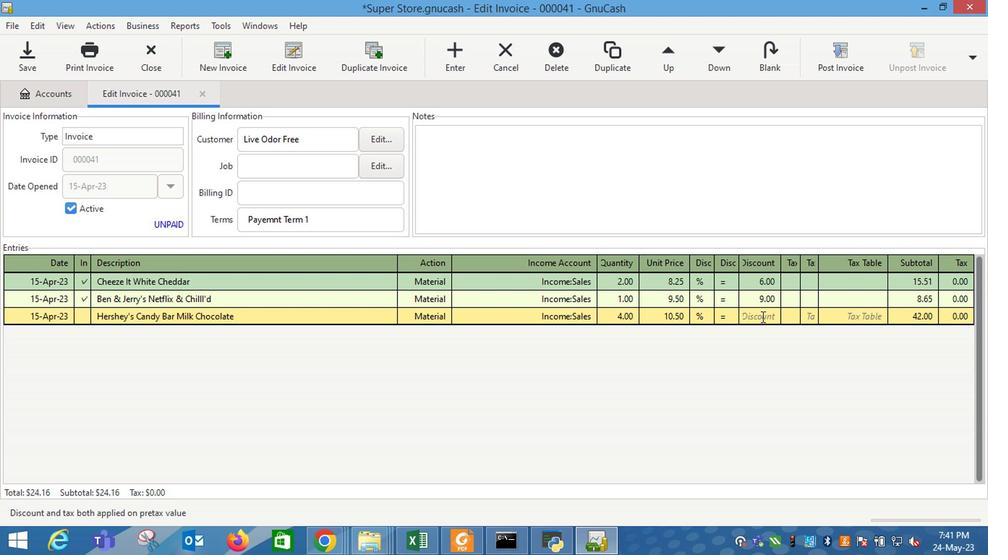
Action: Key pressed 11<Key.enter>
Screenshot: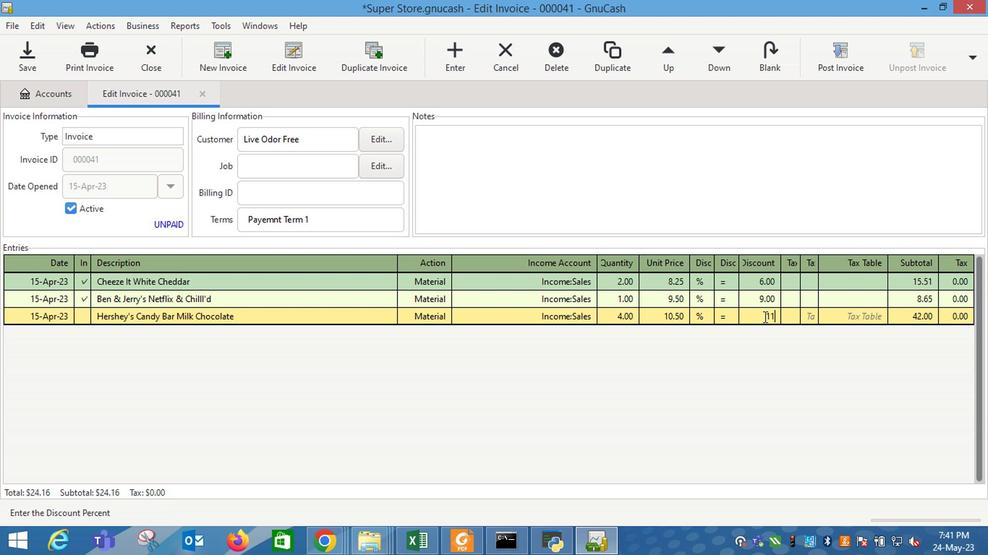 
Action: Mouse moved to (671, 191)
Screenshot: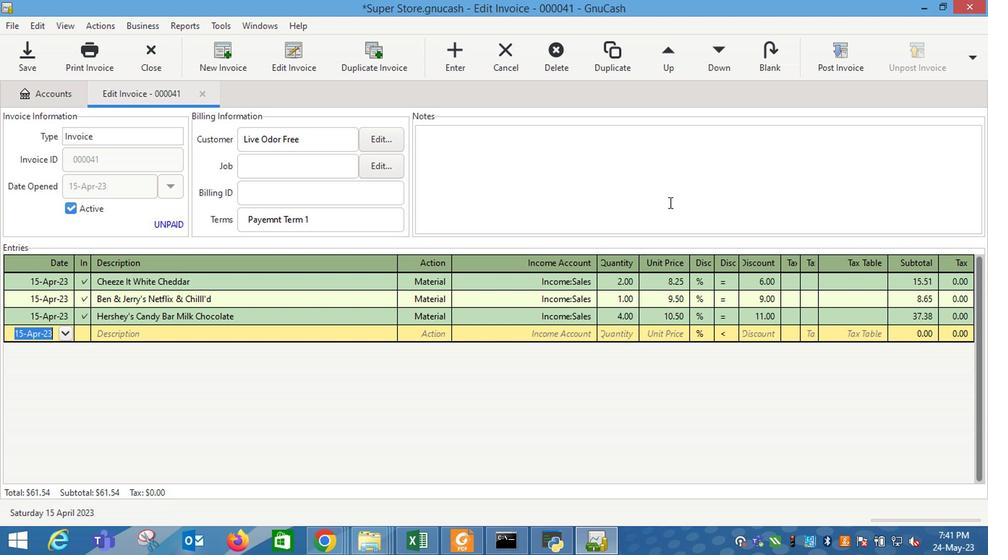 
Action: Mouse pressed left at (671, 191)
Screenshot: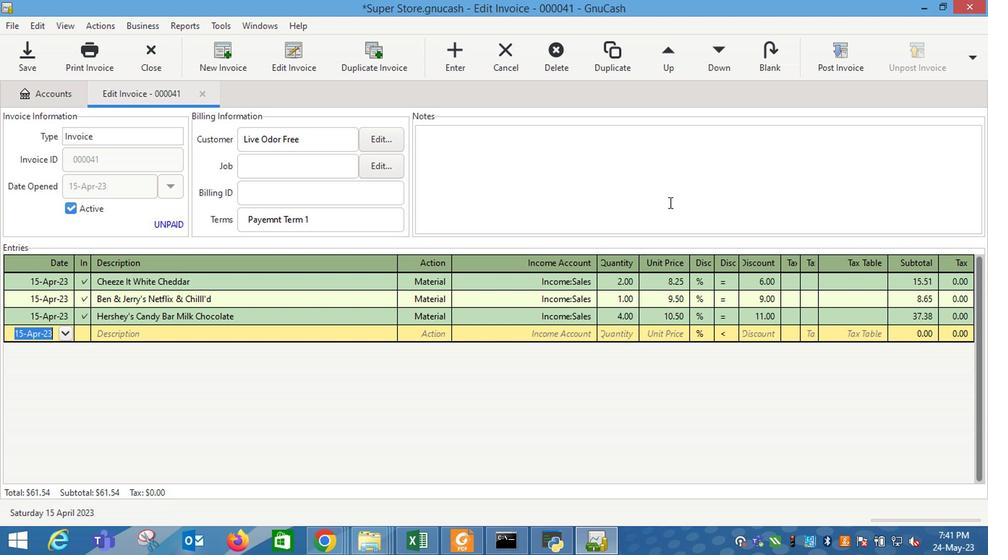 
Action: Key pressed <Key.shift_r>Looking<Key.space>forward<Key.space>to<Key.space>serving<Key.space>you<Key.space>again/<Key.backspace>.
Screenshot: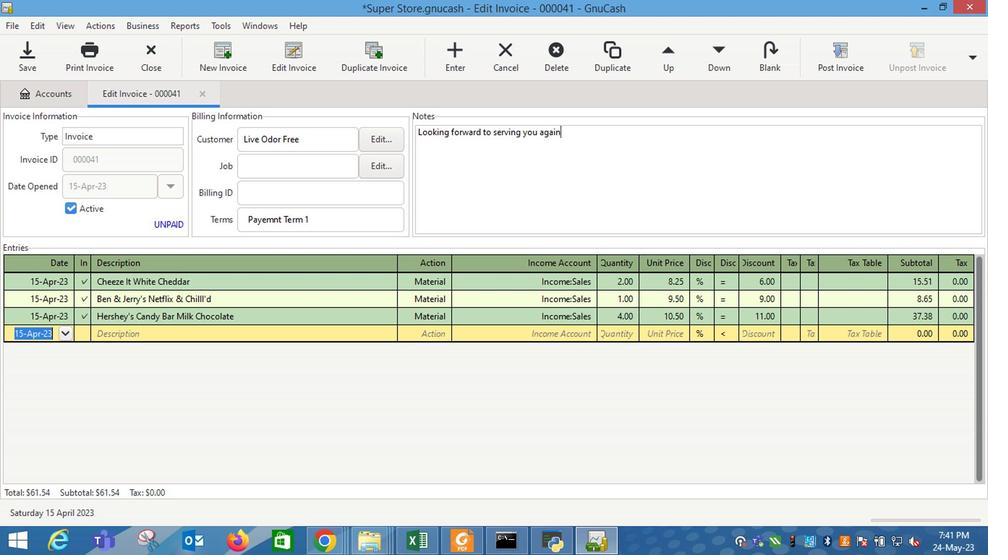 
Action: Mouse moved to (844, 55)
Screenshot: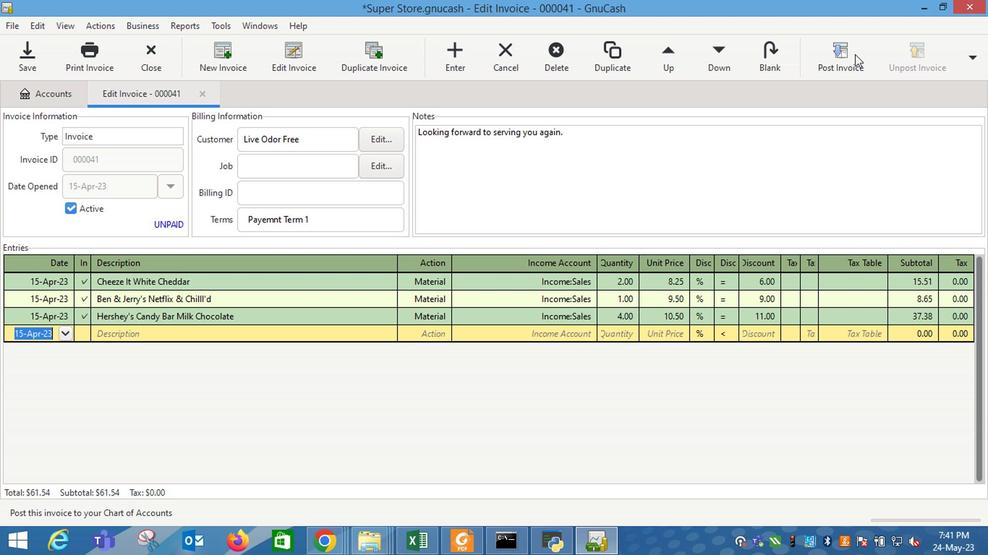
Action: Mouse pressed left at (844, 55)
Screenshot: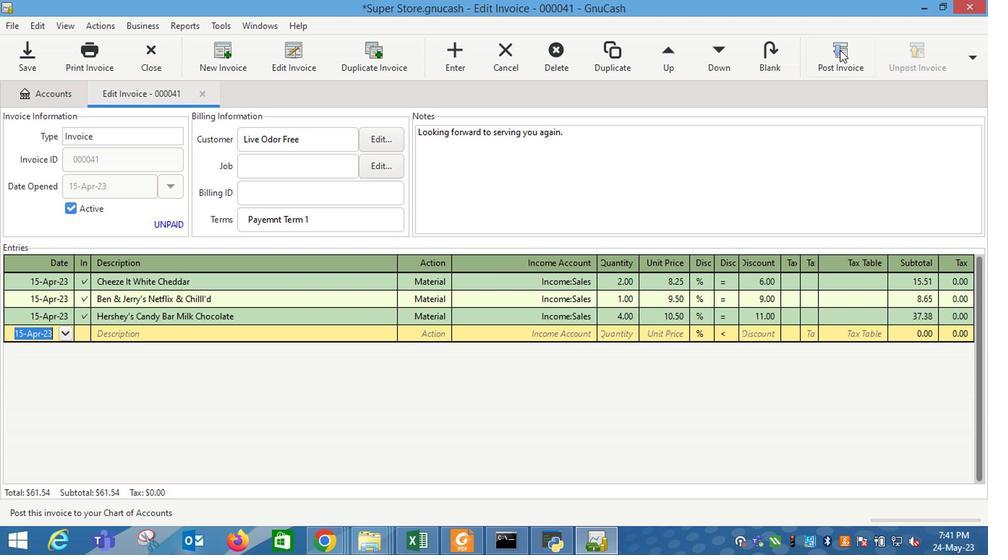 
Action: Mouse moved to (620, 248)
Screenshot: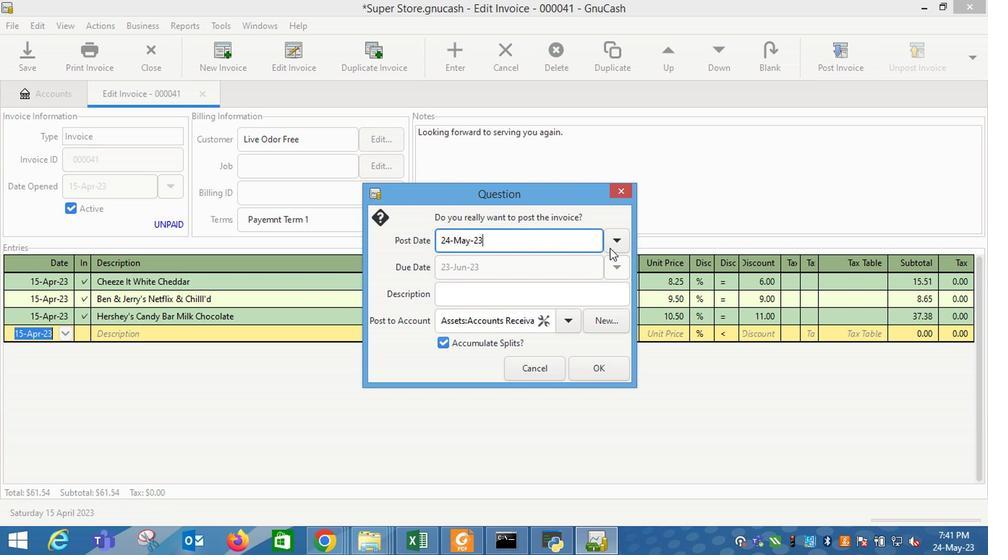 
Action: Mouse pressed left at (620, 248)
Screenshot: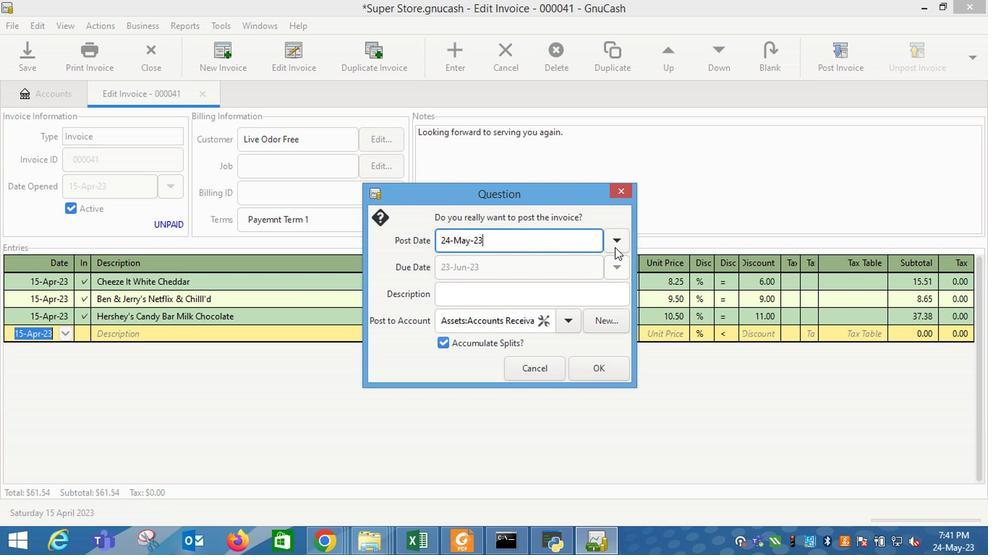 
Action: Mouse moved to (499, 263)
Screenshot: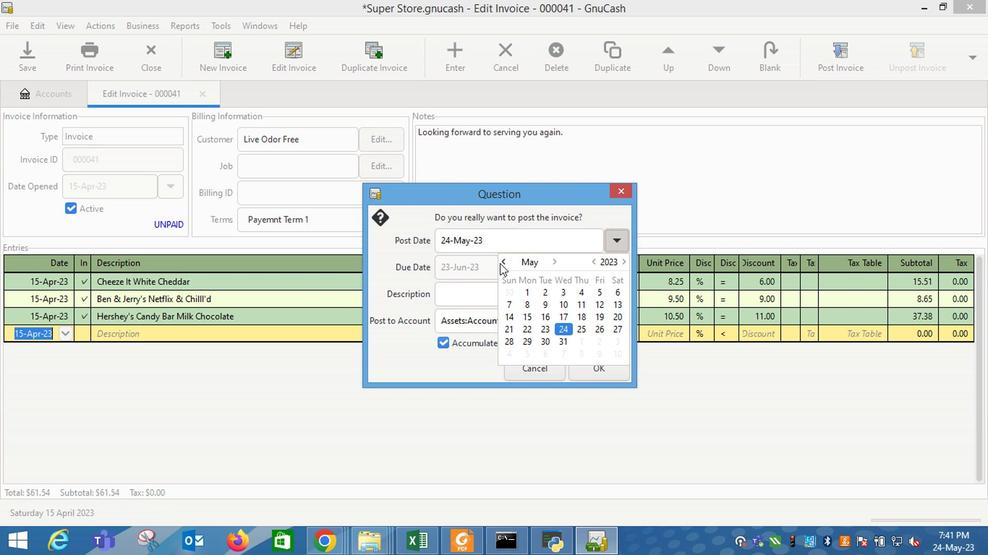 
Action: Mouse pressed left at (499, 263)
Screenshot: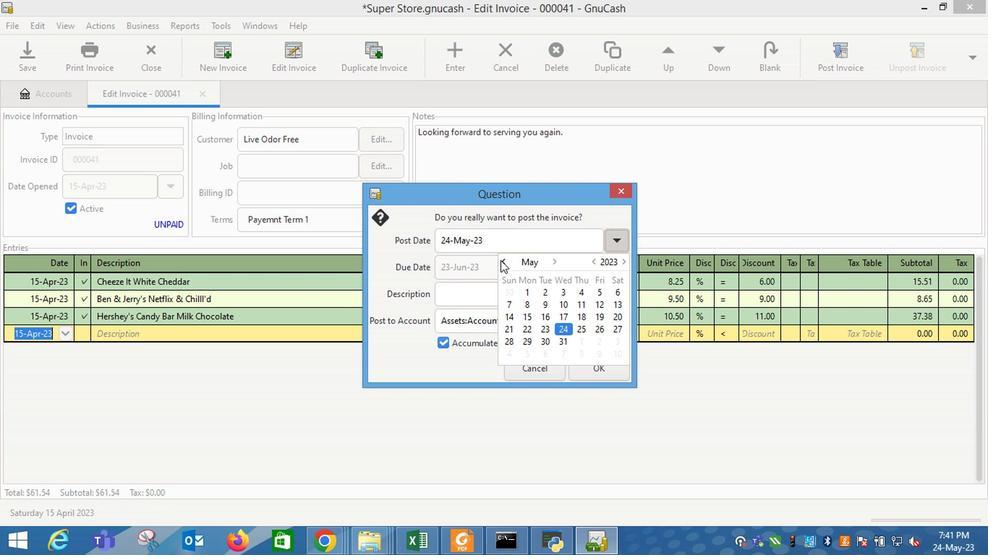 
Action: Mouse moved to (611, 317)
Screenshot: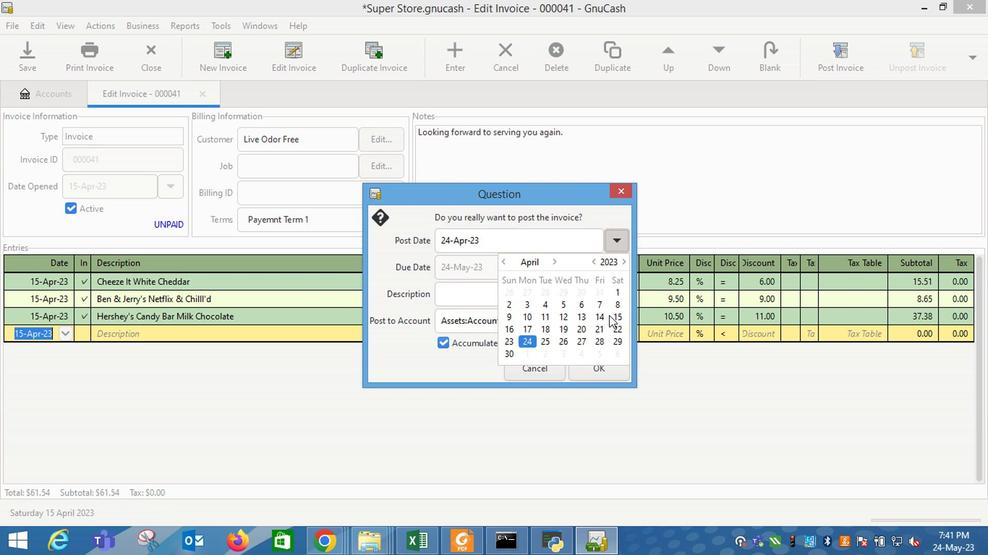 
Action: Mouse pressed left at (611, 317)
Screenshot: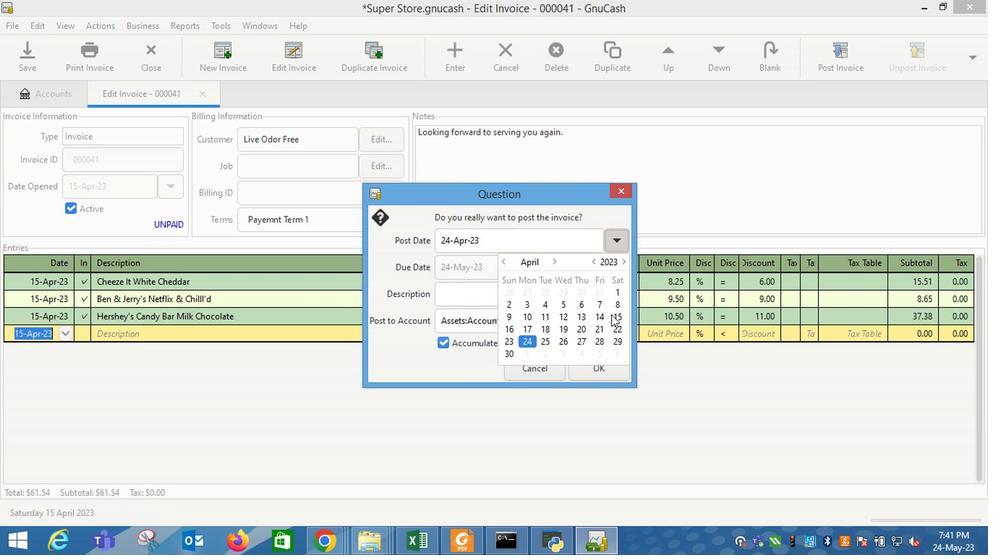 
Action: Mouse moved to (439, 361)
Screenshot: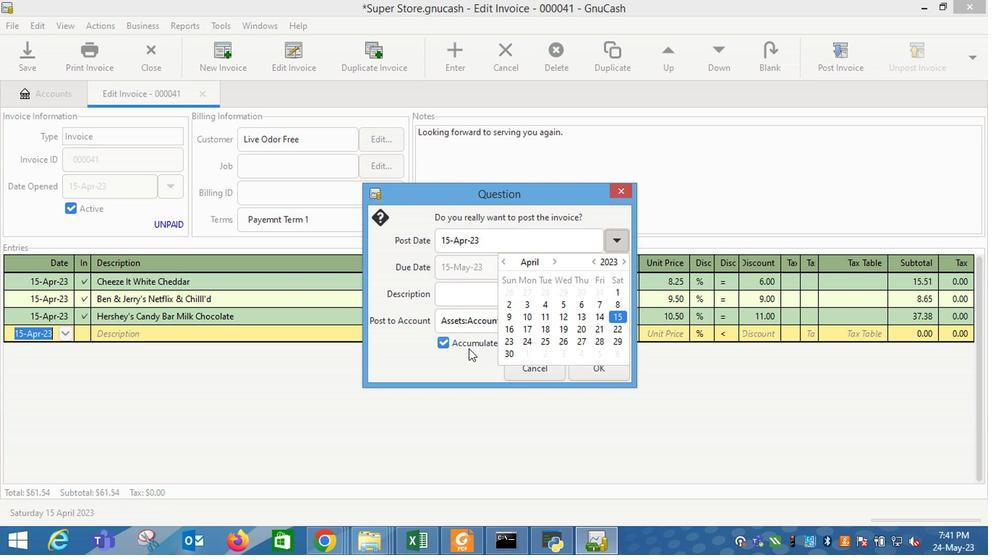 
Action: Mouse pressed left at (439, 361)
Screenshot: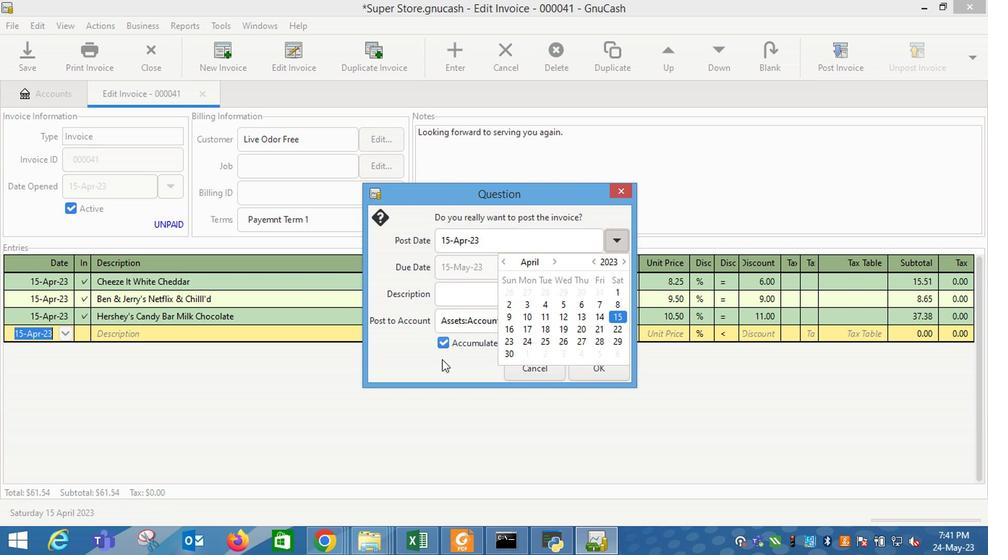 
Action: Mouse moved to (599, 373)
Screenshot: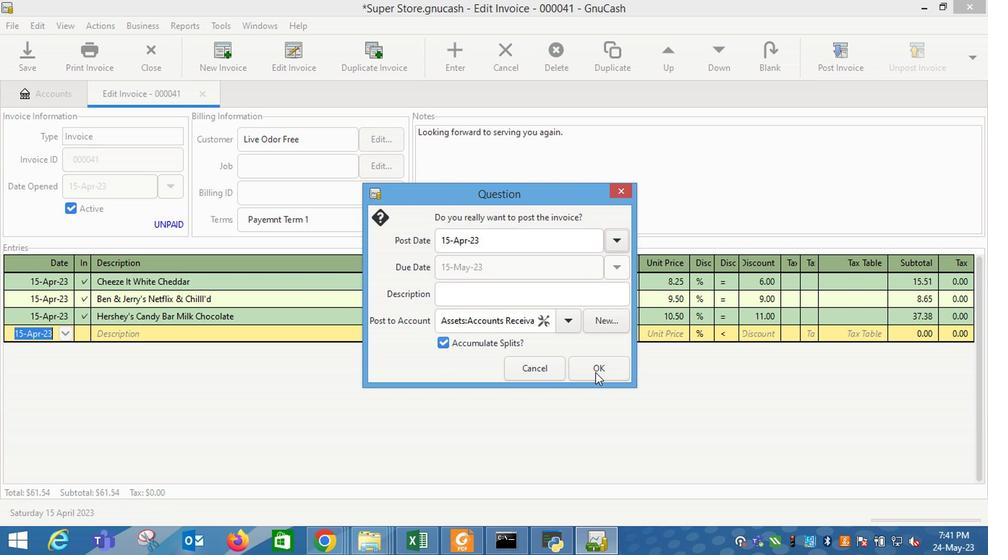 
Action: Mouse pressed left at (599, 373)
Screenshot: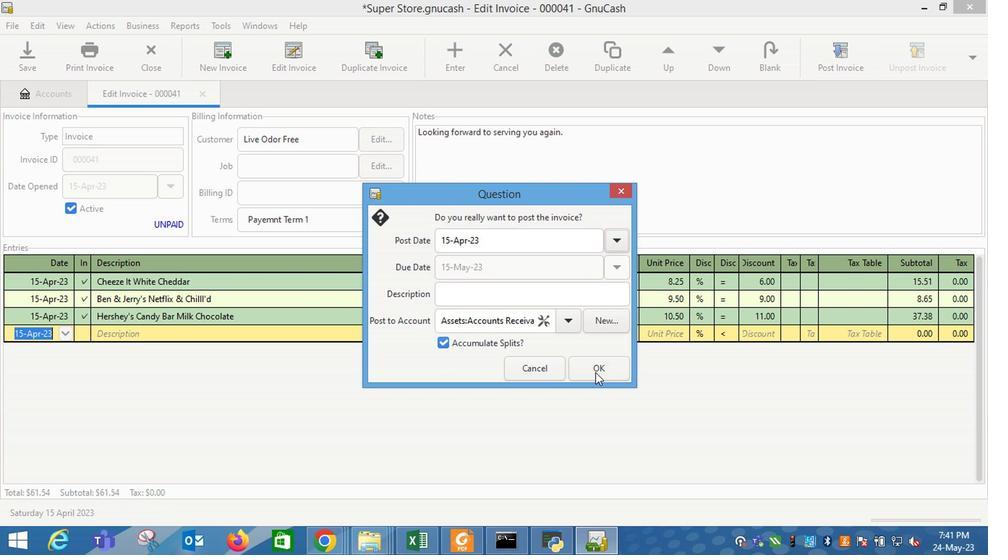 
Action: Mouse moved to (943, 53)
Screenshot: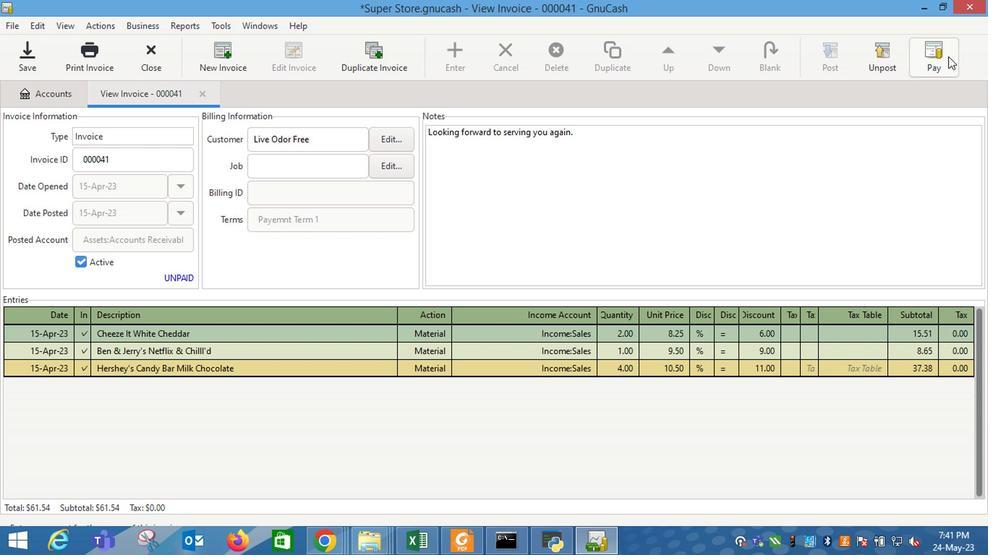 
Action: Mouse pressed left at (943, 53)
Screenshot: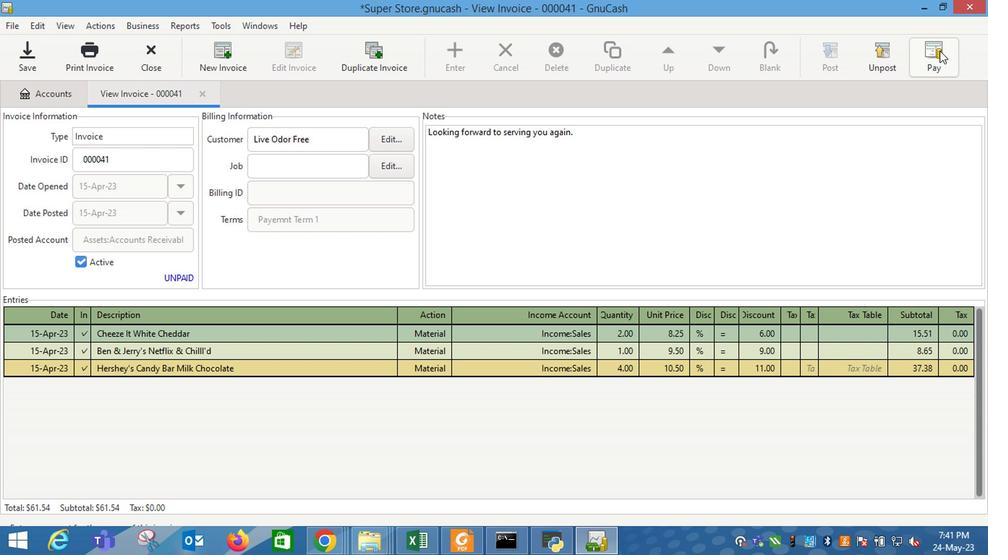 
Action: Mouse moved to (437, 290)
Screenshot: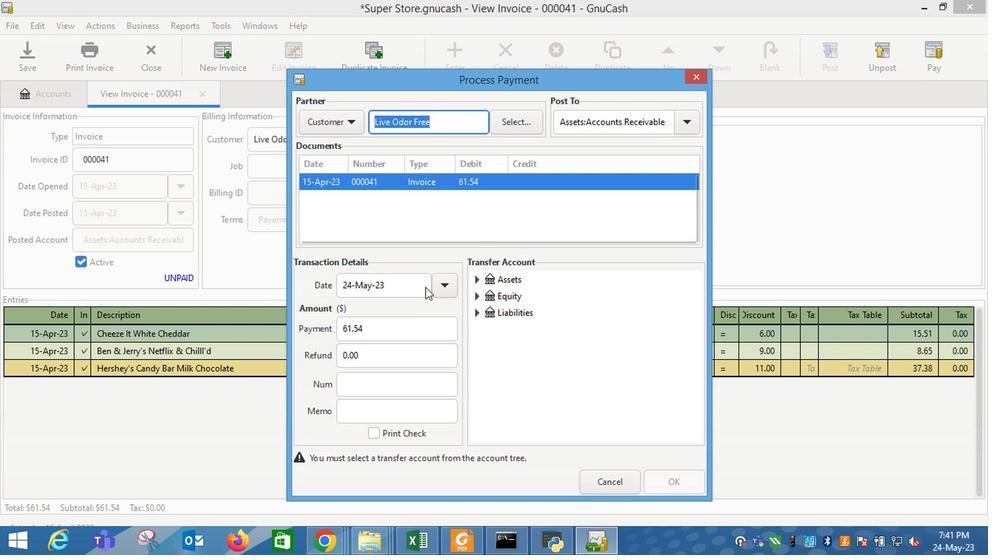 
Action: Mouse pressed left at (437, 290)
Screenshot: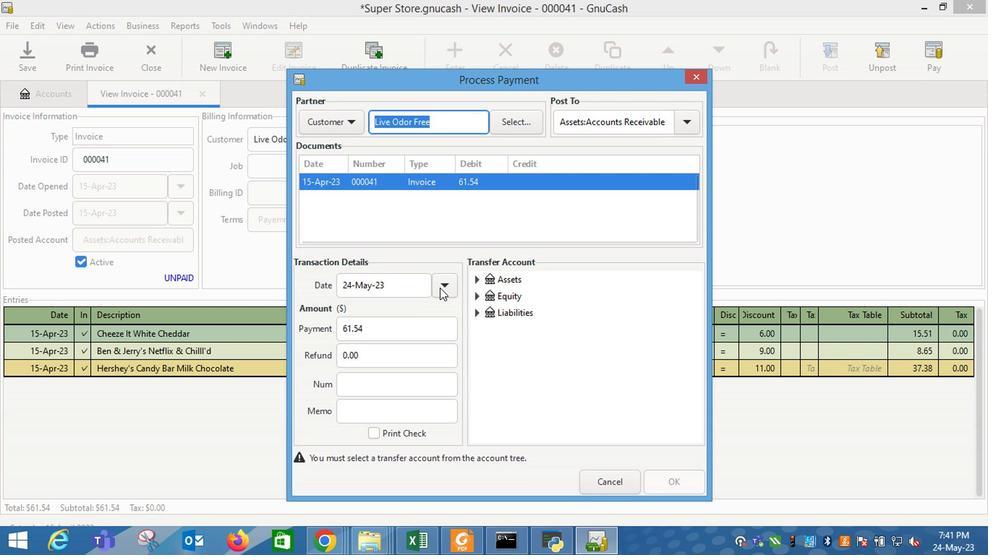 
Action: Mouse moved to (360, 365)
Screenshot: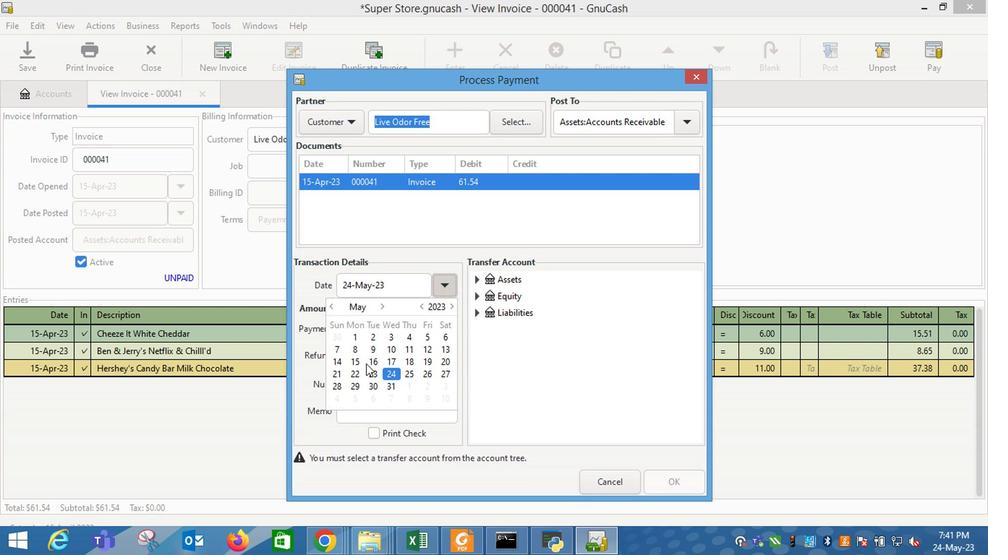 
Action: Mouse pressed left at (360, 365)
Screenshot: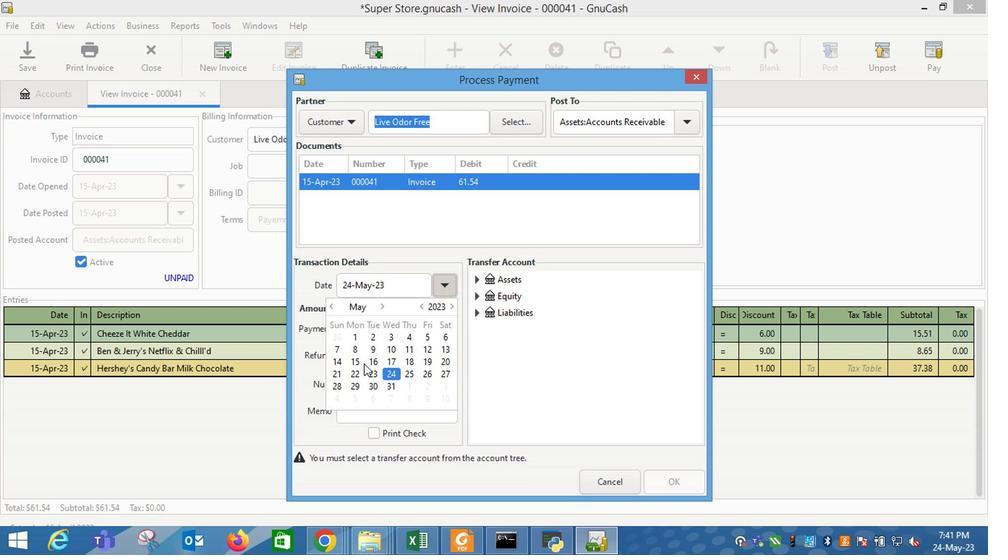 
Action: Mouse moved to (497, 371)
Screenshot: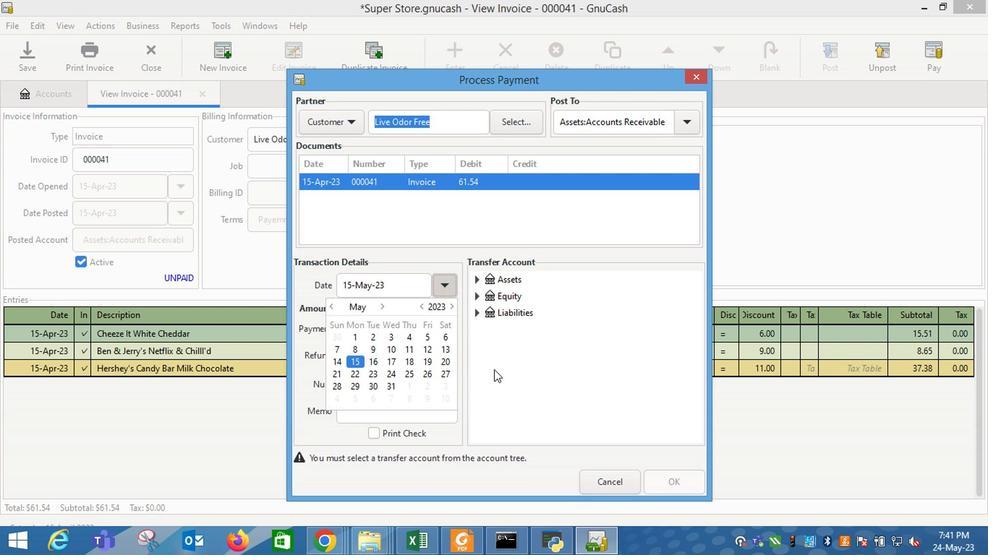 
Action: Mouse pressed left at (497, 371)
Screenshot: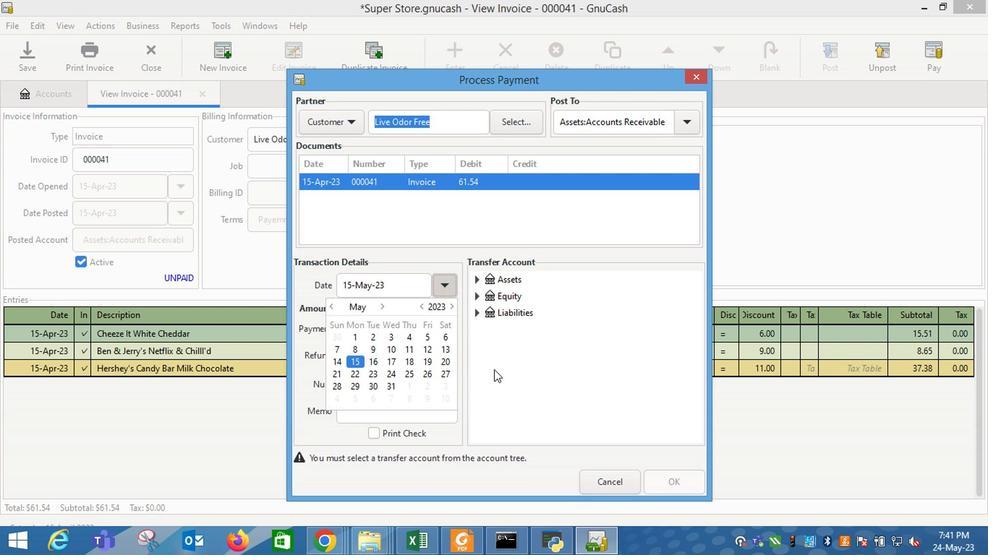 
Action: Mouse moved to (475, 283)
Screenshot: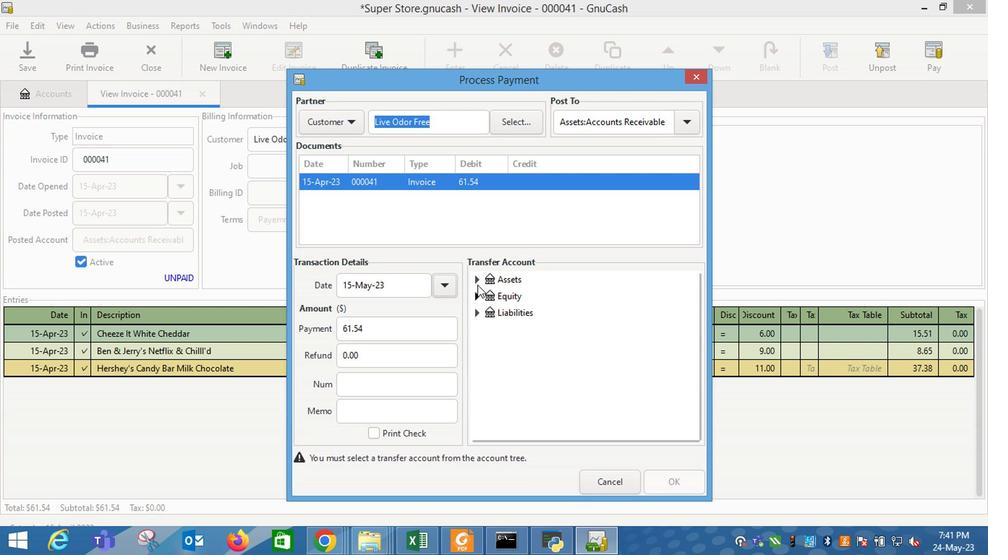 
Action: Mouse pressed left at (475, 283)
Screenshot: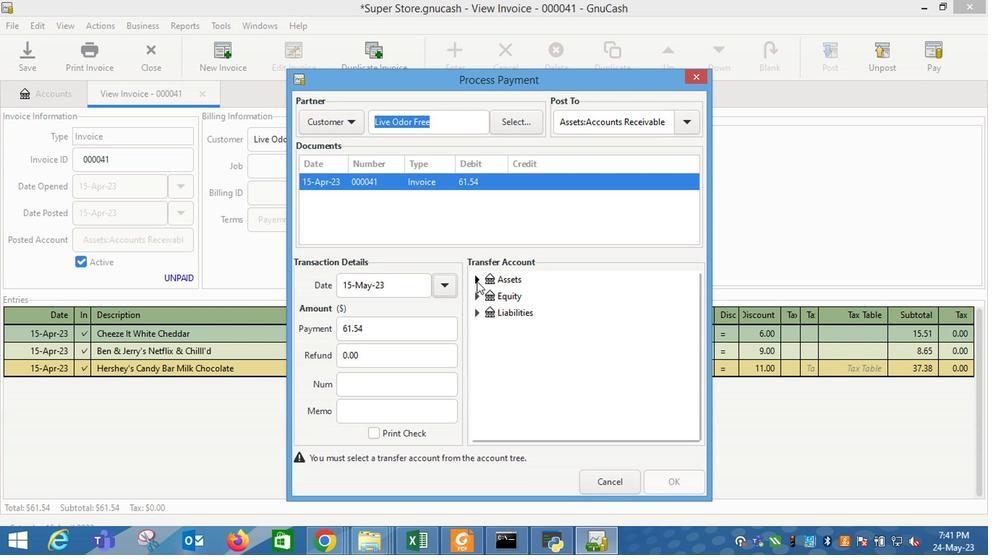 
Action: Mouse moved to (492, 294)
Screenshot: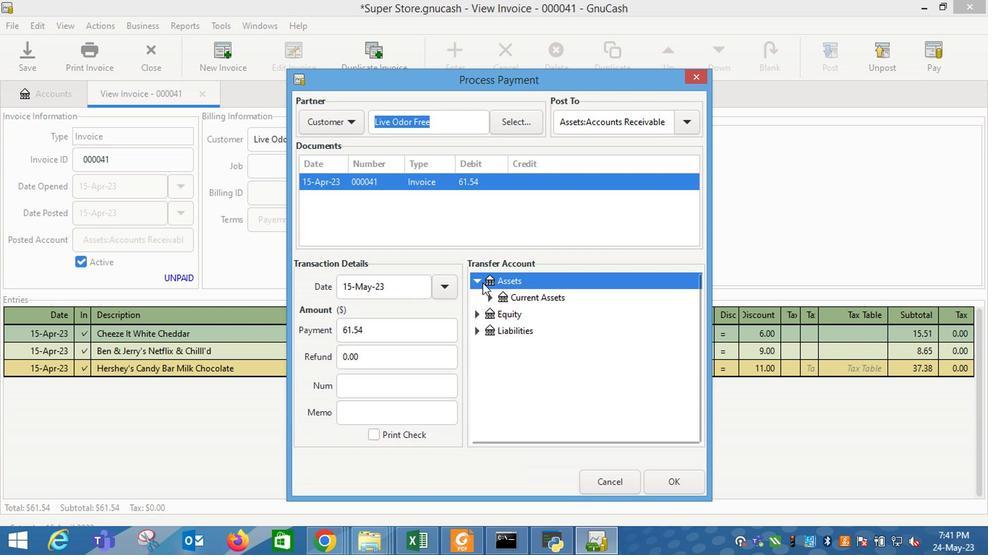 
Action: Mouse pressed left at (492, 294)
Screenshot: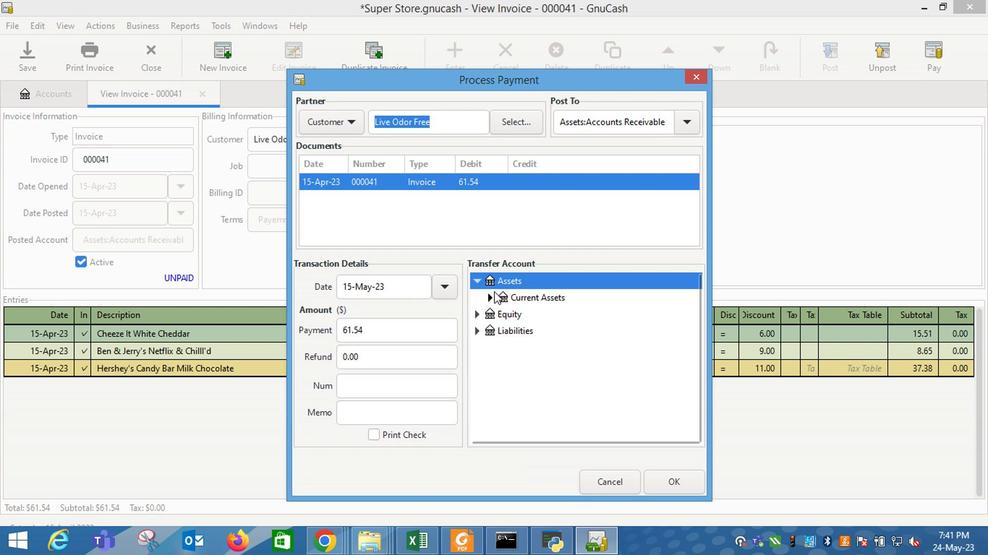 
Action: Mouse moved to (552, 318)
Screenshot: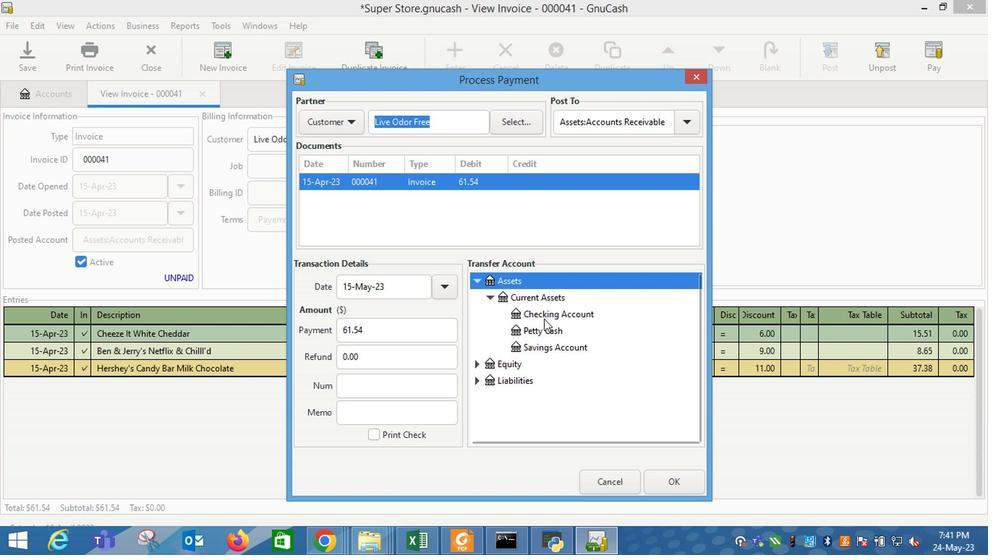 
Action: Mouse pressed left at (552, 318)
Screenshot: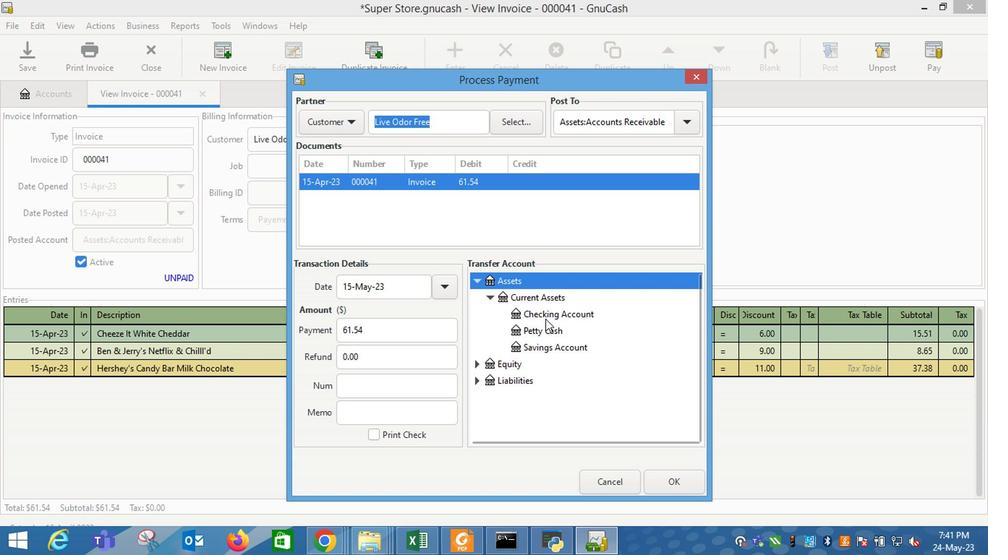 
Action: Mouse moved to (673, 478)
Screenshot: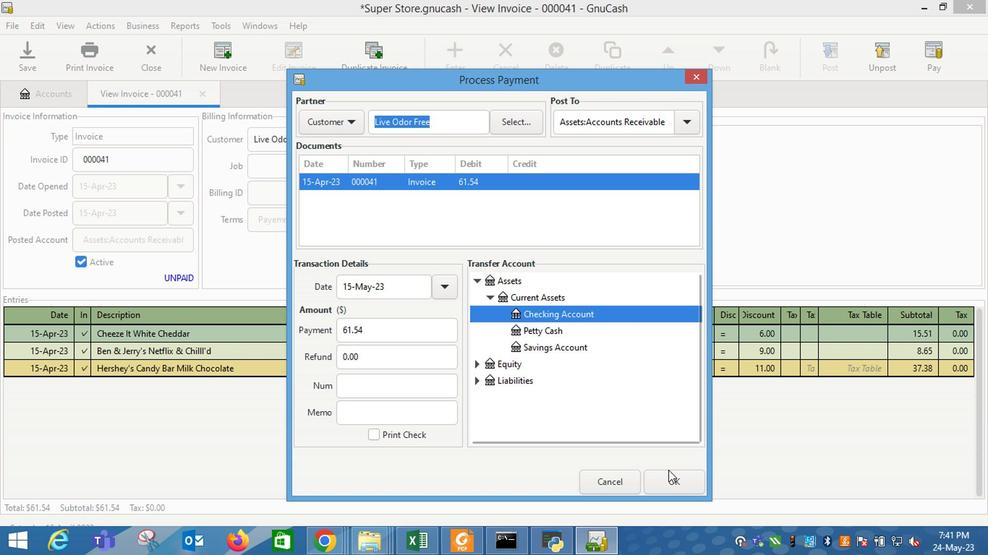 
Action: Mouse pressed left at (673, 478)
Screenshot: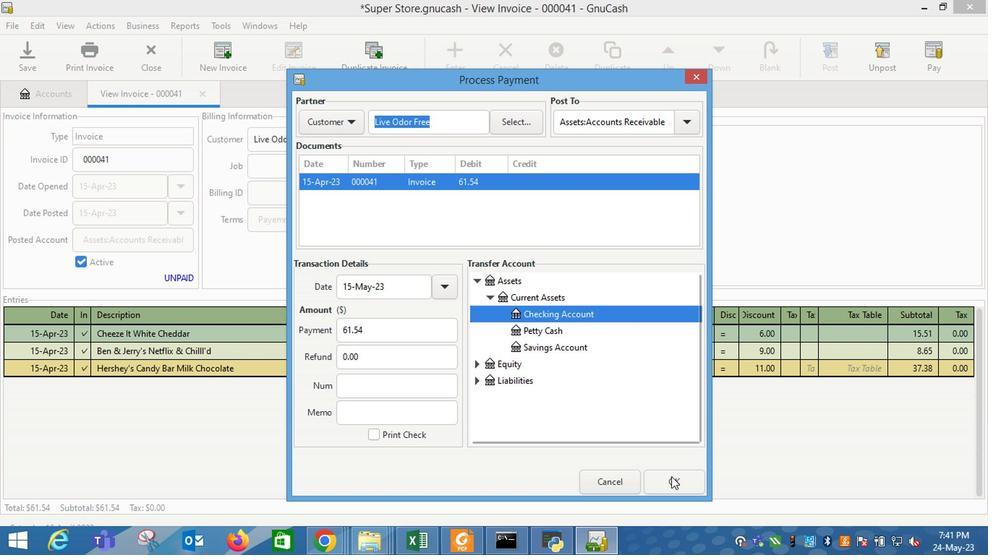 
Action: Mouse moved to (81, 60)
Screenshot: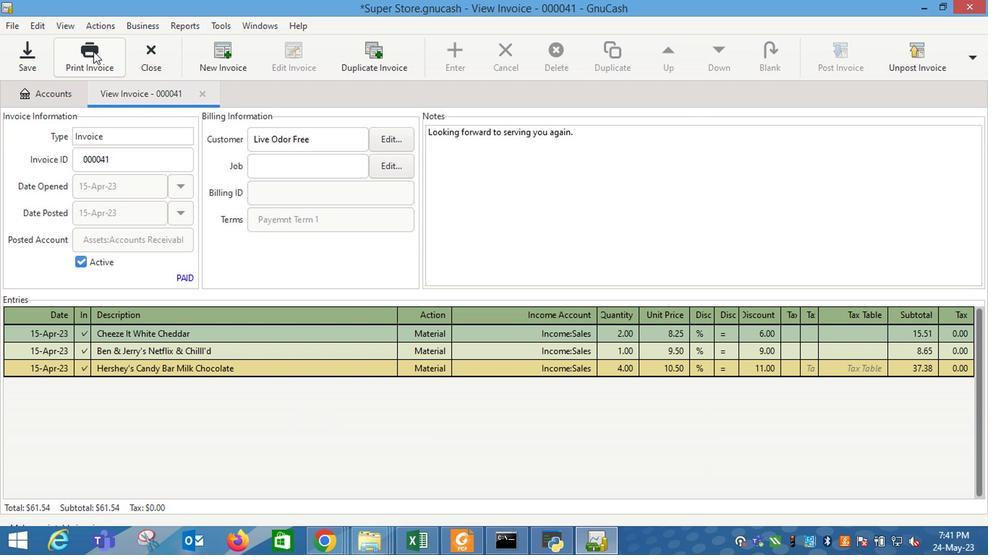 
Action: Mouse pressed left at (81, 60)
Screenshot: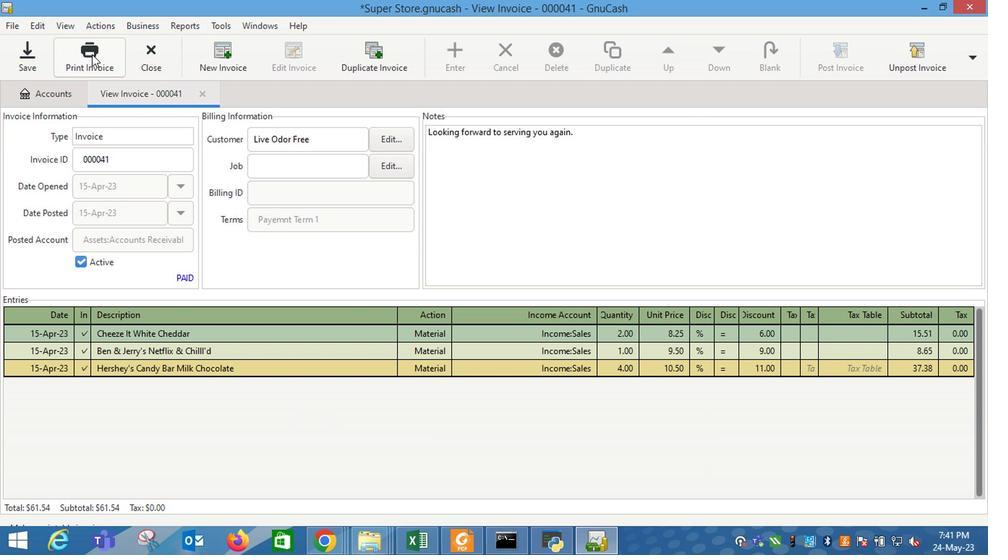 
Action: Mouse moved to (353, 64)
Screenshot: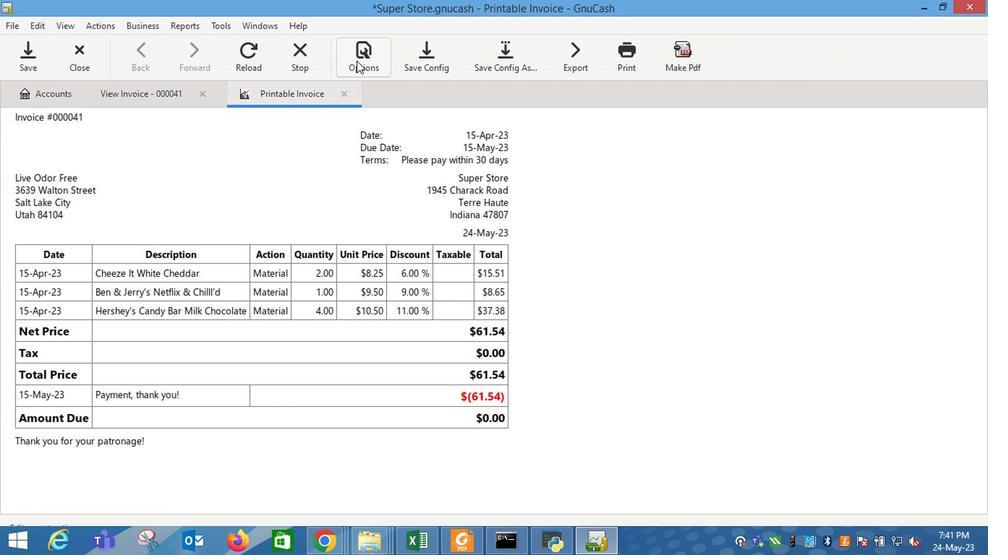 
Action: Mouse pressed left at (353, 64)
Screenshot: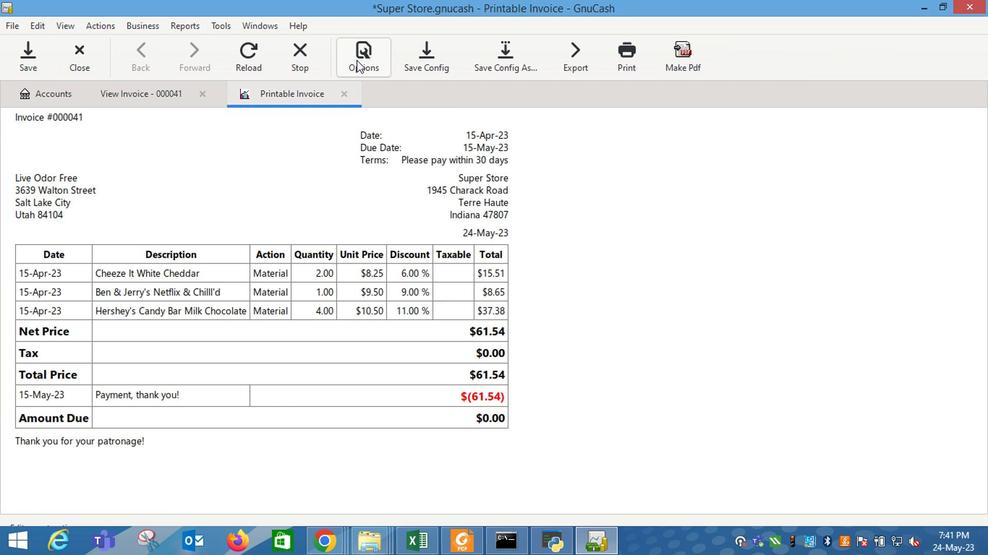 
Action: Mouse moved to (256, 138)
Screenshot: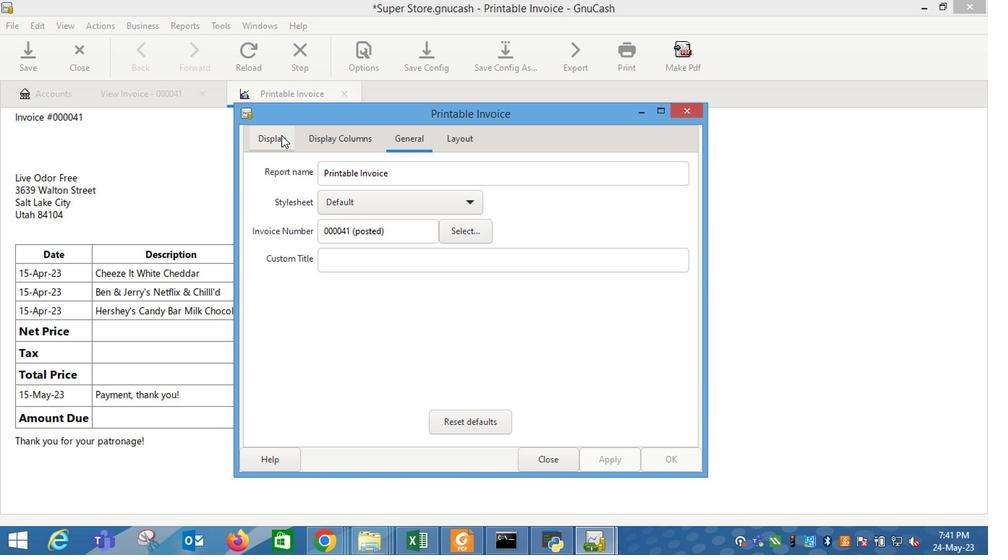 
Action: Mouse pressed left at (256, 138)
Screenshot: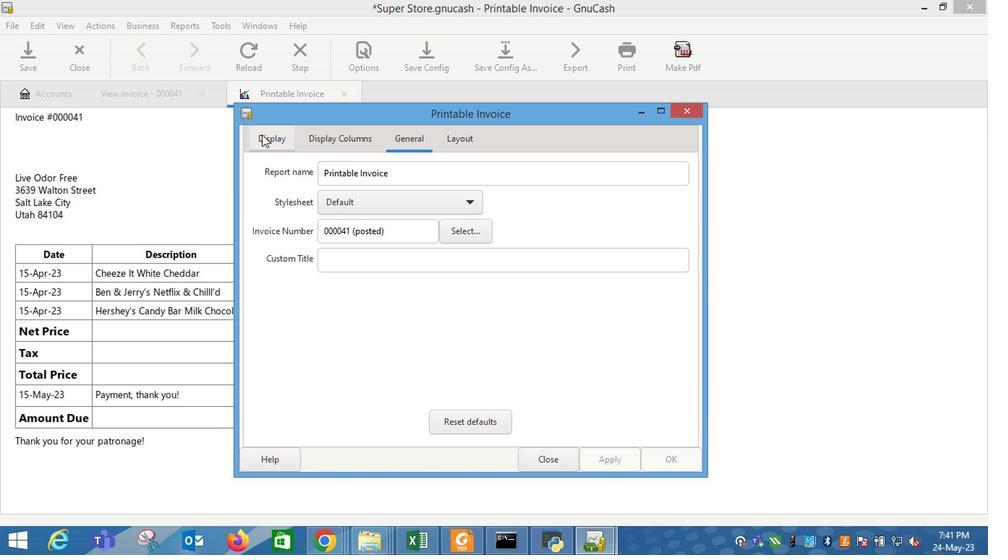 
Action: Mouse moved to (373, 311)
Screenshot: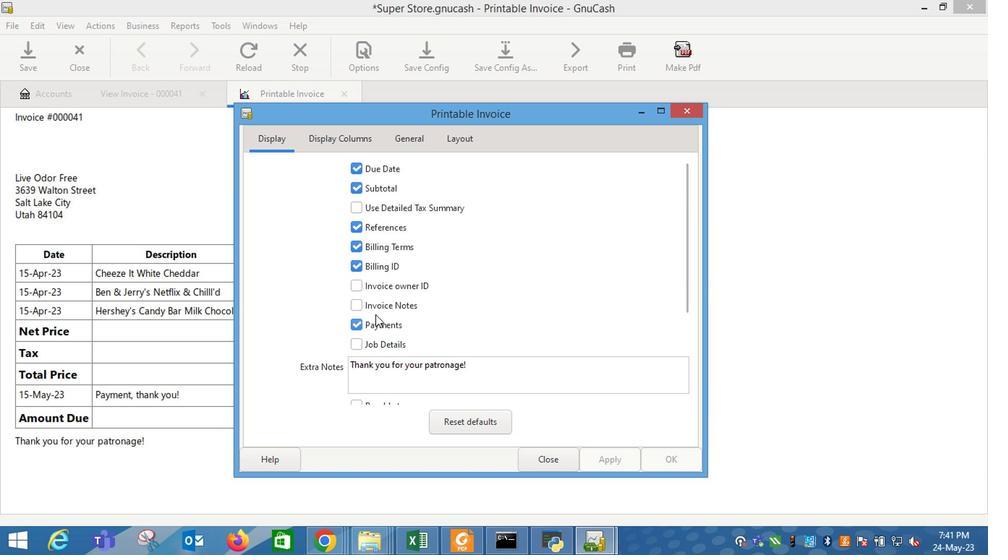 
Action: Mouse pressed left at (373, 311)
Screenshot: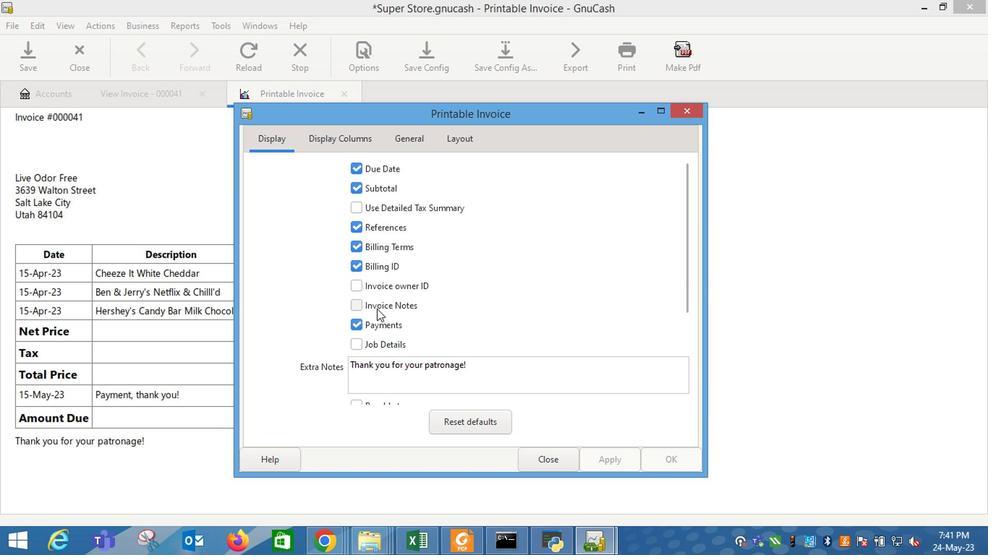 
Action: Mouse moved to (605, 460)
Screenshot: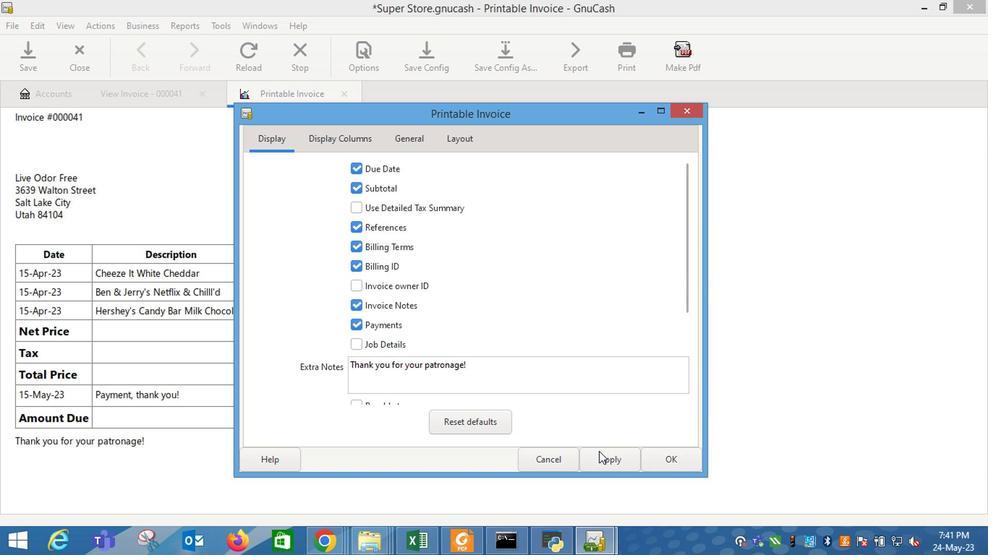 
Action: Mouse pressed left at (605, 460)
Screenshot: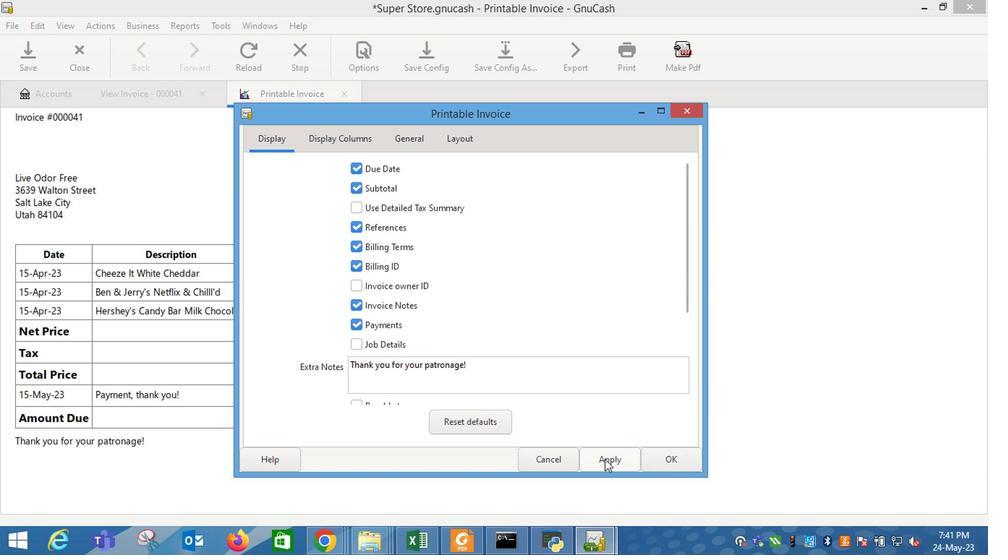 
Action: Mouse moved to (548, 462)
Screenshot: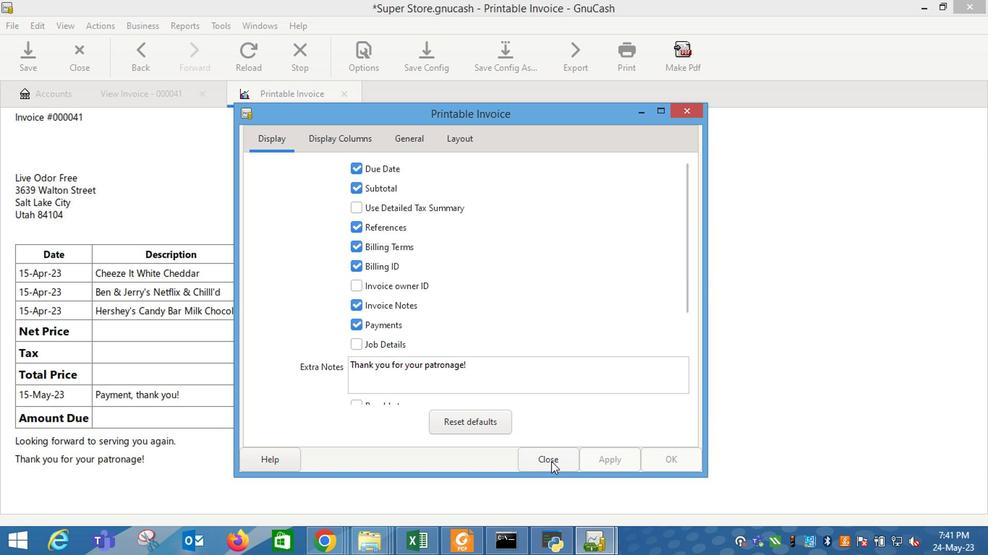 
Action: Mouse pressed left at (548, 462)
Screenshot: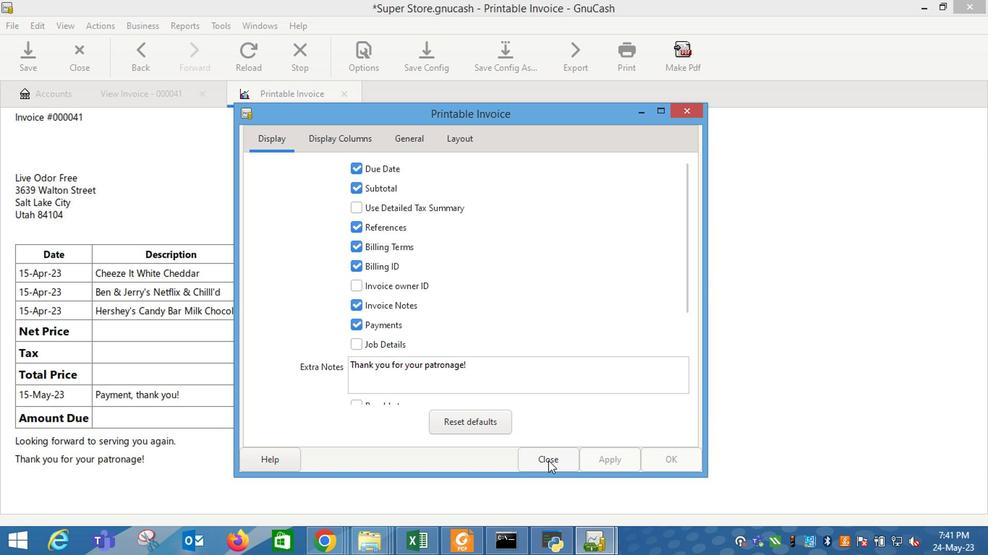 
Action: Mouse moved to (546, 460)
Screenshot: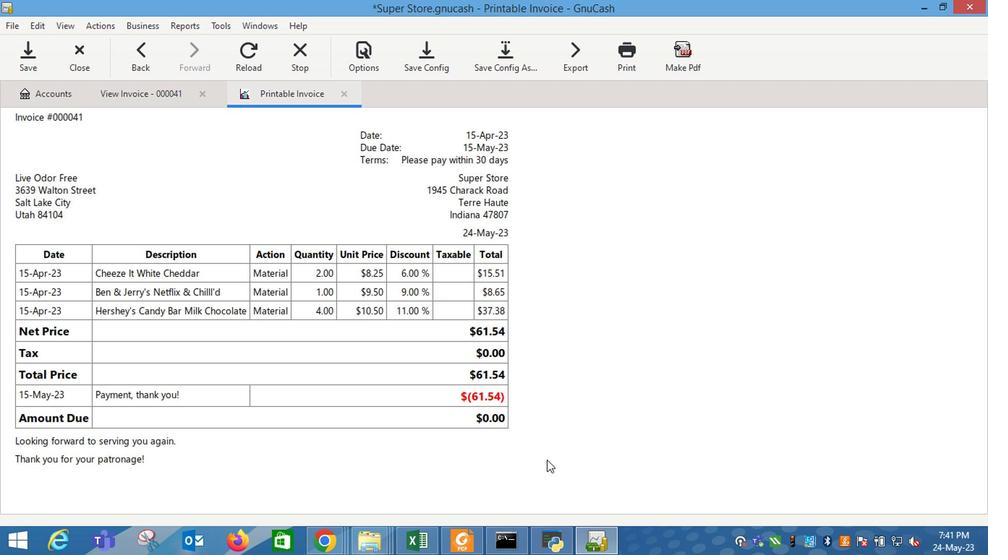 
